 Task: Find connections with filter location Sirsāganj with filter topic #lawyerlifewith filter profile language Potuguese with filter current company Whatfix with filter school Maharashtra College of Arts Science and Commerce 246 A Bellasis Road Byculla Mumbai 400 008 with filter industry Commercial and Industrial Machinery Maintenance with filter service category Family Law with filter keywords title President
Action: Mouse moved to (554, 68)
Screenshot: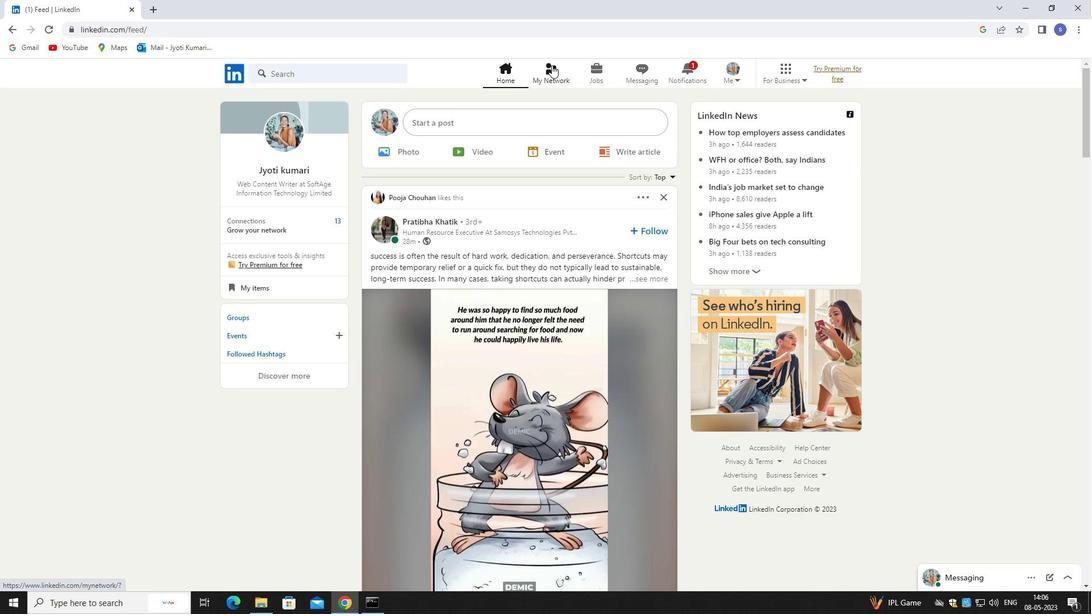 
Action: Mouse pressed left at (554, 68)
Screenshot: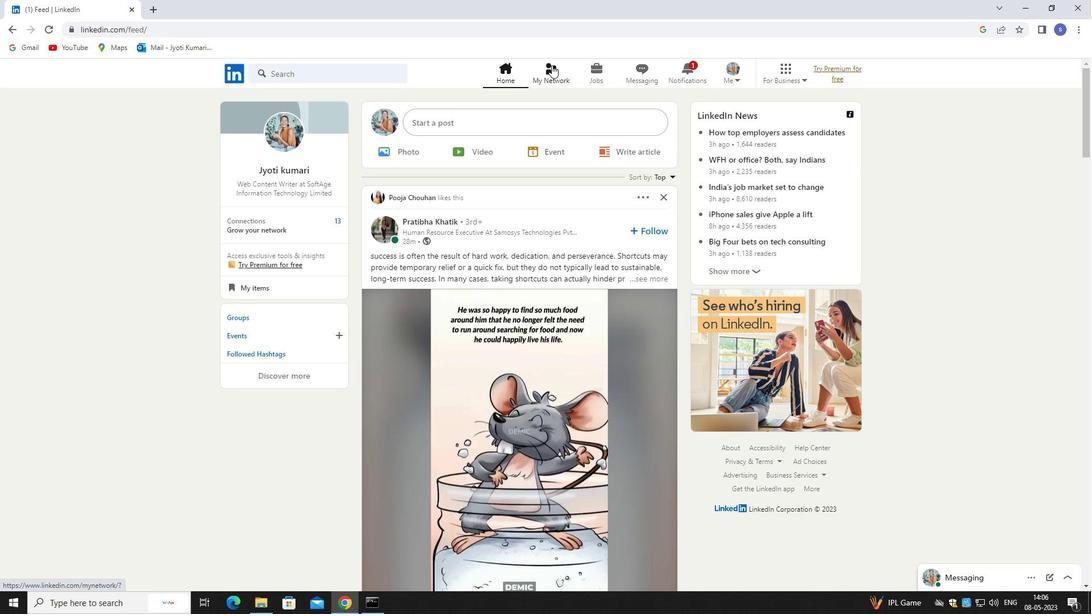 
Action: Mouse pressed left at (554, 68)
Screenshot: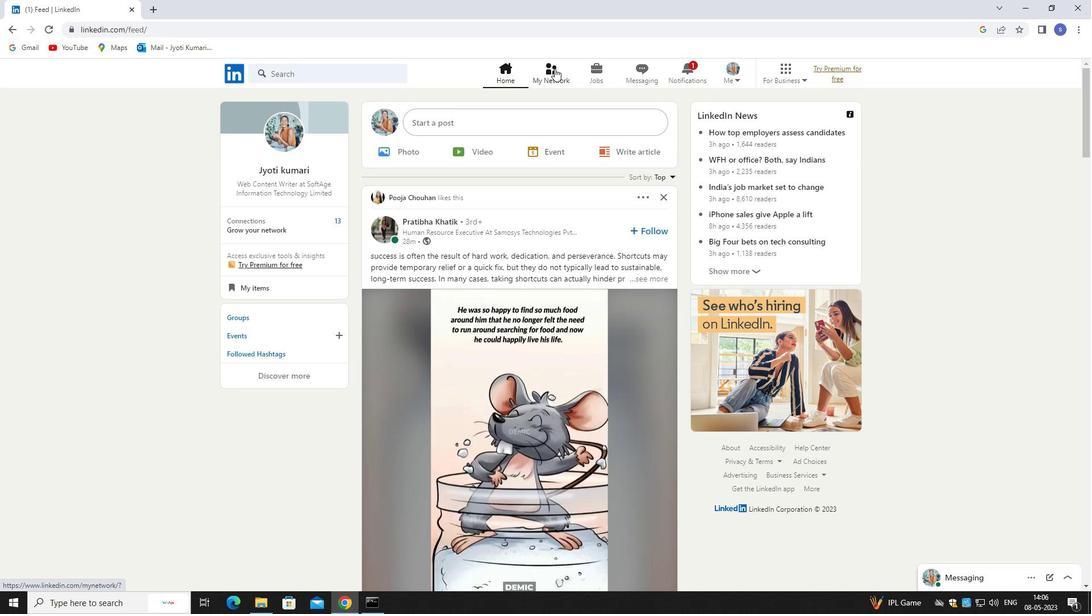 
Action: Mouse moved to (367, 130)
Screenshot: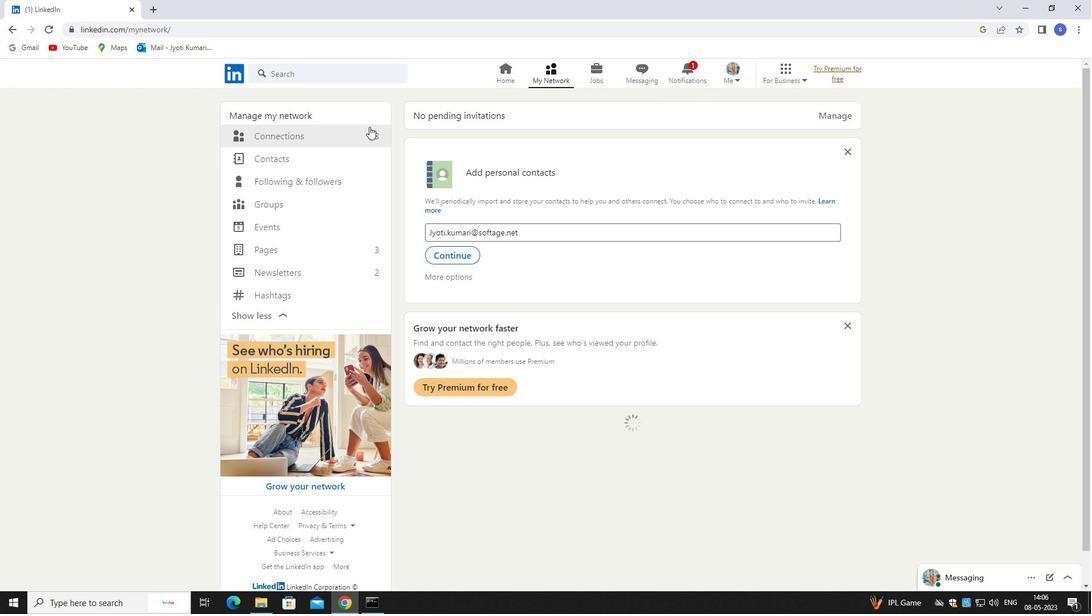 
Action: Mouse pressed left at (367, 130)
Screenshot: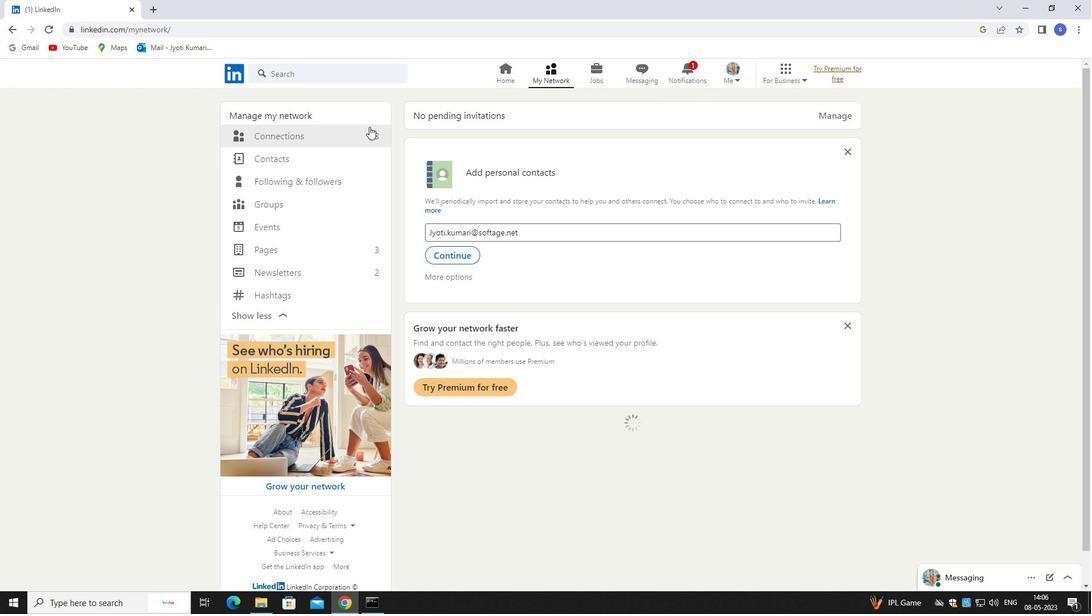 
Action: Mouse moved to (367, 130)
Screenshot: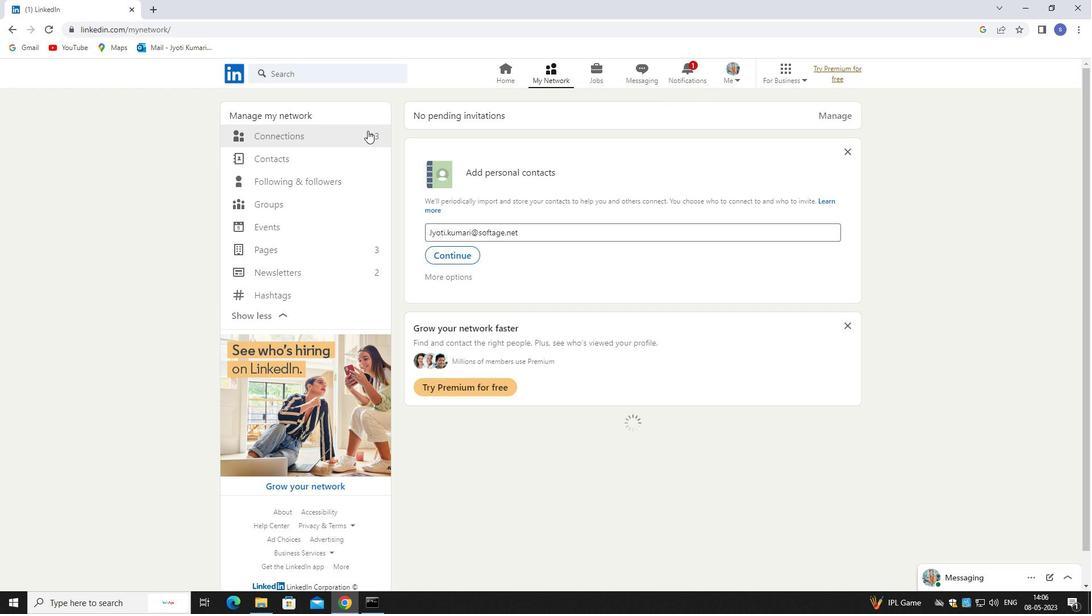 
Action: Mouse pressed left at (367, 130)
Screenshot: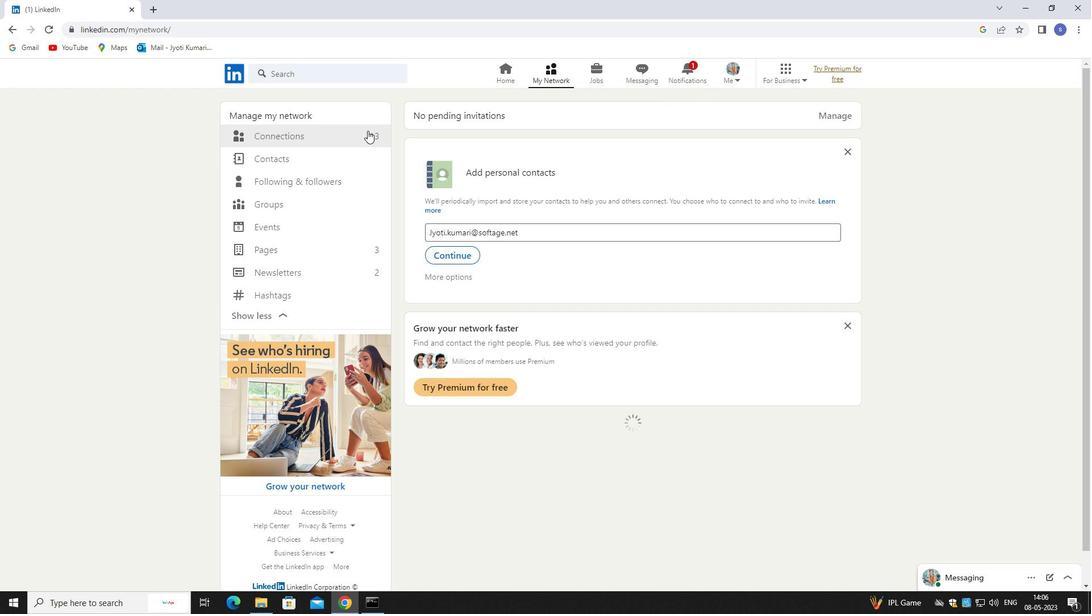 
Action: Mouse moved to (640, 134)
Screenshot: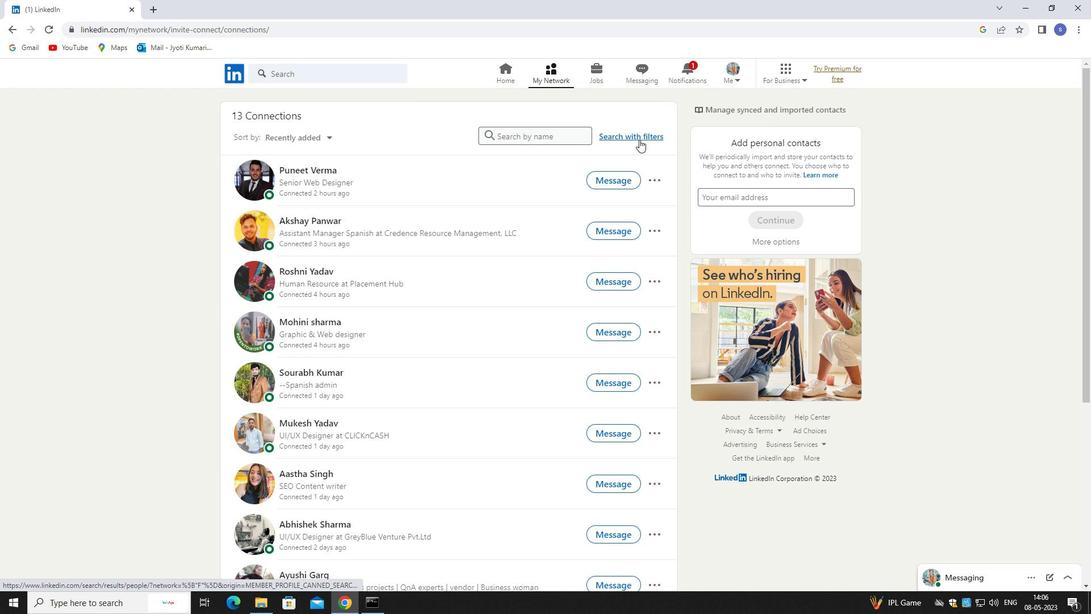 
Action: Mouse pressed left at (640, 134)
Screenshot: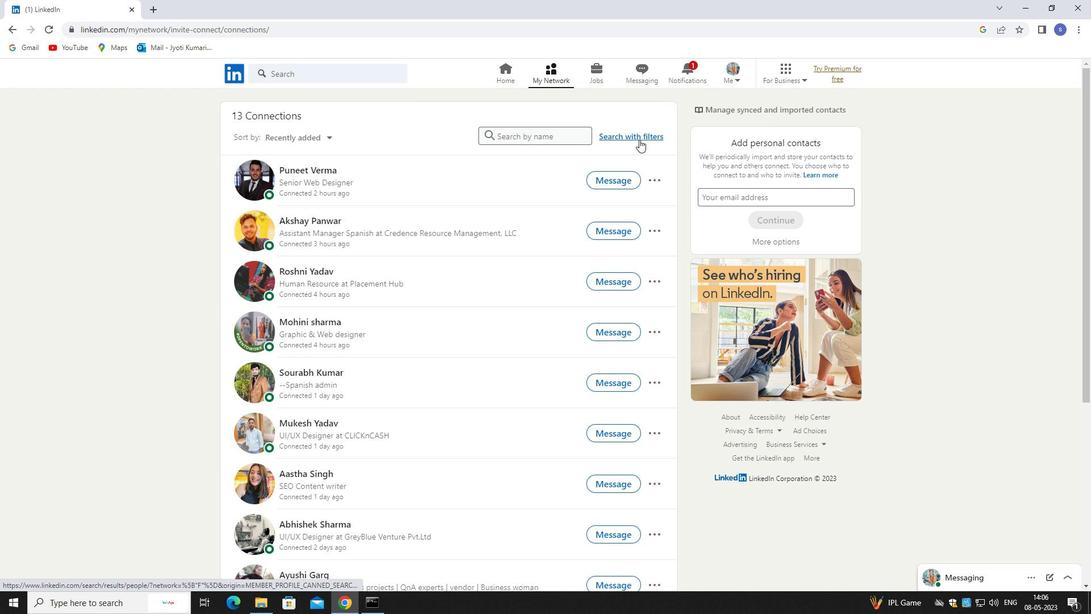 
Action: Mouse moved to (582, 106)
Screenshot: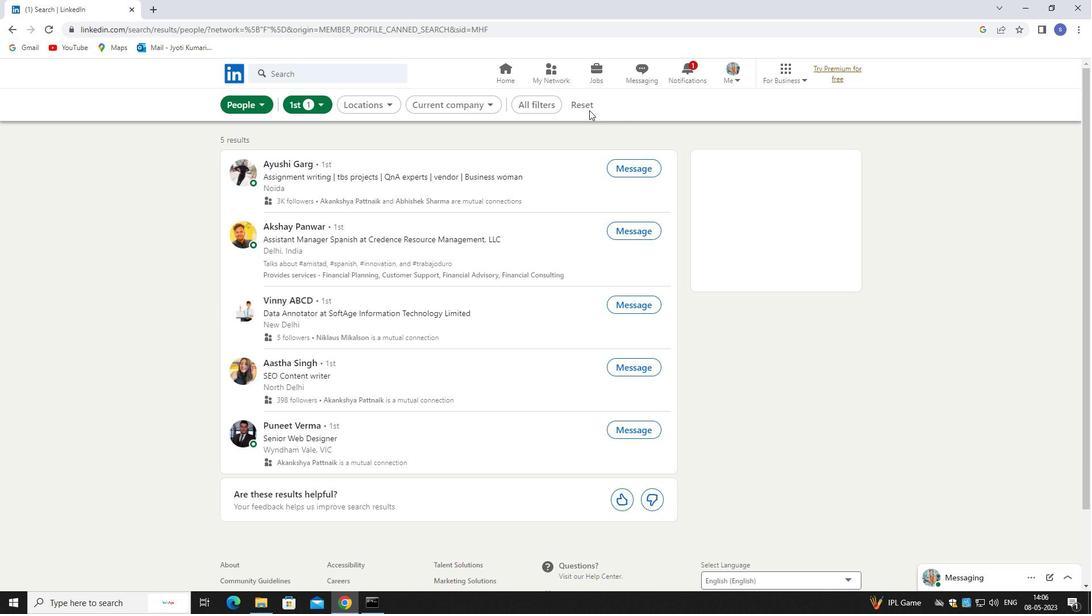 
Action: Mouse pressed left at (582, 106)
Screenshot: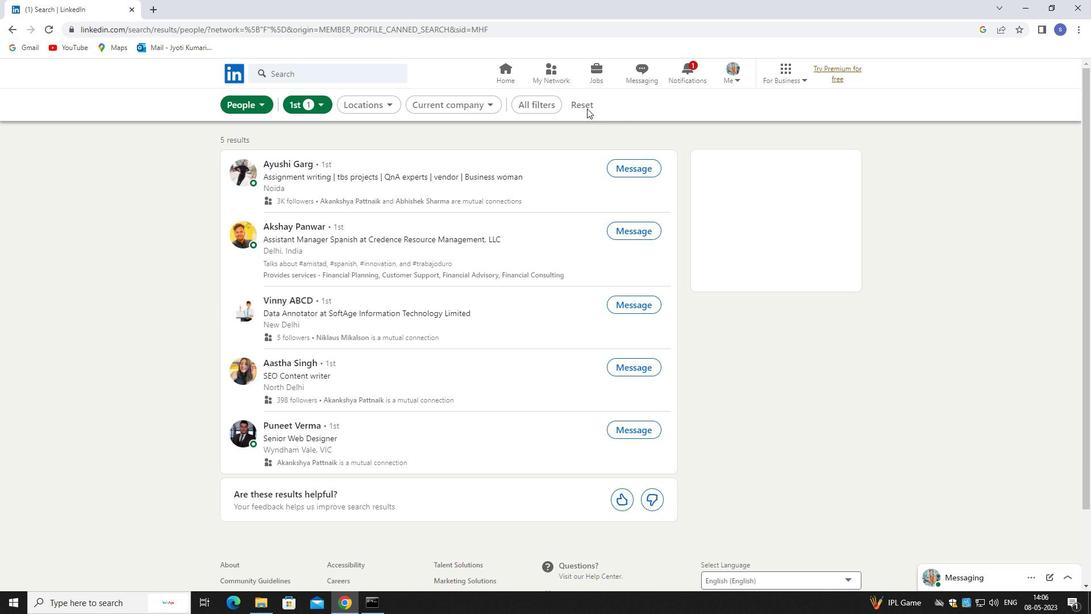 
Action: Mouse moved to (581, 106)
Screenshot: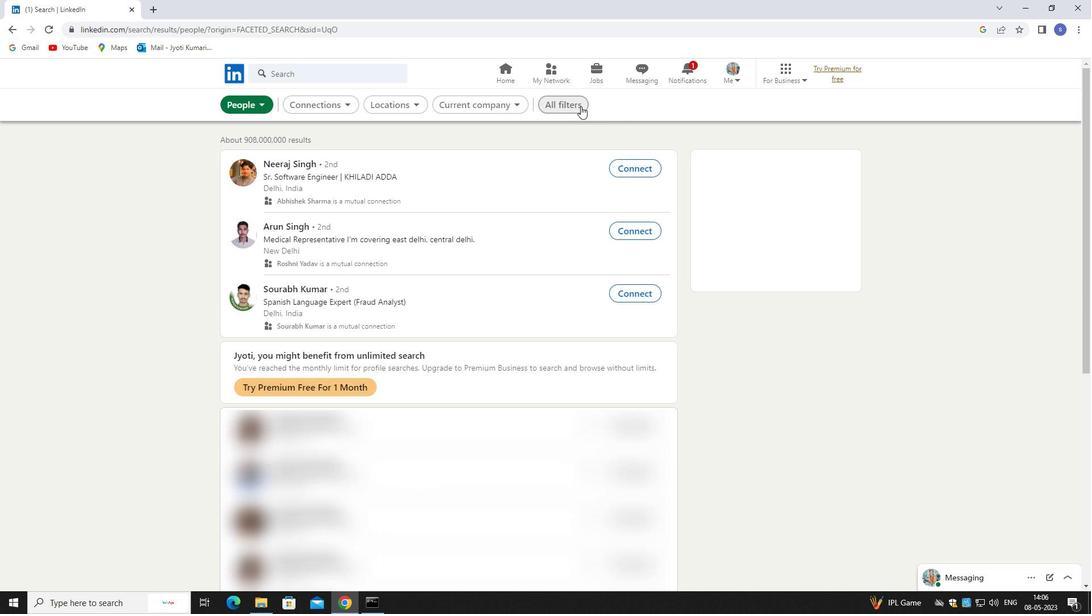
Action: Mouse pressed left at (581, 106)
Screenshot: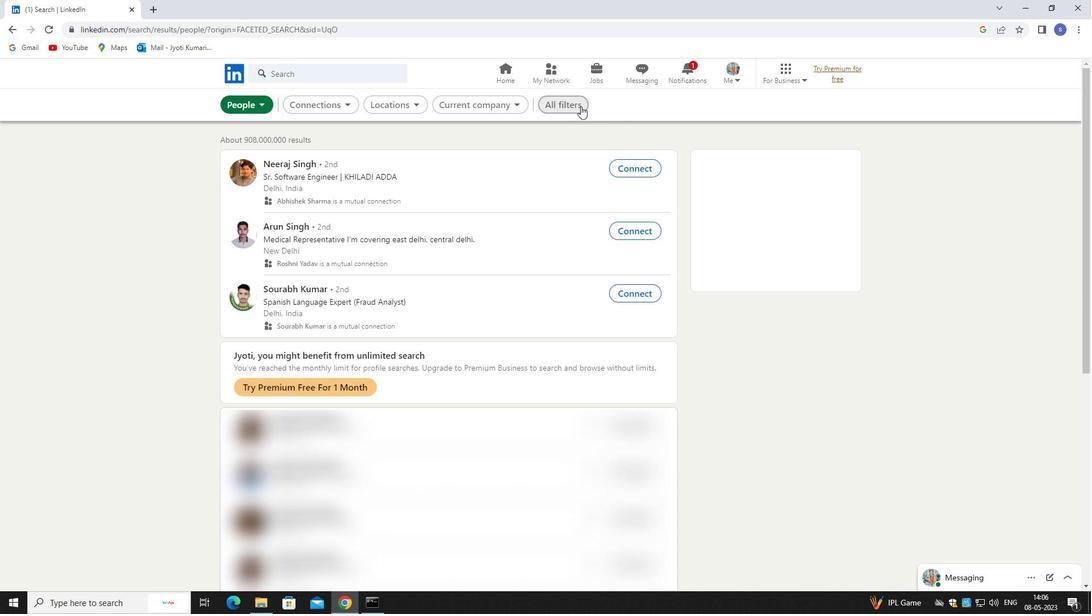 
Action: Mouse moved to (964, 443)
Screenshot: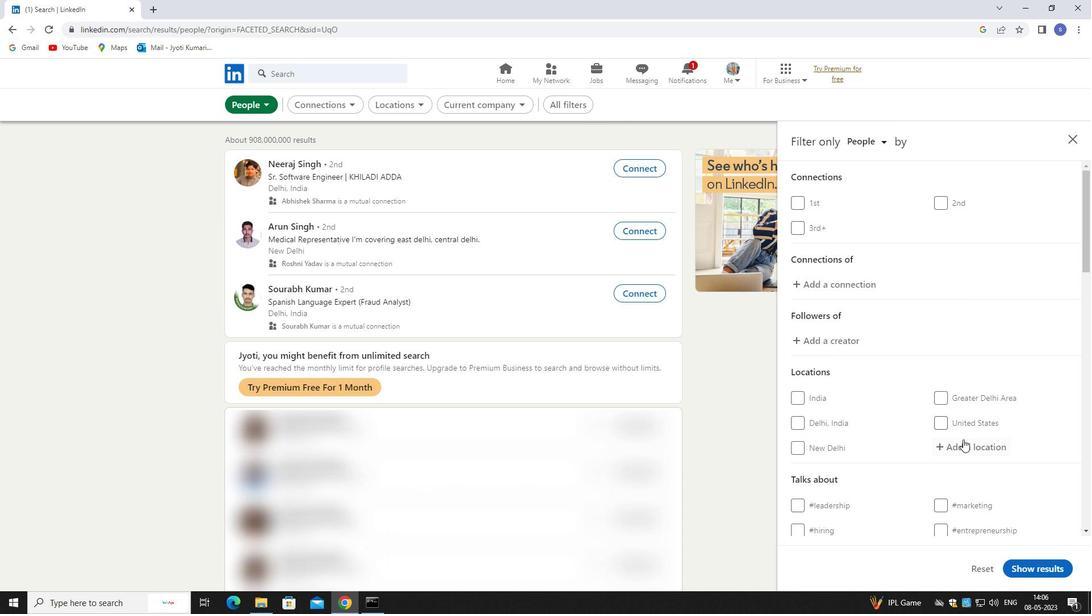 
Action: Mouse pressed left at (964, 443)
Screenshot: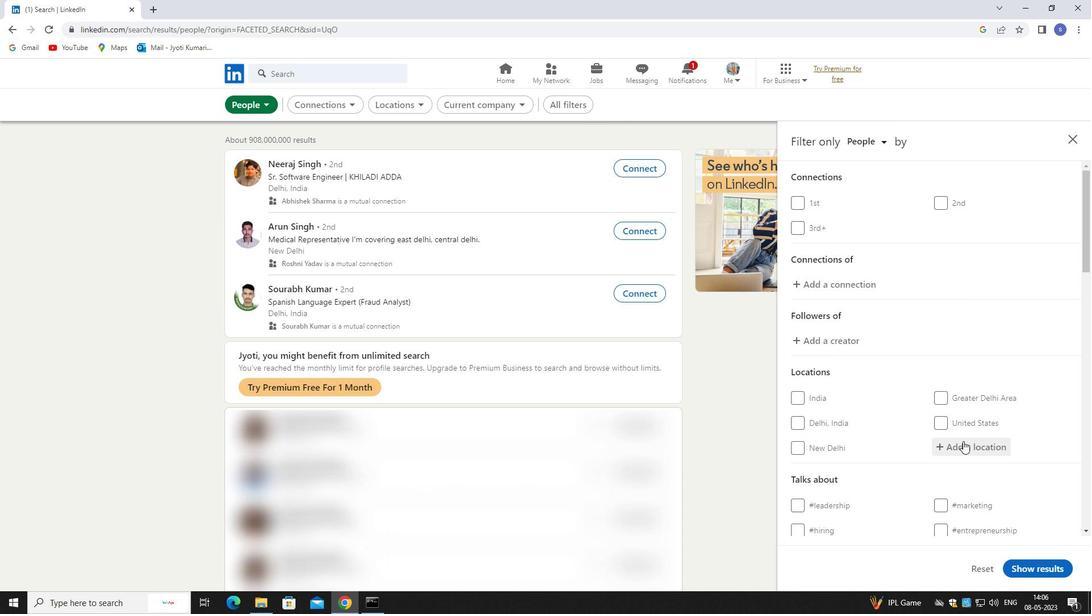 
Action: Mouse moved to (936, 428)
Screenshot: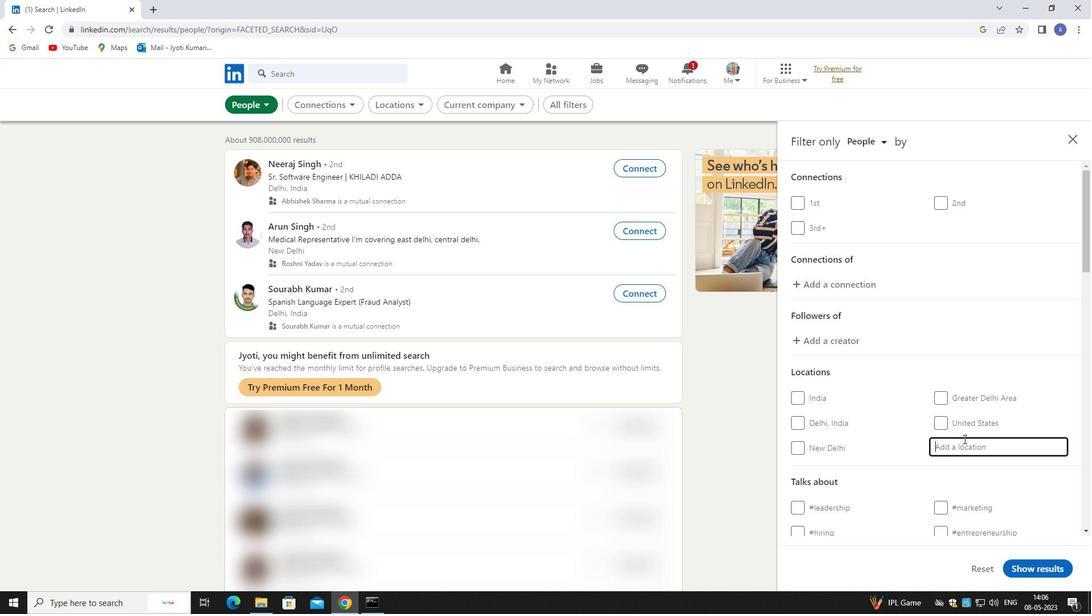 
Action: Key pressed siasaganj
Screenshot: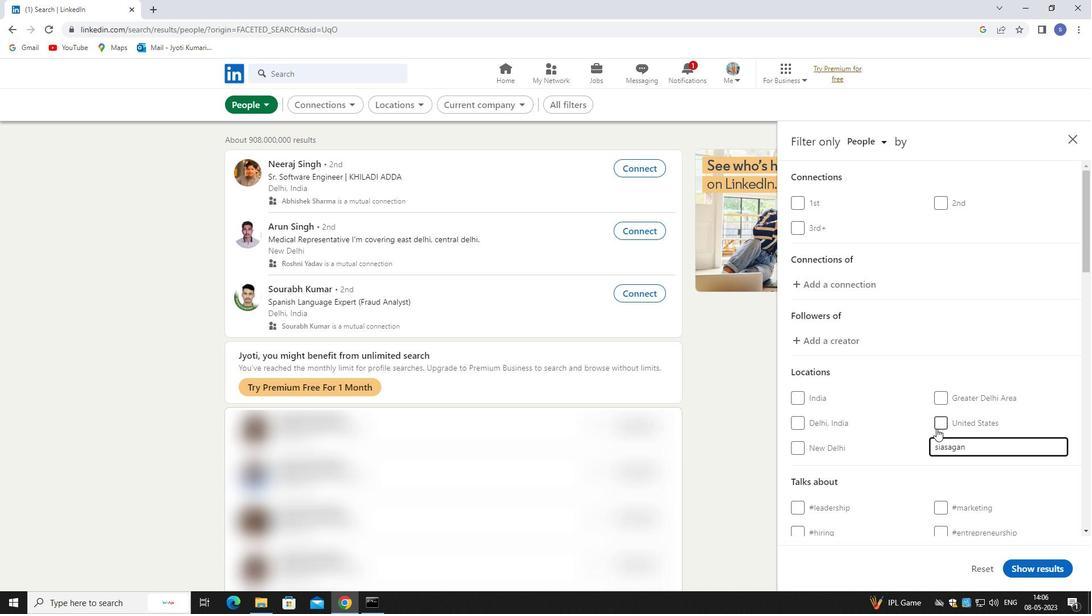 
Action: Mouse moved to (916, 425)
Screenshot: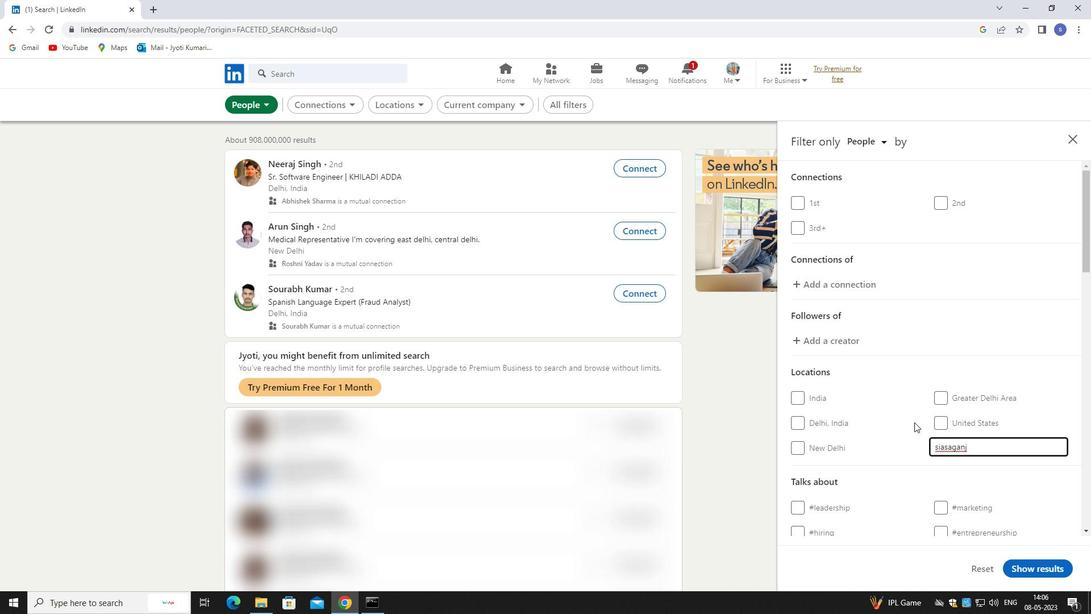 
Action: Mouse scrolled (916, 425) with delta (0, 0)
Screenshot: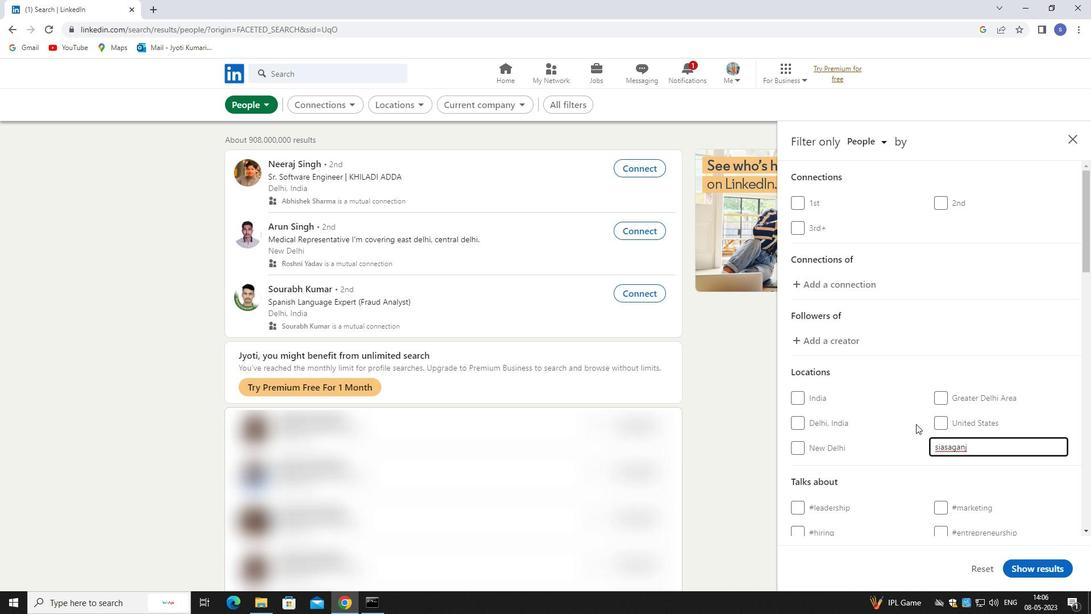 
Action: Mouse scrolled (916, 425) with delta (0, 0)
Screenshot: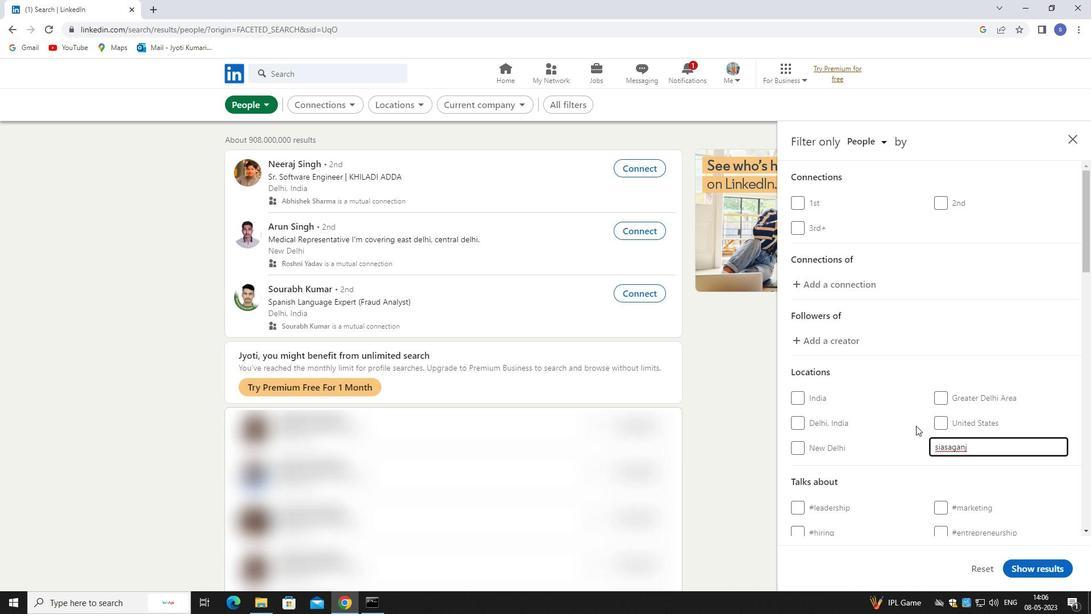 
Action: Mouse moved to (970, 444)
Screenshot: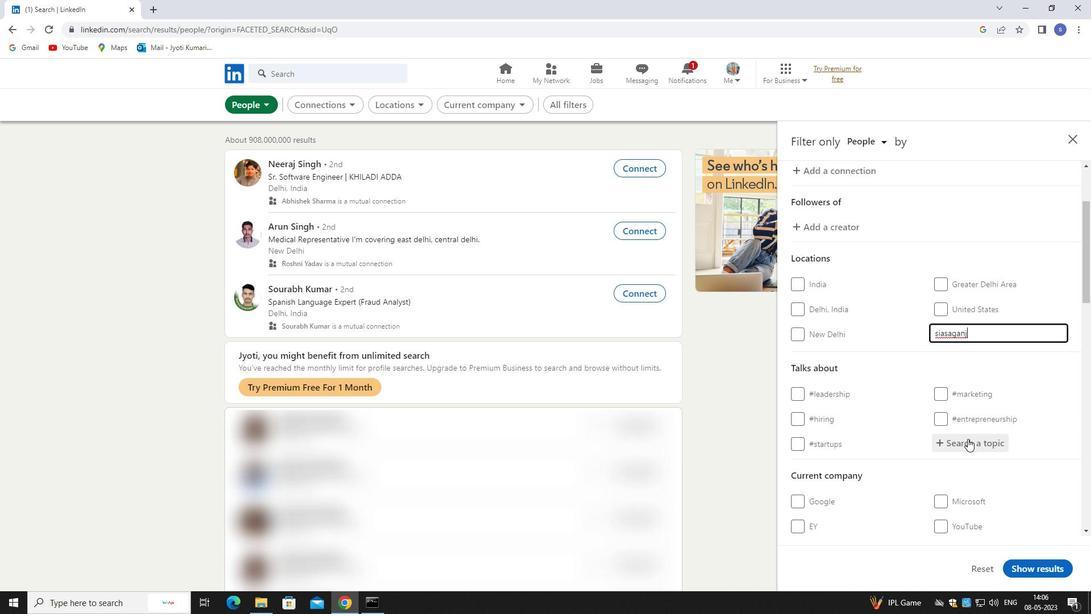 
Action: Mouse pressed left at (970, 444)
Screenshot: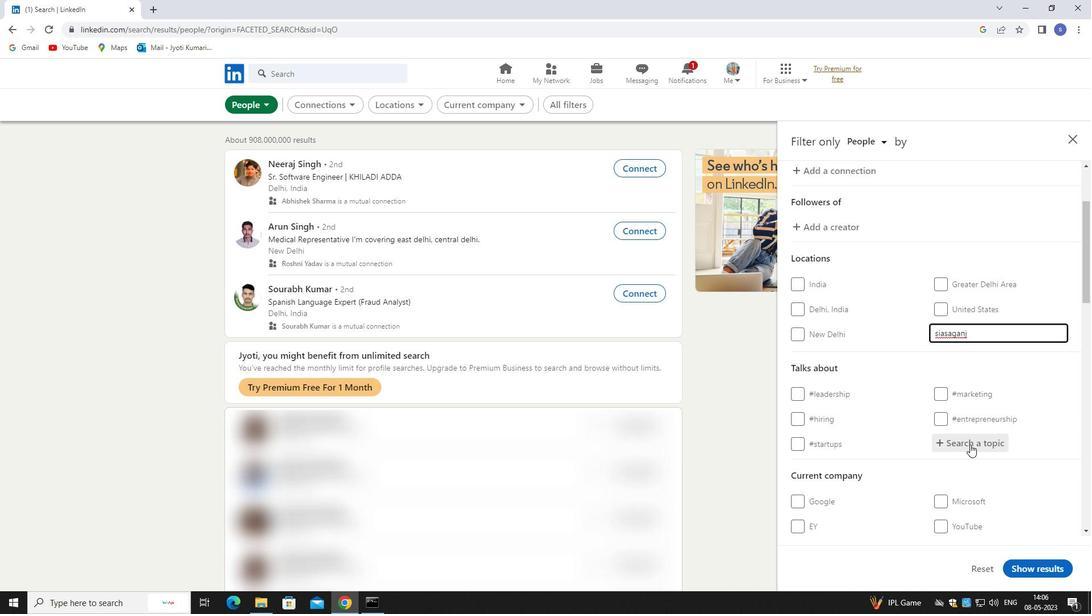 
Action: Mouse moved to (950, 437)
Screenshot: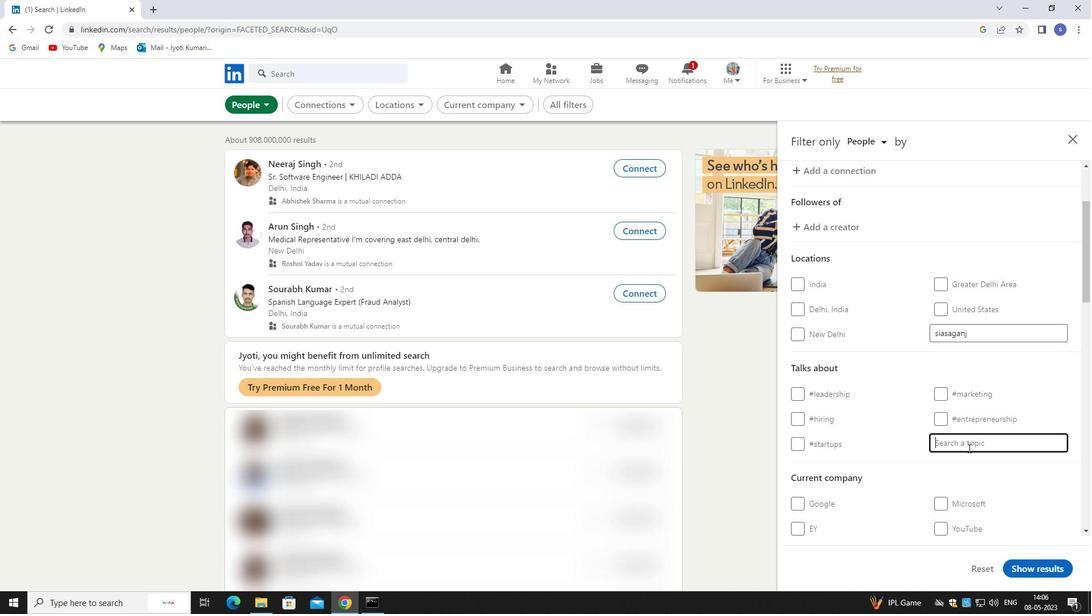 
Action: Key pressed la
Screenshot: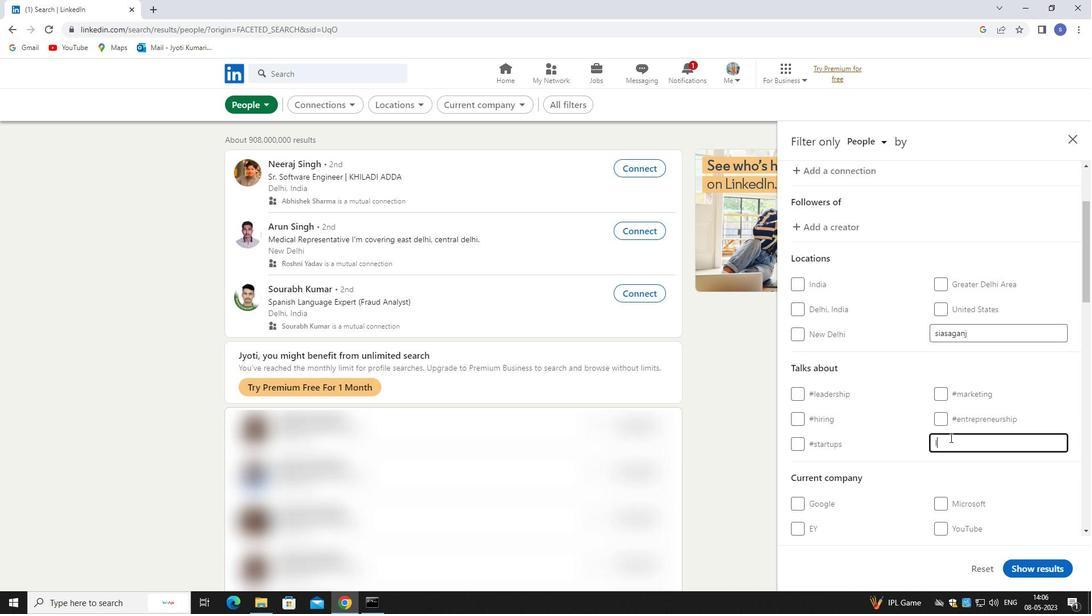 
Action: Mouse moved to (950, 437)
Screenshot: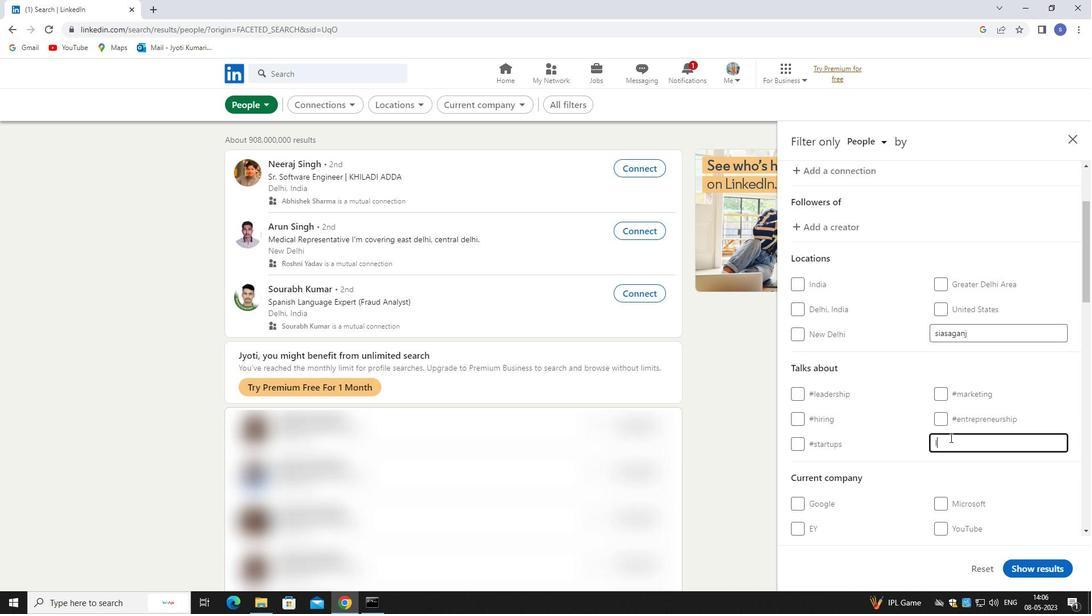 
Action: Key pressed wyer
Screenshot: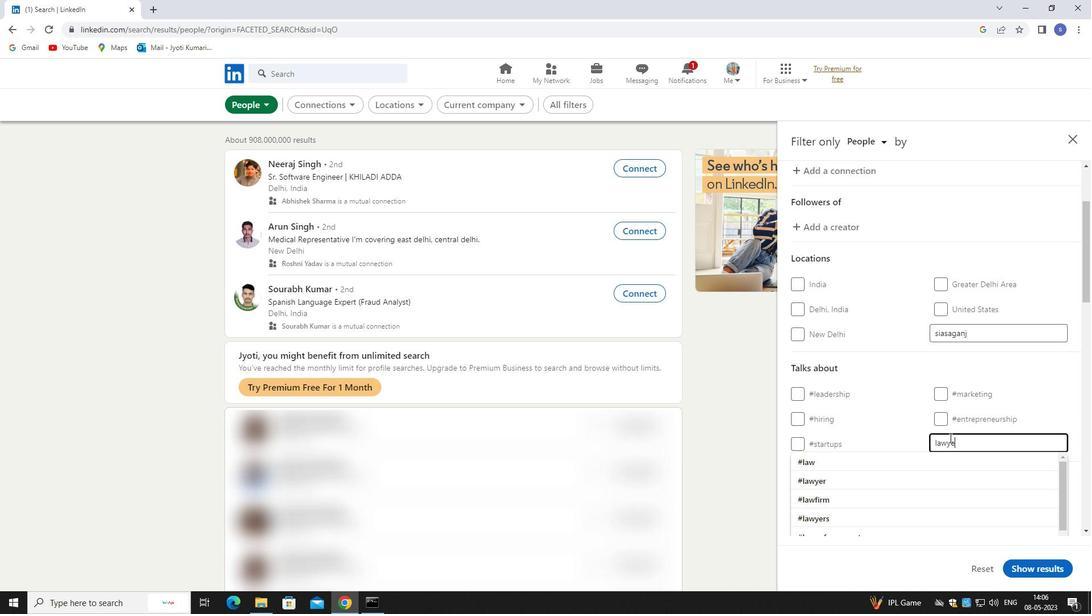 
Action: Mouse moved to (950, 503)
Screenshot: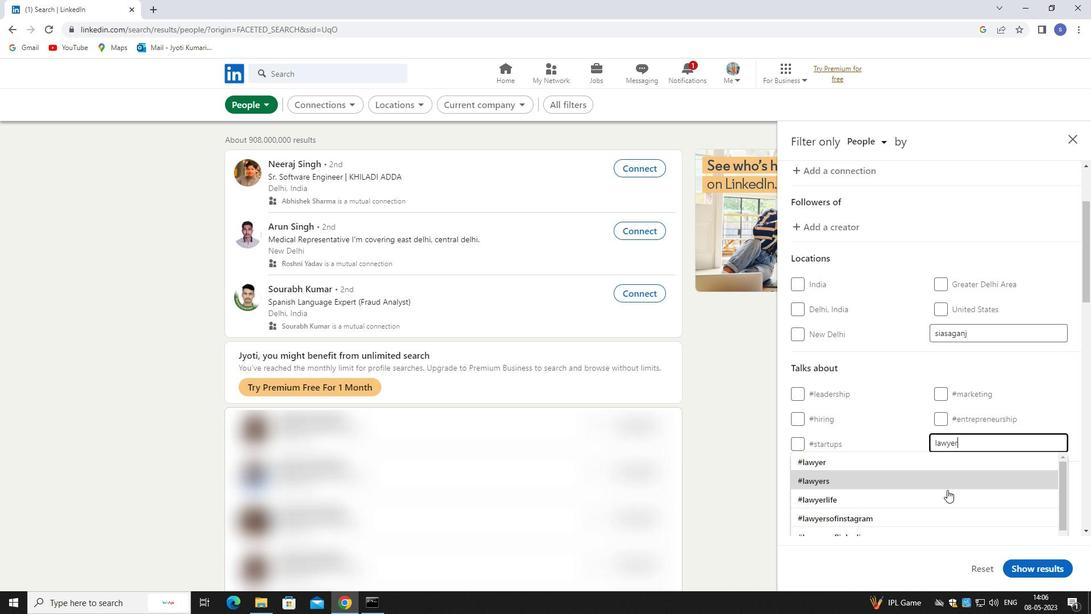 
Action: Mouse pressed left at (950, 503)
Screenshot: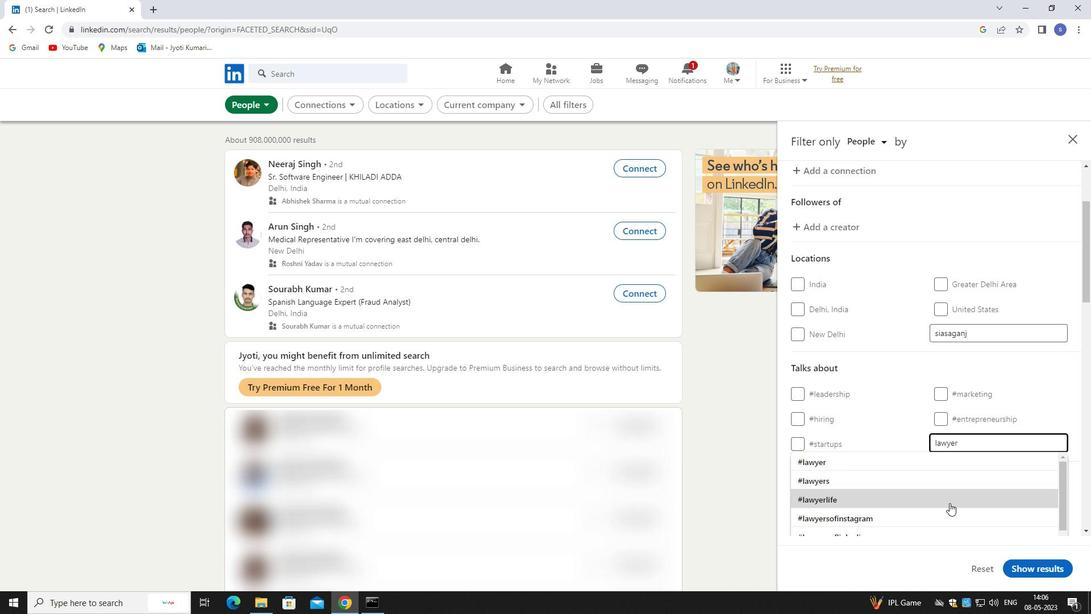 
Action: Mouse moved to (948, 499)
Screenshot: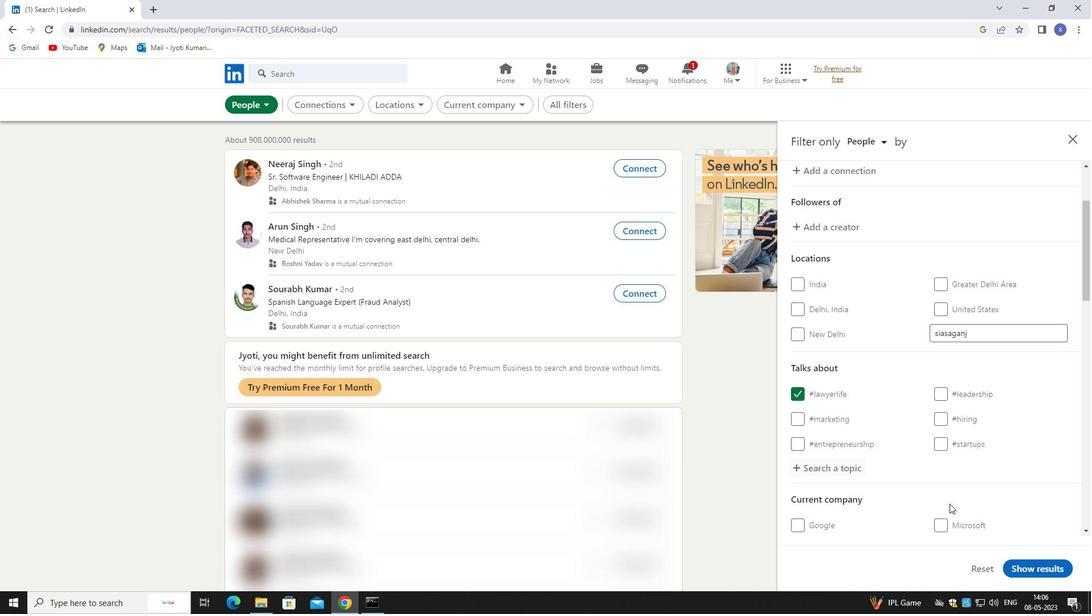 
Action: Mouse scrolled (948, 498) with delta (0, 0)
Screenshot: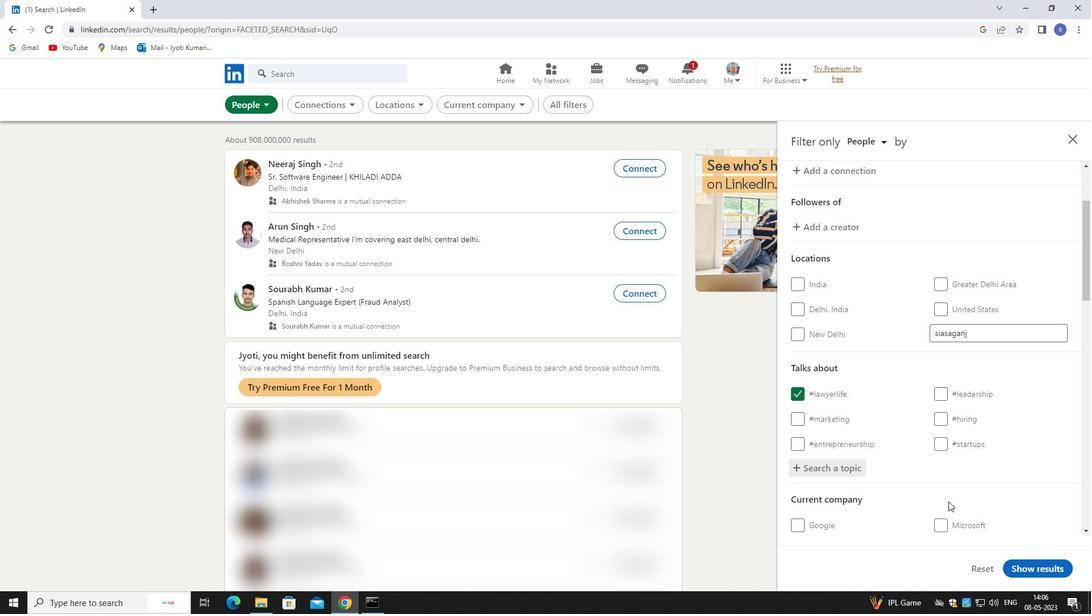 
Action: Mouse scrolled (948, 498) with delta (0, 0)
Screenshot: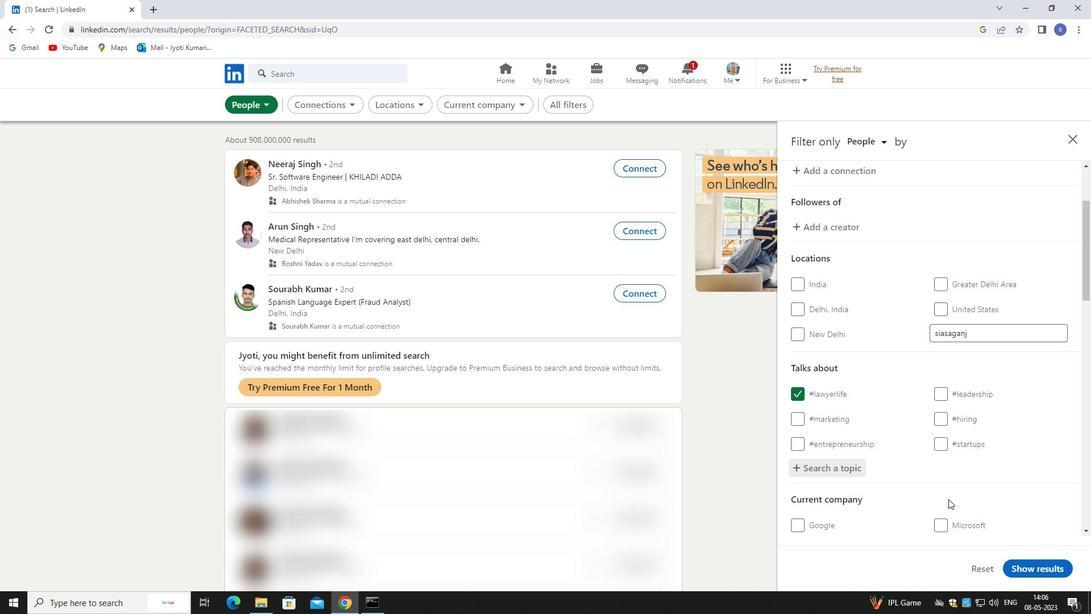 
Action: Mouse scrolled (948, 498) with delta (0, 0)
Screenshot: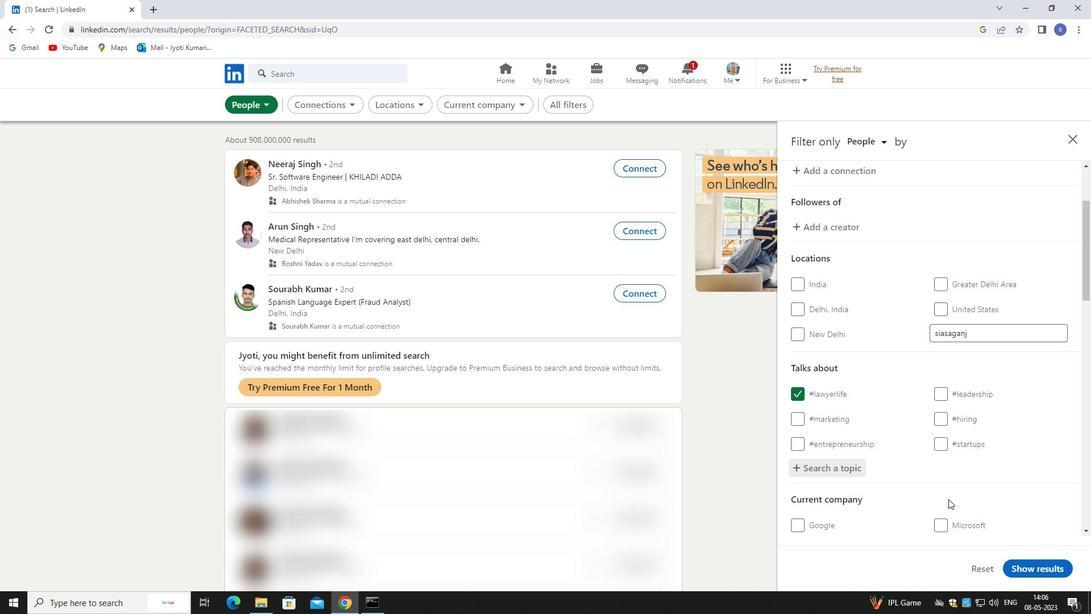 
Action: Mouse moved to (968, 403)
Screenshot: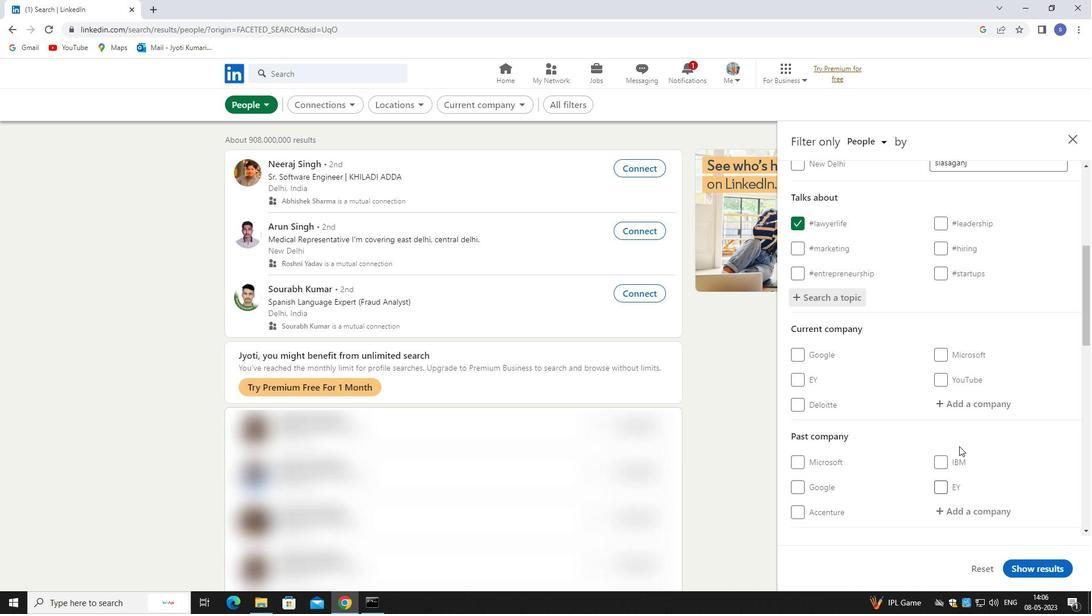 
Action: Mouse pressed left at (968, 403)
Screenshot: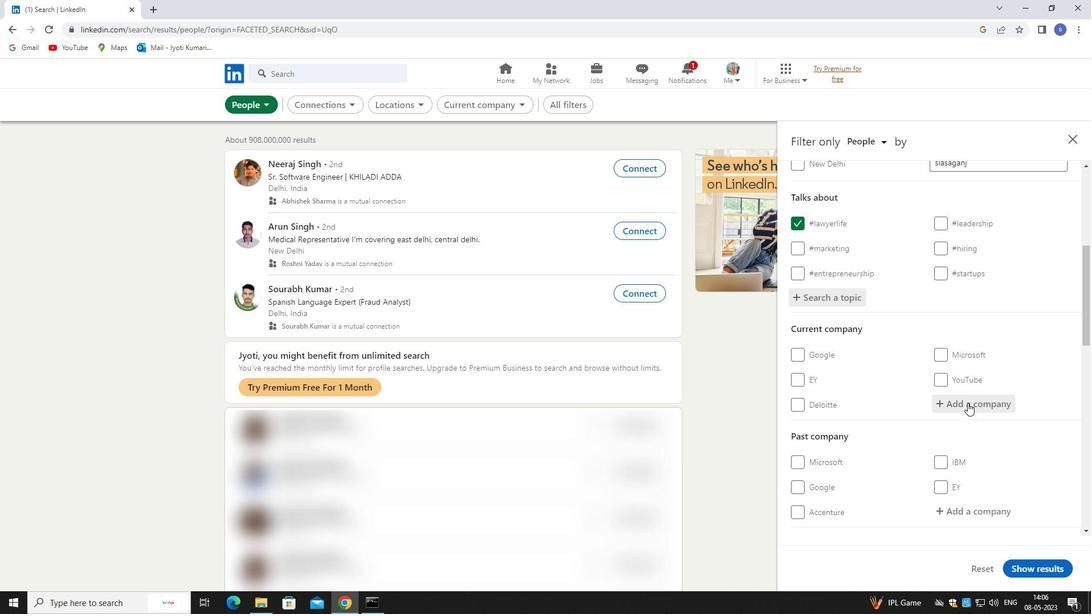 
Action: Mouse moved to (969, 404)
Screenshot: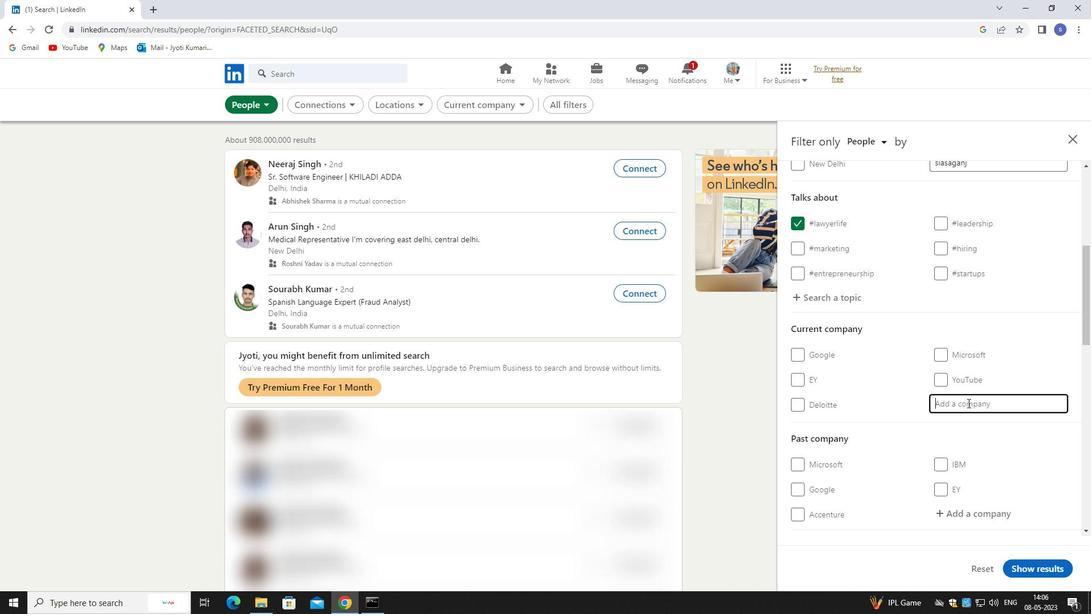 
Action: Key pressed whatf
Screenshot: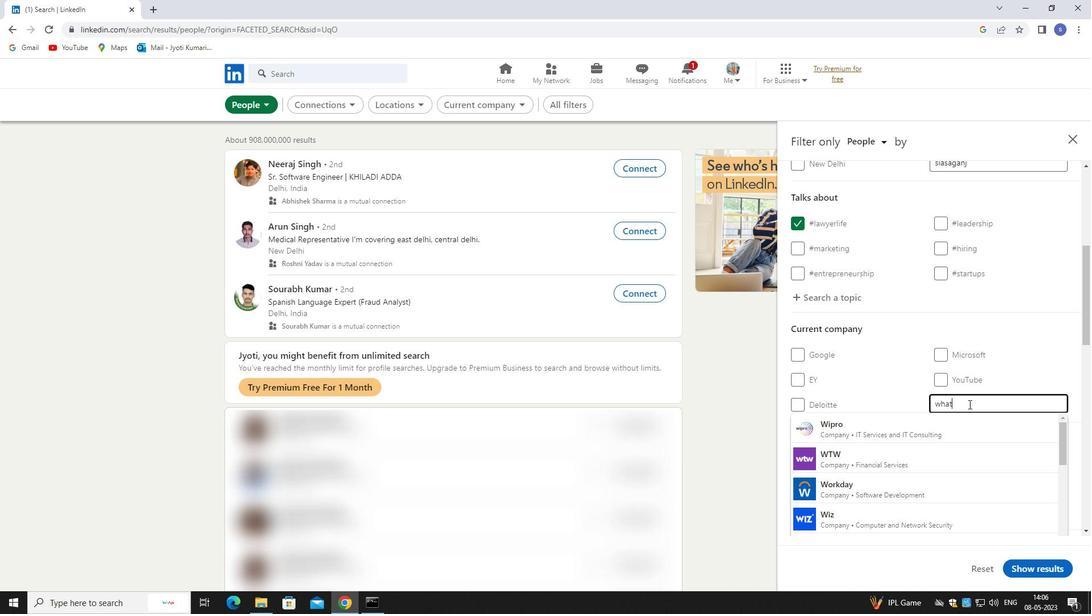 
Action: Mouse moved to (929, 421)
Screenshot: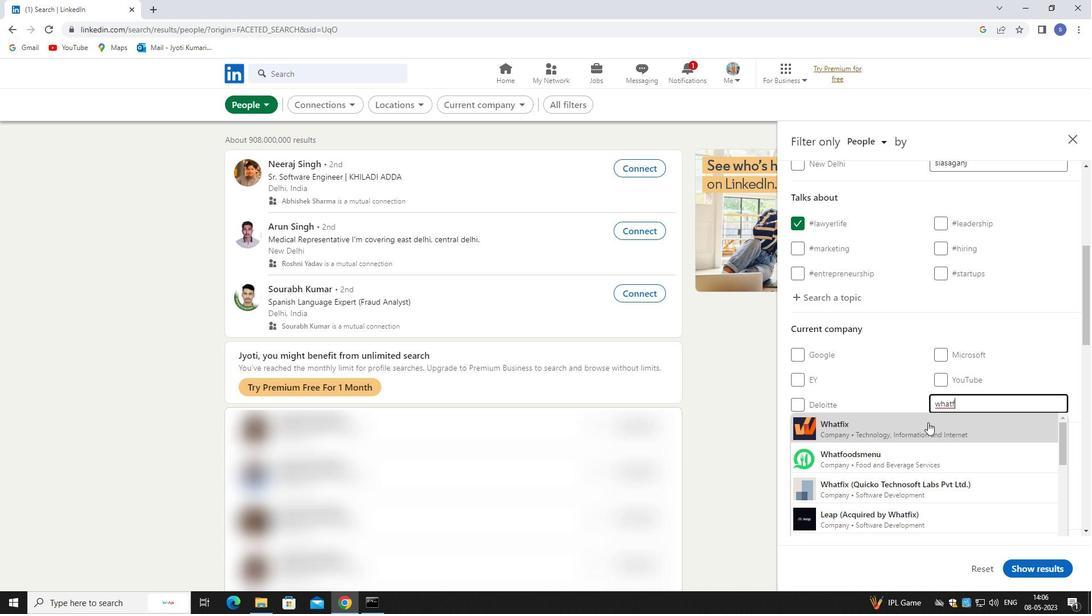 
Action: Mouse pressed left at (929, 421)
Screenshot: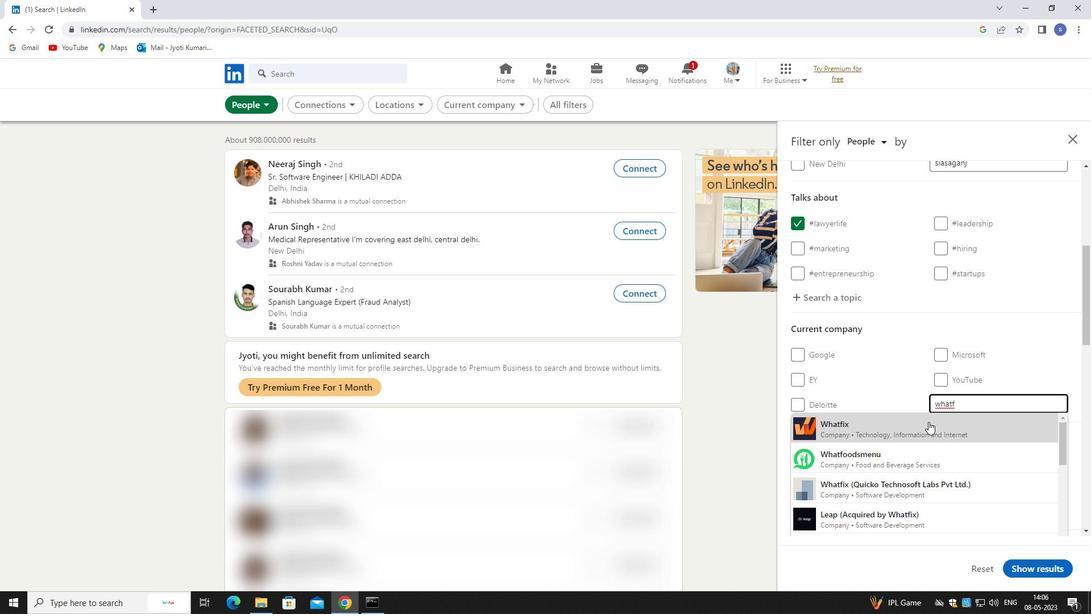 
Action: Mouse scrolled (929, 421) with delta (0, 0)
Screenshot: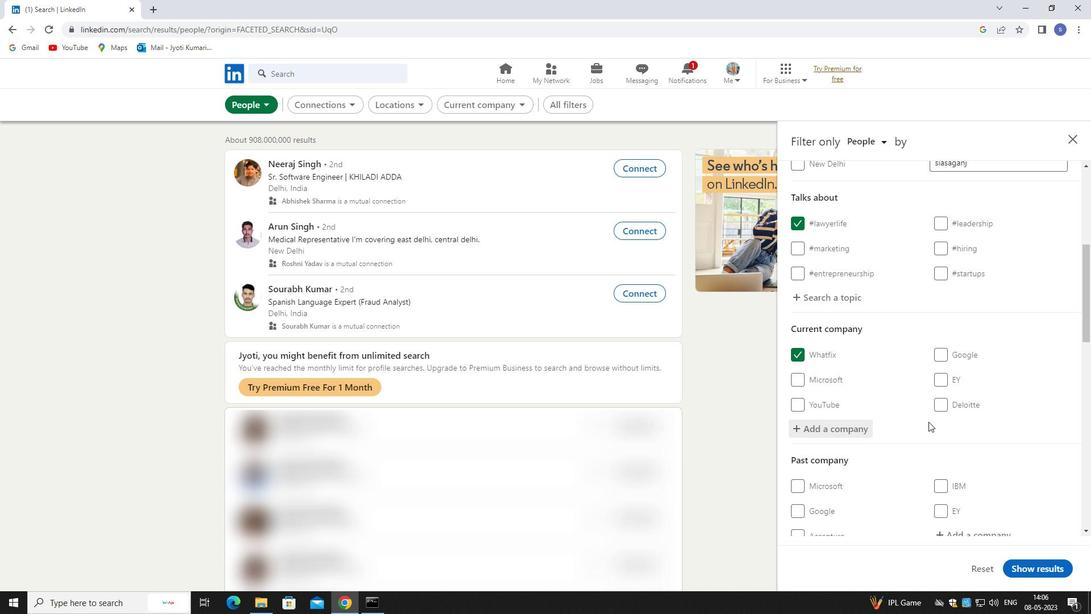 
Action: Mouse scrolled (929, 421) with delta (0, 0)
Screenshot: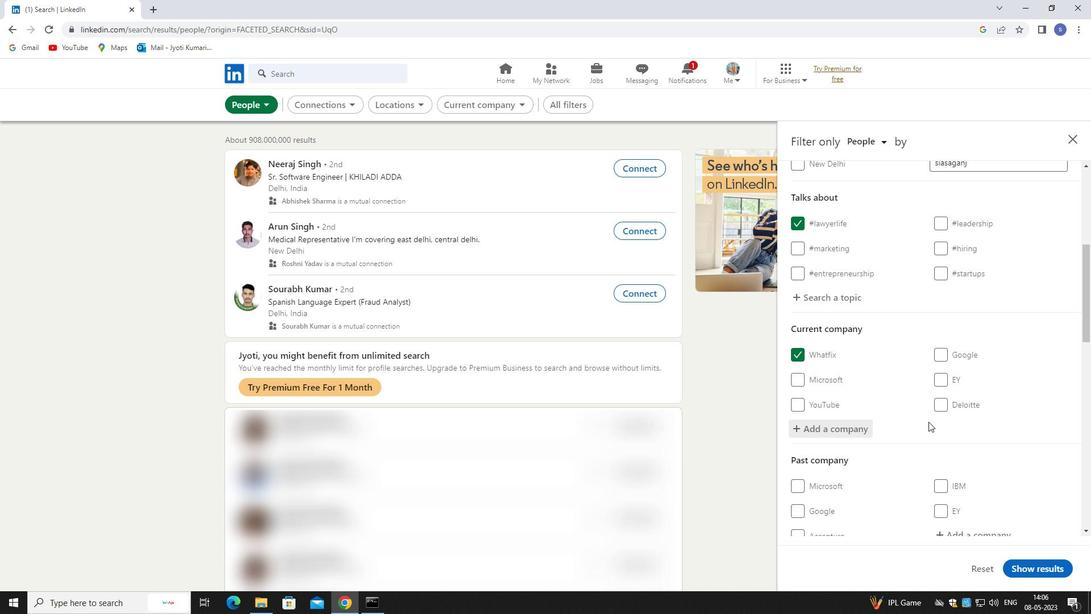 
Action: Mouse scrolled (929, 421) with delta (0, 0)
Screenshot: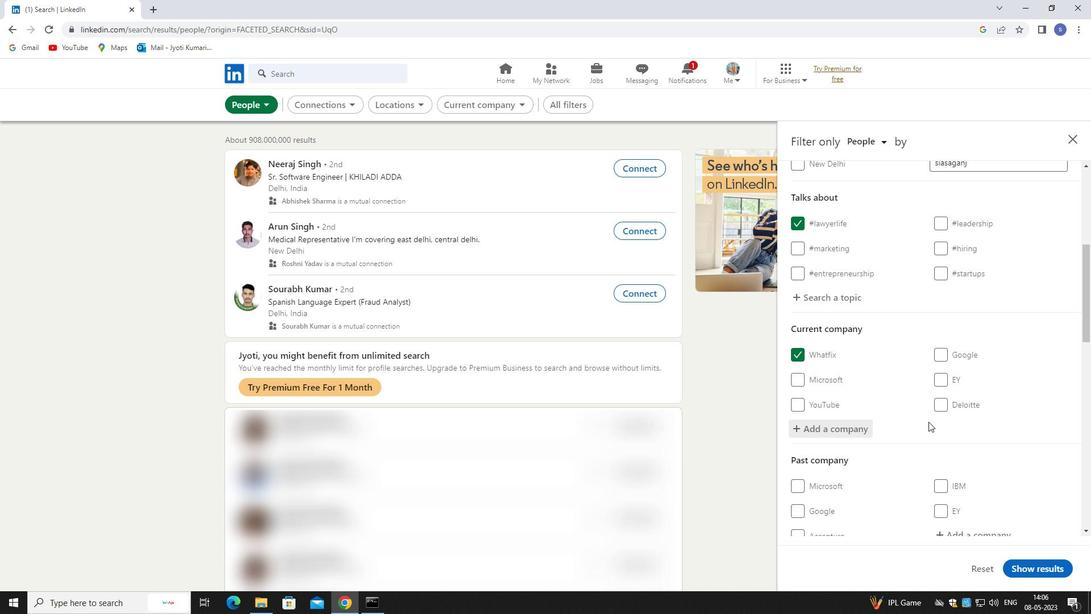 
Action: Mouse moved to (964, 433)
Screenshot: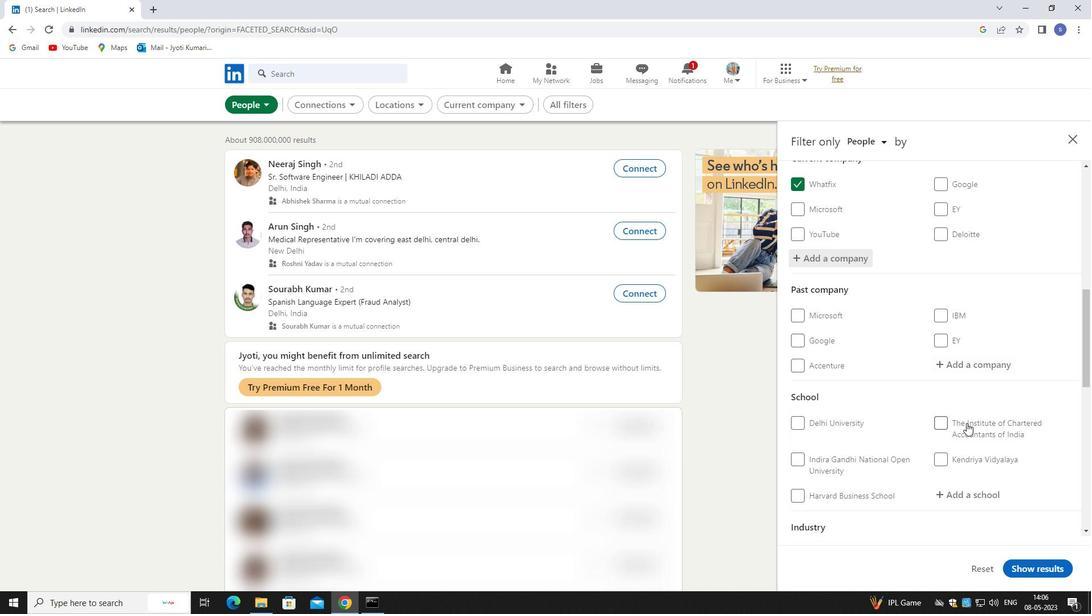 
Action: Mouse scrolled (964, 433) with delta (0, 0)
Screenshot: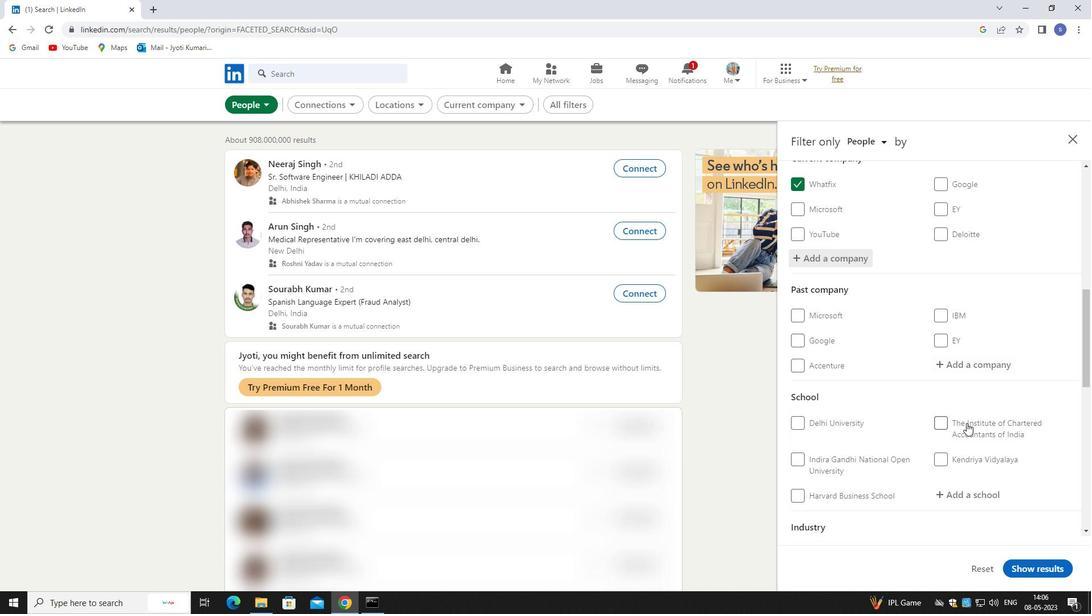 
Action: Mouse moved to (964, 434)
Screenshot: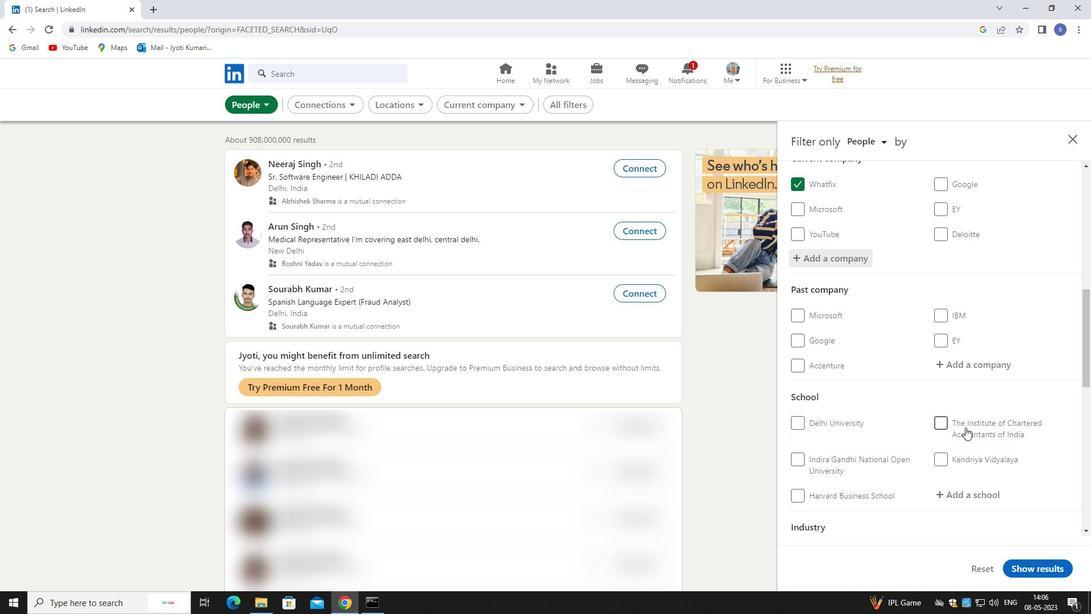 
Action: Mouse scrolled (964, 434) with delta (0, 0)
Screenshot: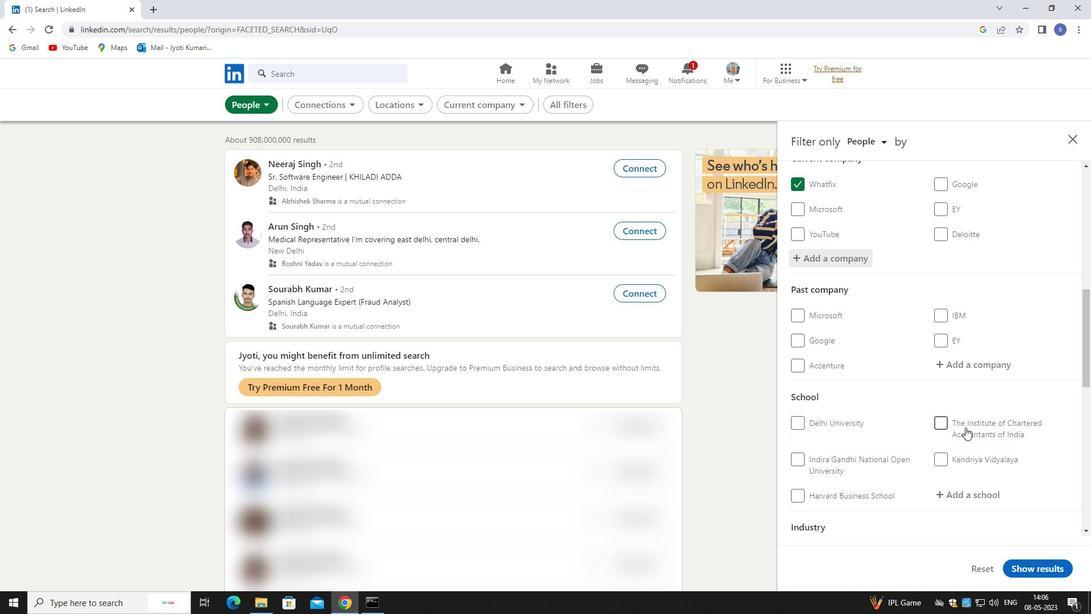 
Action: Mouse moved to (964, 379)
Screenshot: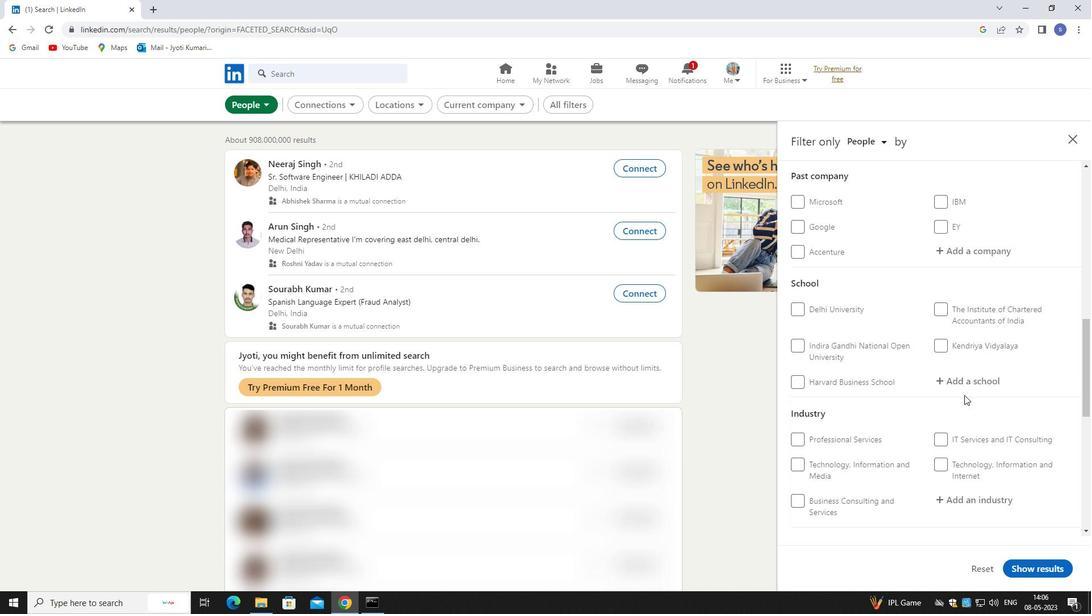 
Action: Mouse pressed left at (964, 379)
Screenshot: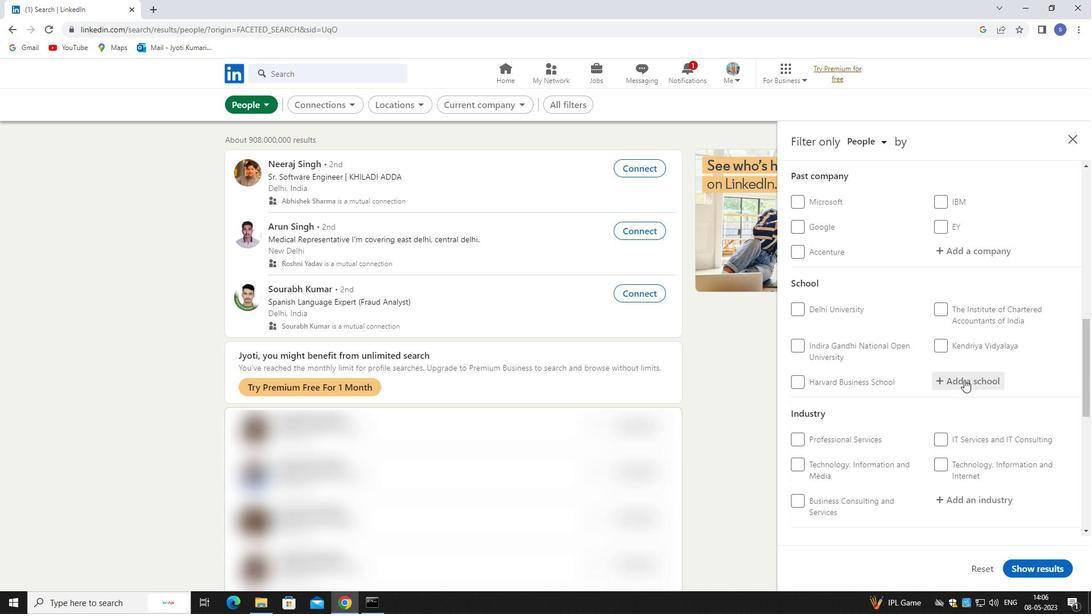
Action: Mouse moved to (964, 381)
Screenshot: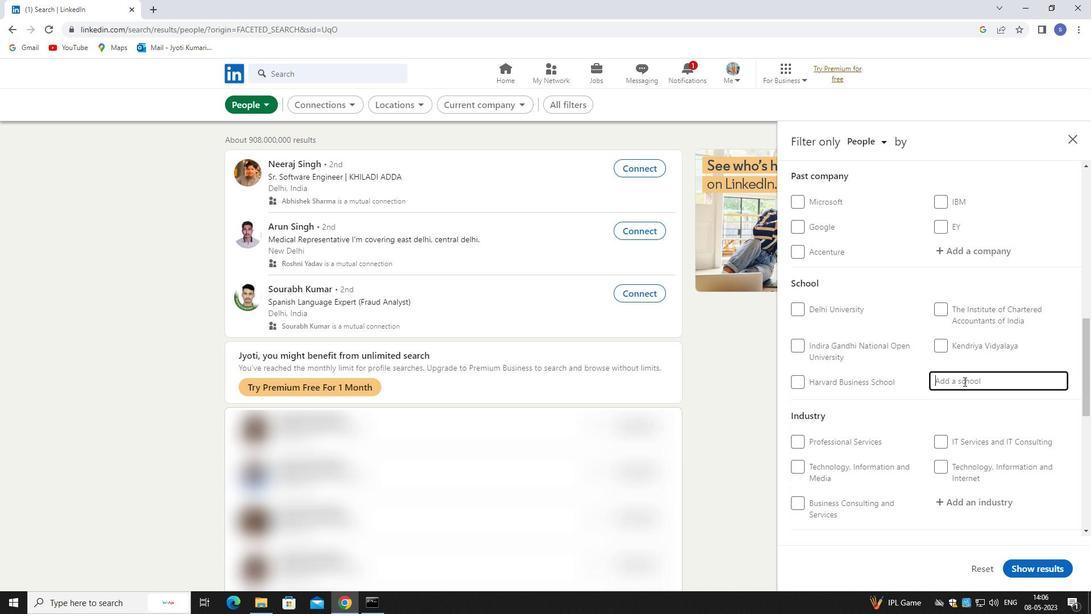 
Action: Key pressed maharast
Screenshot: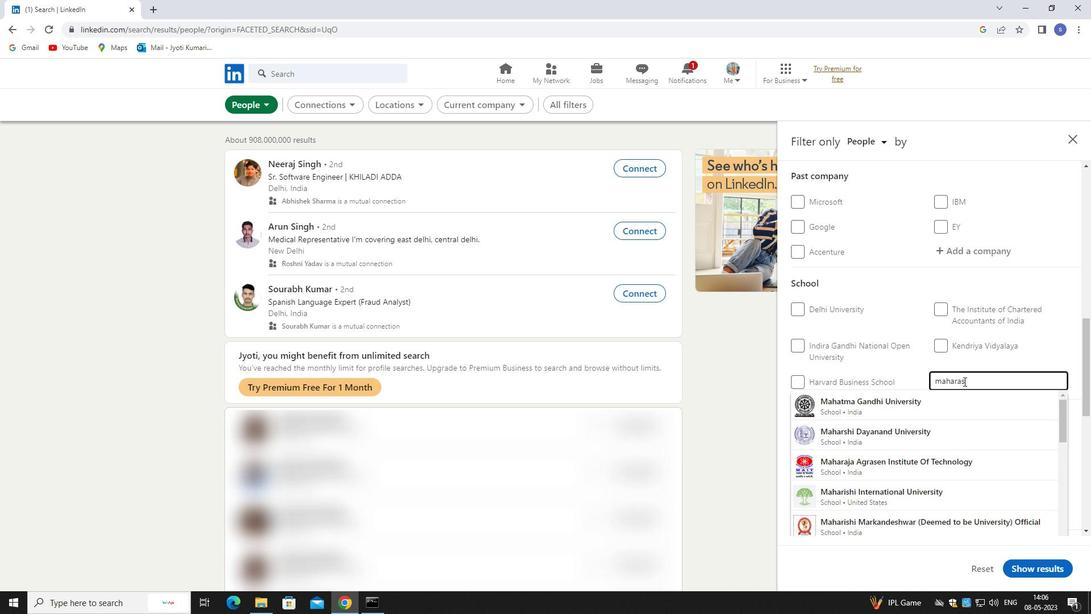 
Action: Mouse moved to (931, 420)
Screenshot: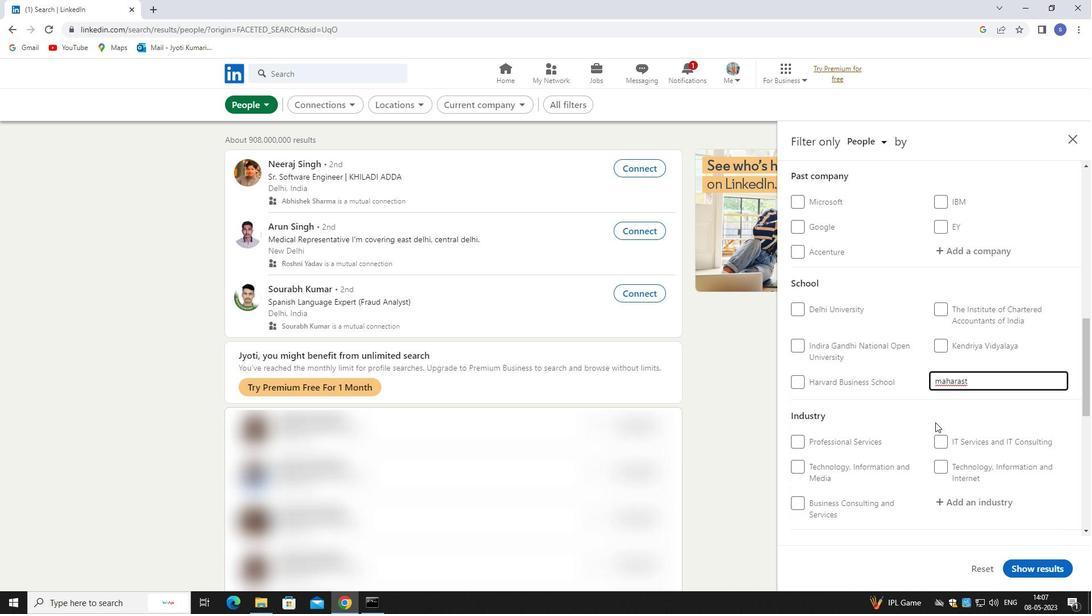 
Action: Key pressed <Key.backspace>
Screenshot: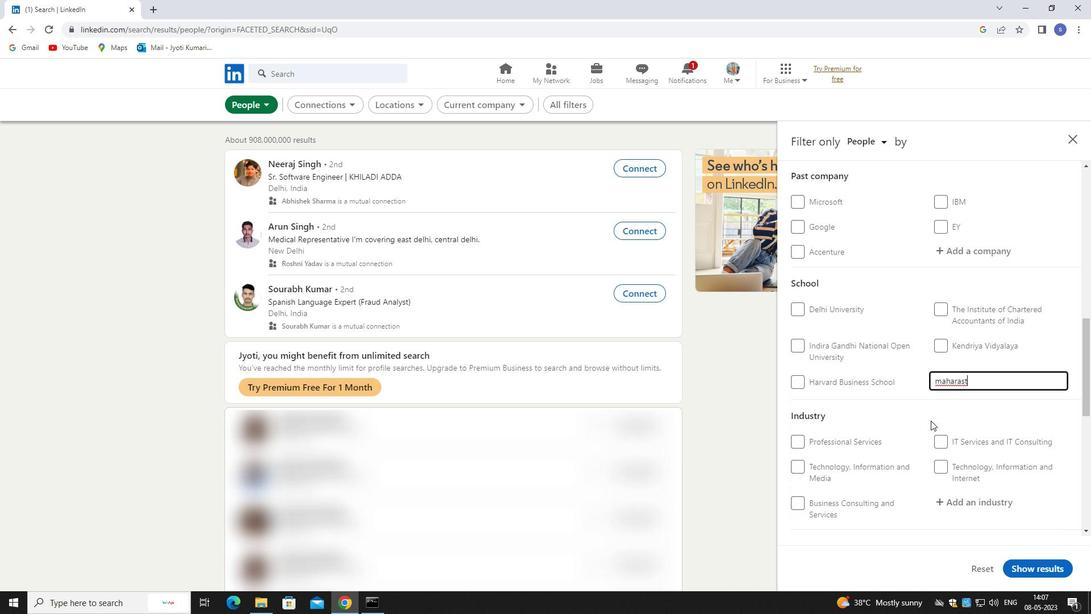 
Action: Mouse moved to (935, 462)
Screenshot: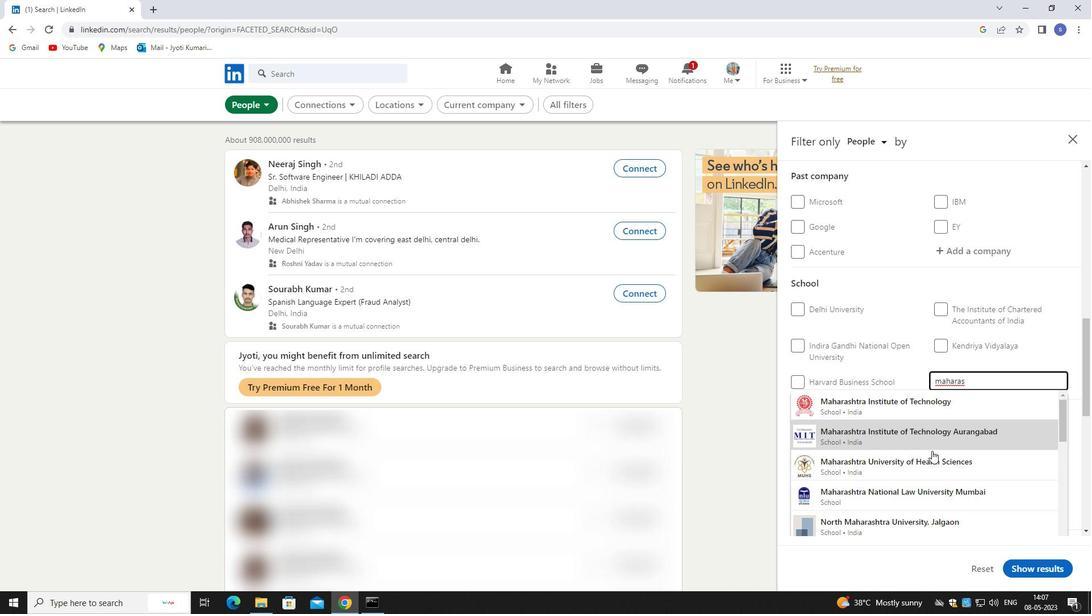 
Action: Mouse scrolled (935, 462) with delta (0, 0)
Screenshot: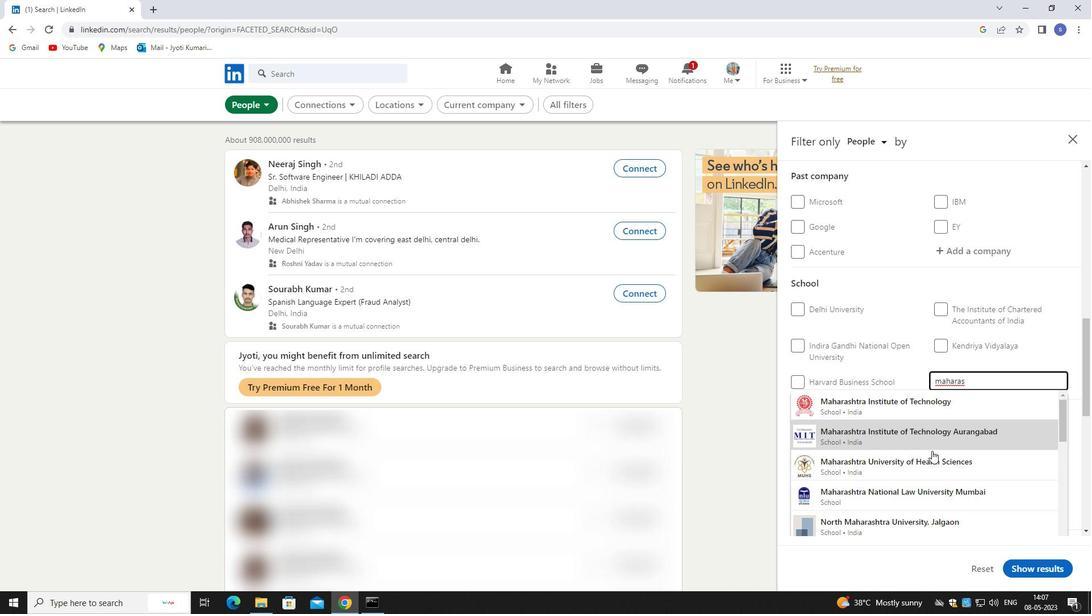 
Action: Mouse moved to (936, 466)
Screenshot: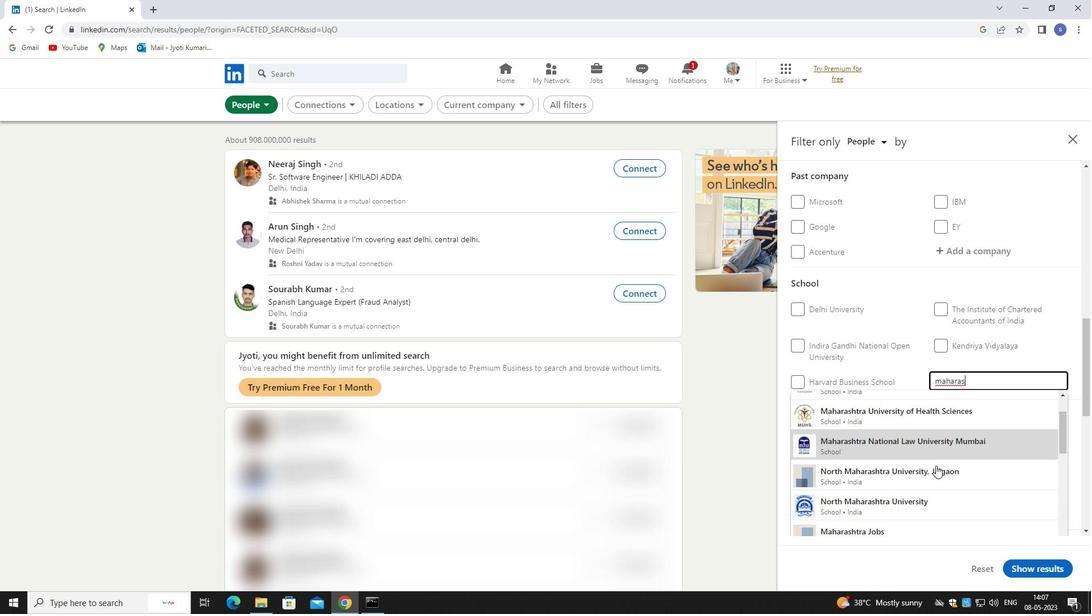 
Action: Mouse scrolled (936, 465) with delta (0, 0)
Screenshot: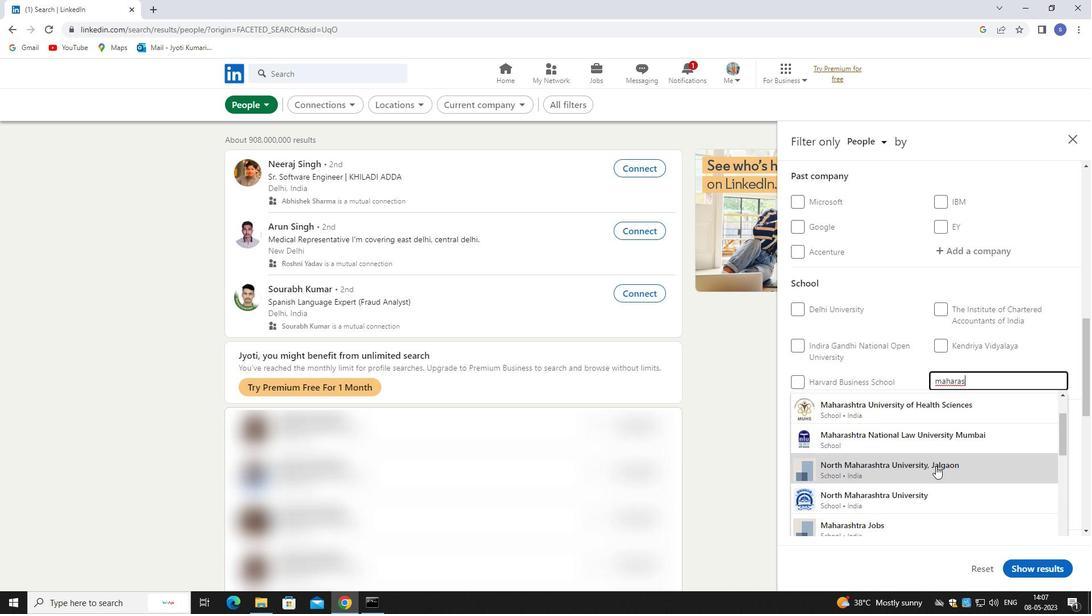
Action: Mouse scrolled (936, 465) with delta (0, 0)
Screenshot: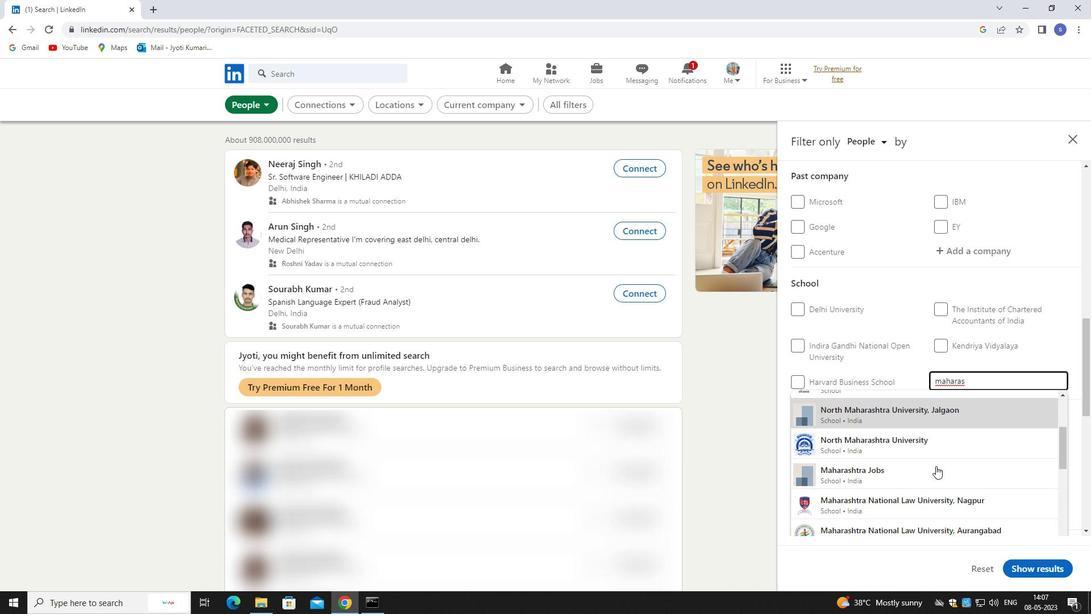 
Action: Mouse scrolled (936, 465) with delta (0, 0)
Screenshot: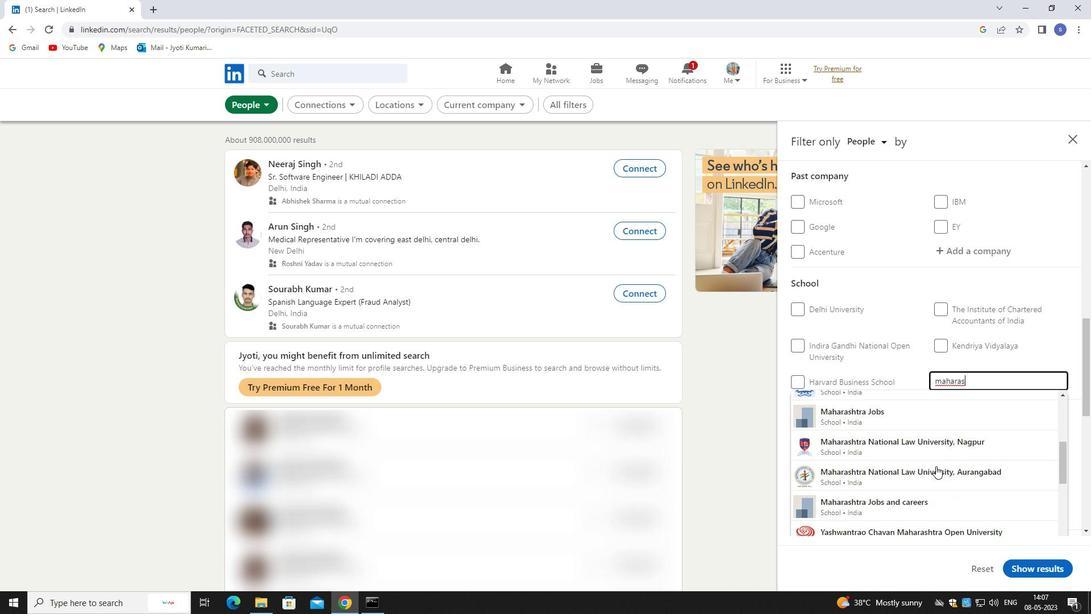 
Action: Mouse moved to (937, 466)
Screenshot: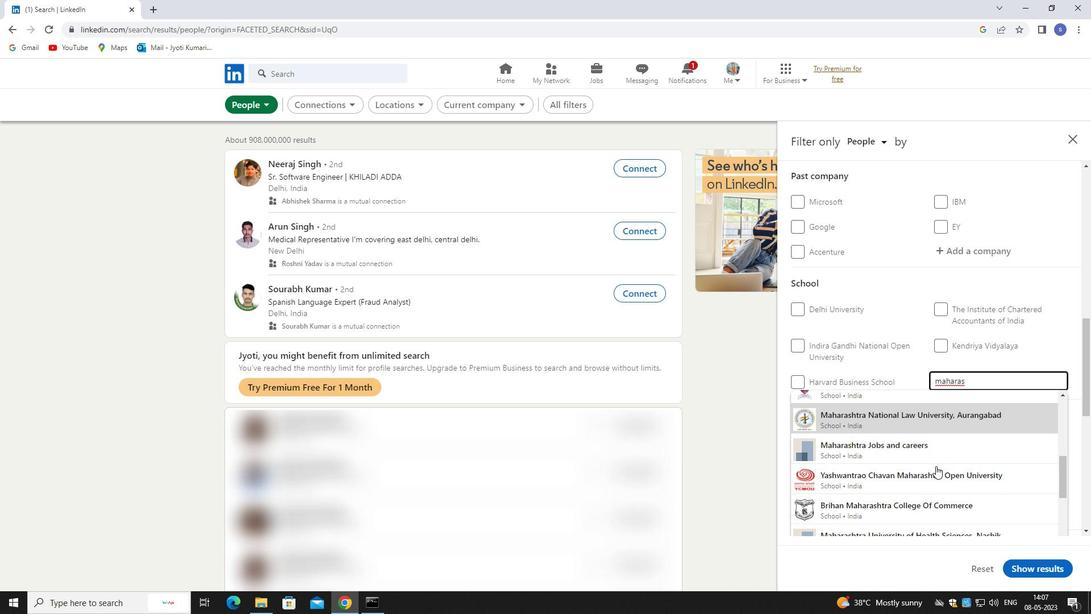 
Action: Mouse scrolled (937, 466) with delta (0, 0)
Screenshot: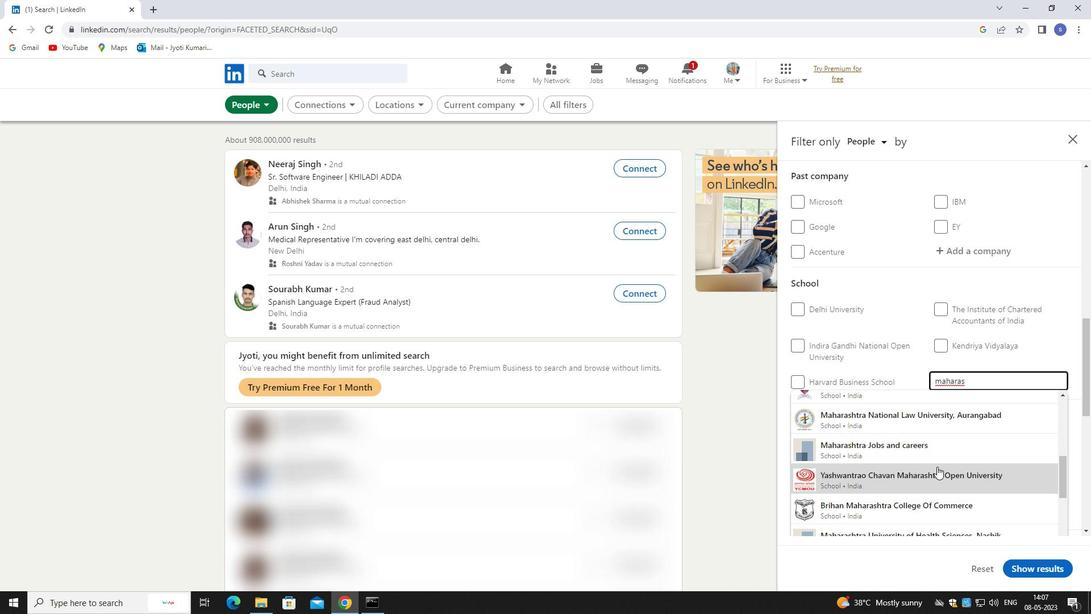 
Action: Mouse scrolled (937, 466) with delta (0, 0)
Screenshot: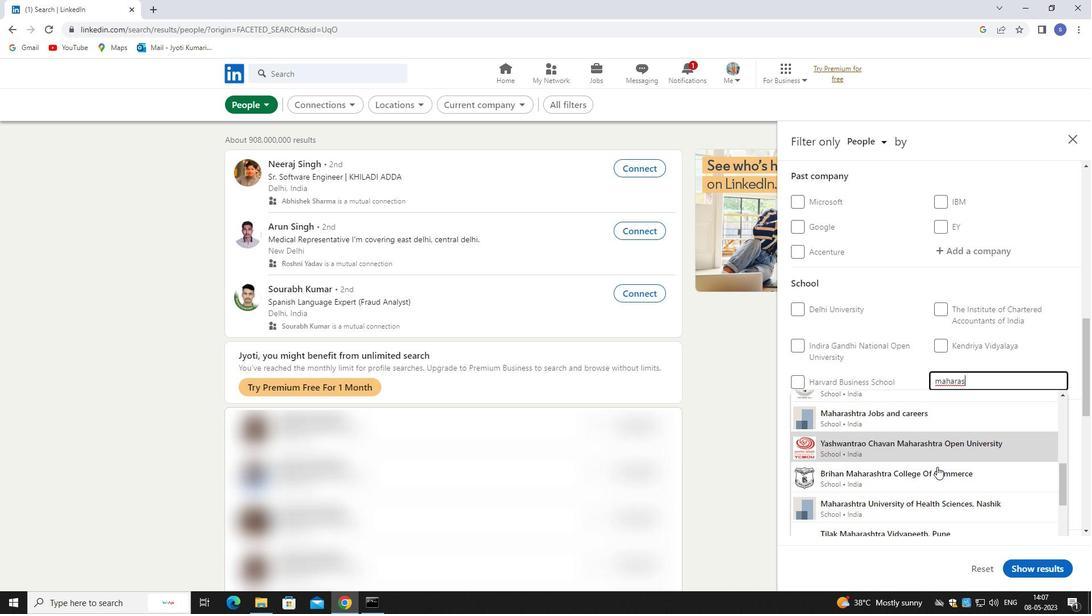 
Action: Mouse scrolled (937, 466) with delta (0, 0)
Screenshot: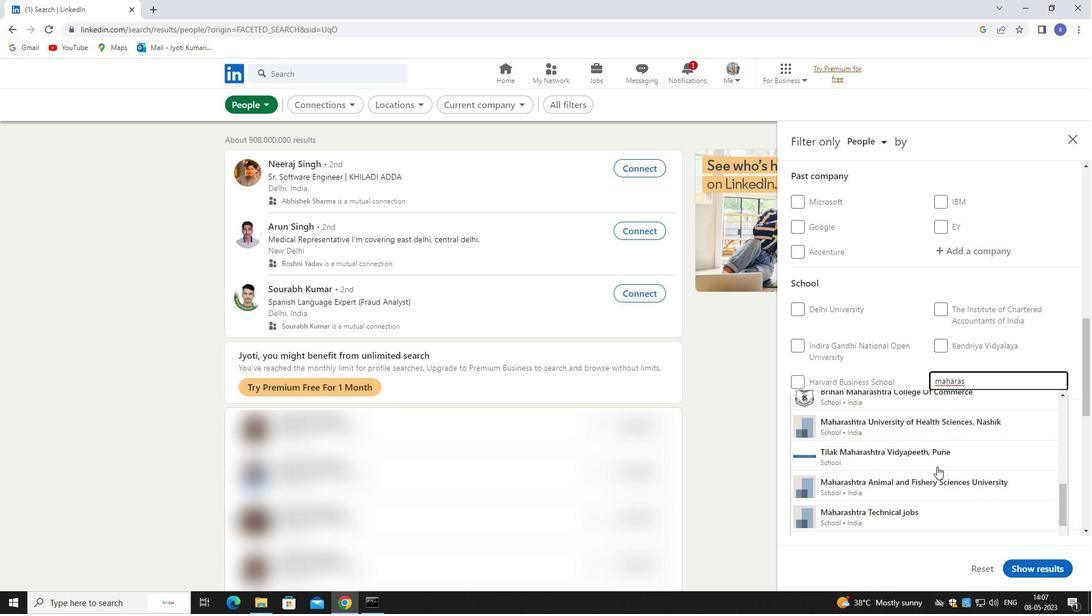 
Action: Mouse moved to (938, 466)
Screenshot: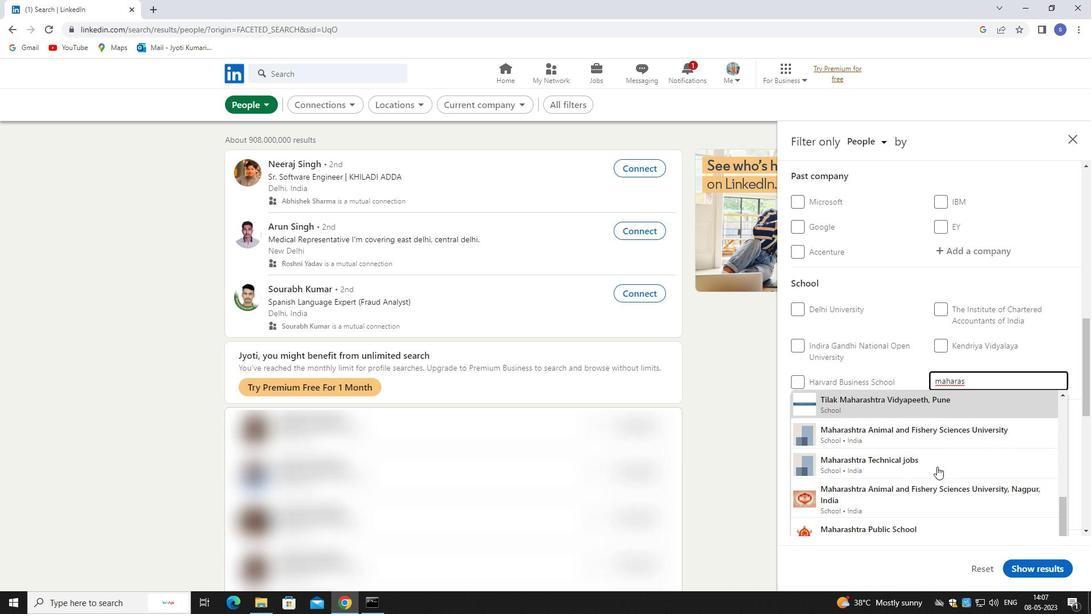 
Action: Mouse scrolled (938, 466) with delta (0, 0)
Screenshot: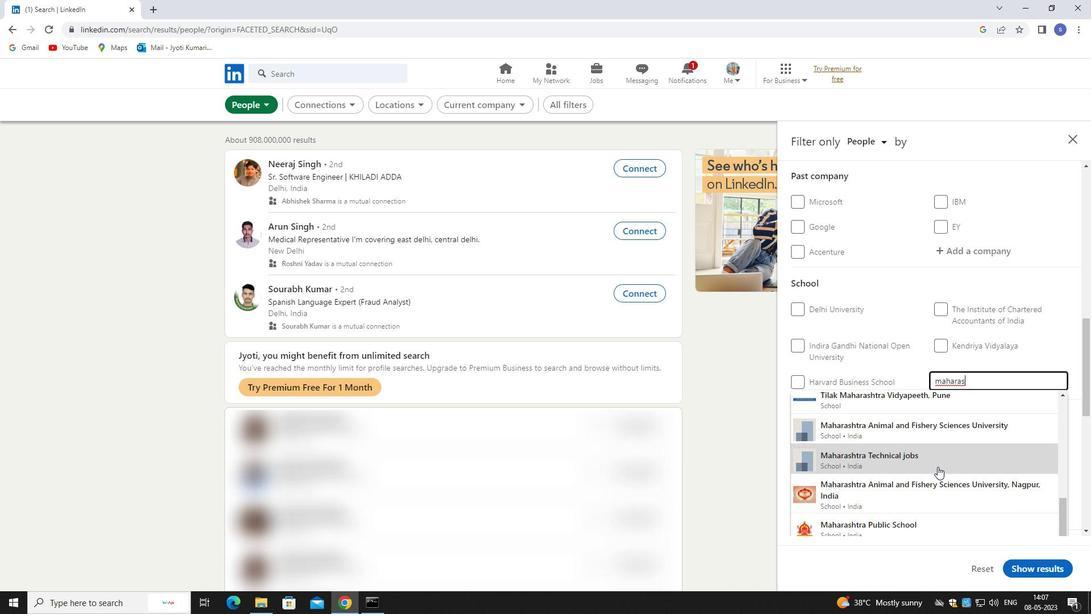 
Action: Mouse scrolled (938, 466) with delta (0, 0)
Screenshot: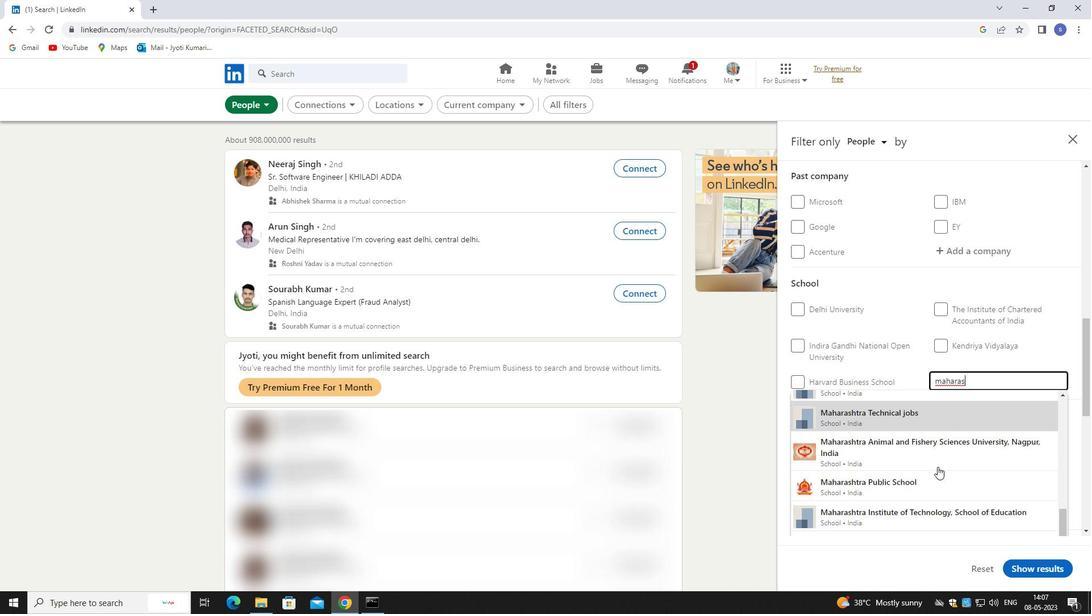 
Action: Mouse scrolled (938, 466) with delta (0, 0)
Screenshot: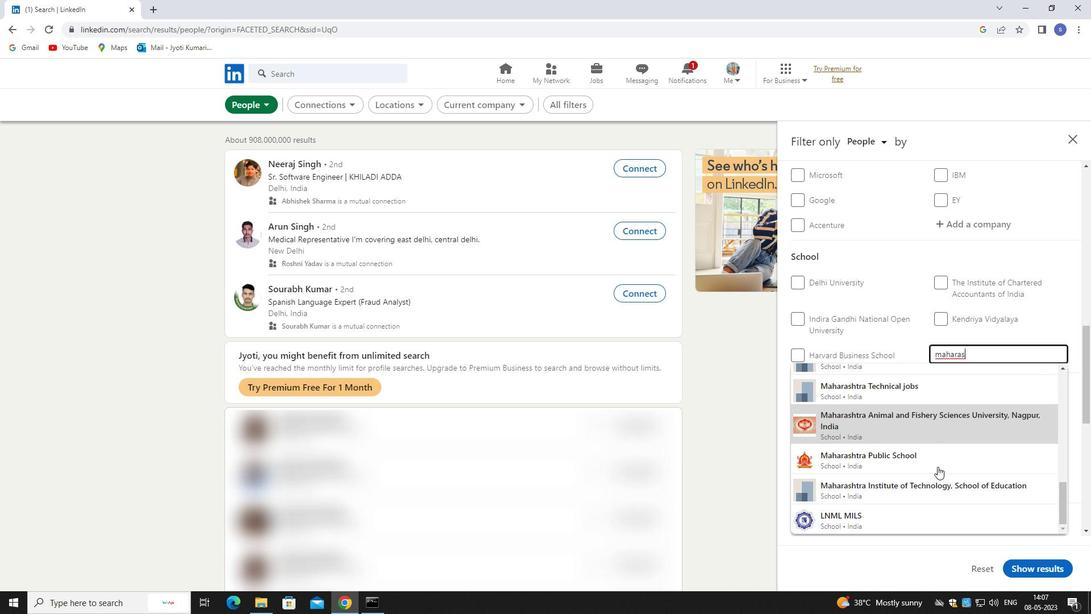 
Action: Key pressed tra<Key.space>college<Key.space>of<Key.space>
Screenshot: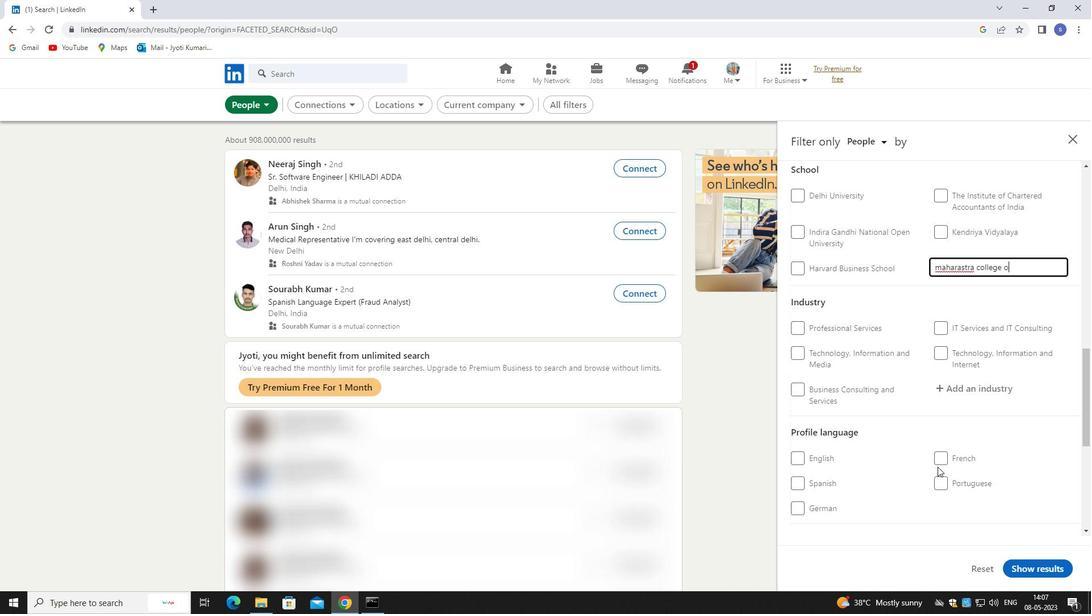 
Action: Mouse moved to (971, 270)
Screenshot: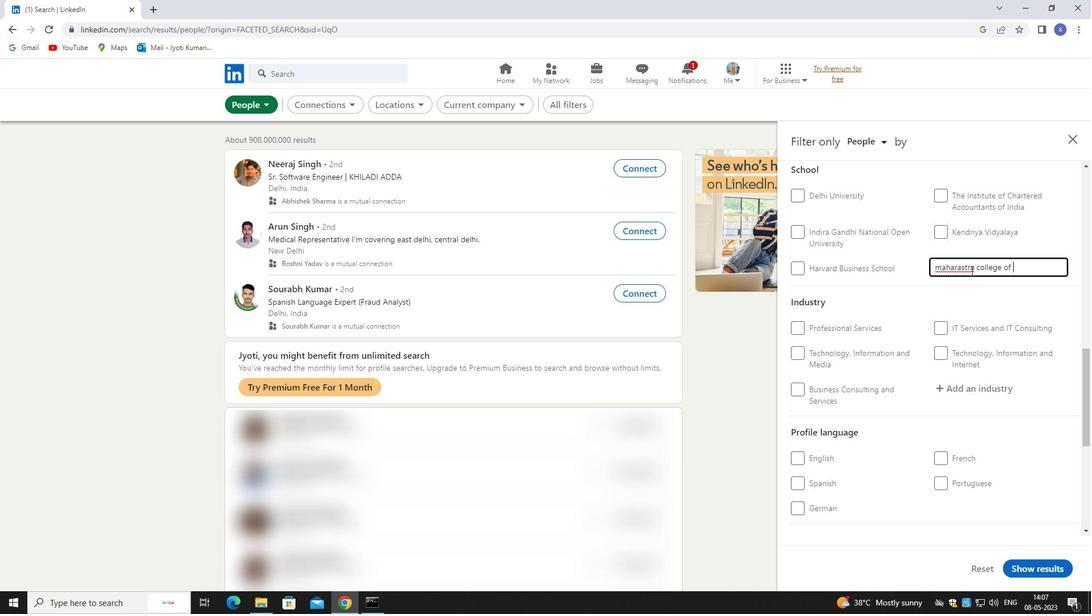 
Action: Mouse pressed left at (971, 270)
Screenshot: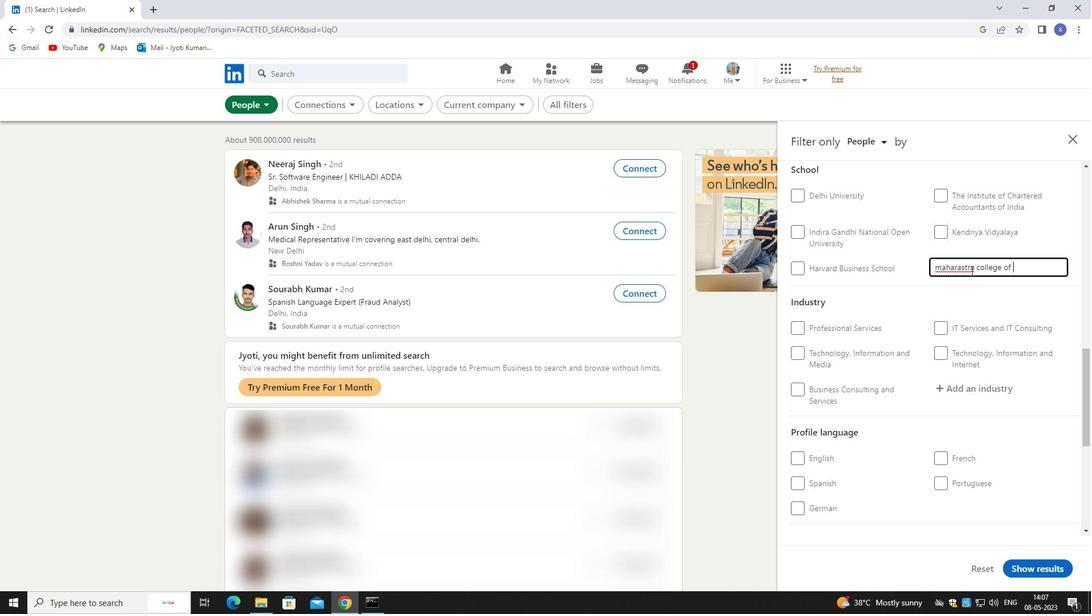 
Action: Mouse moved to (976, 273)
Screenshot: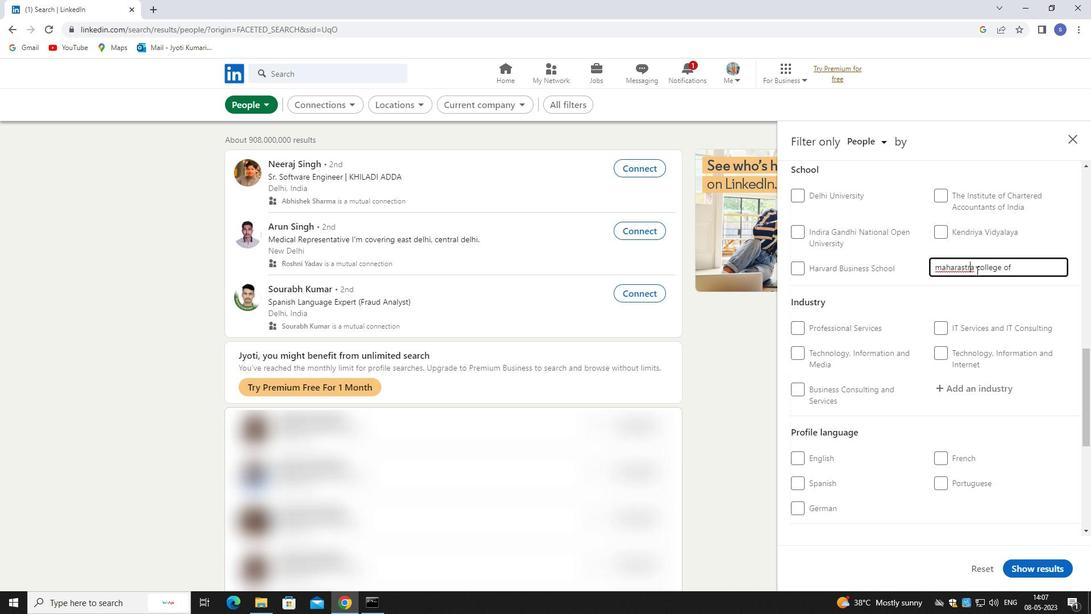 
Action: Key pressed <Key.backspace><Key.backspace><Key.backspace><Key.backspace><Key.backspace><Key.backspace><Key.backspace><Key.backspace><Key.backspace><Key.backspace><Key.backspace><Key.backspace><Key.backspace><Key.backspace><Key.backspace><Key.backspace><Key.backspace>m<Key.right>harast<Key.backspace>hta<Key.backspace>ra
Screenshot: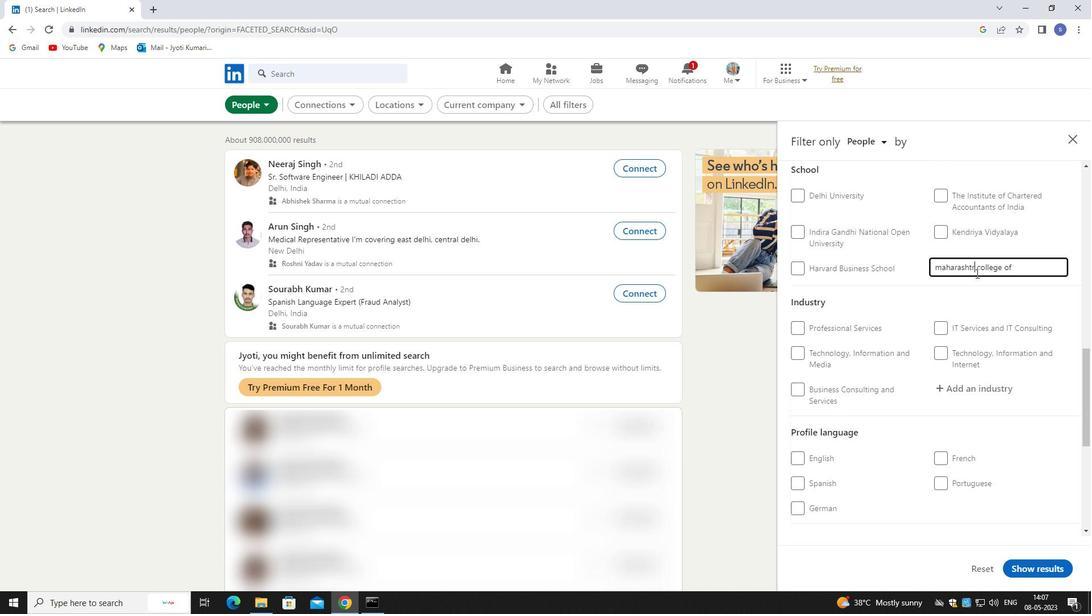 
Action: Mouse moved to (979, 329)
Screenshot: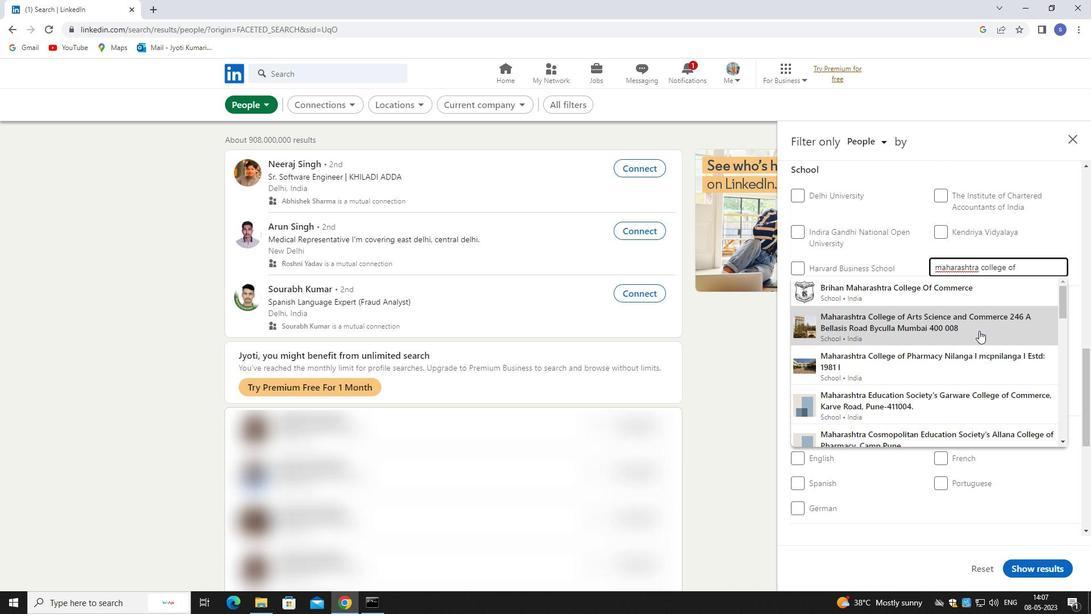 
Action: Mouse pressed left at (979, 329)
Screenshot: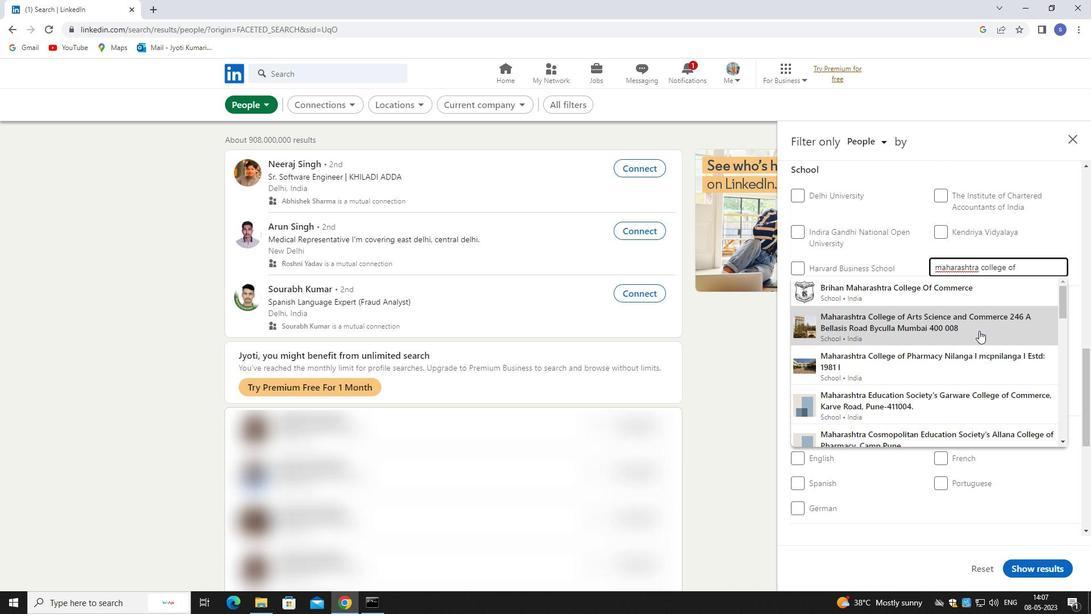 
Action: Mouse moved to (980, 329)
Screenshot: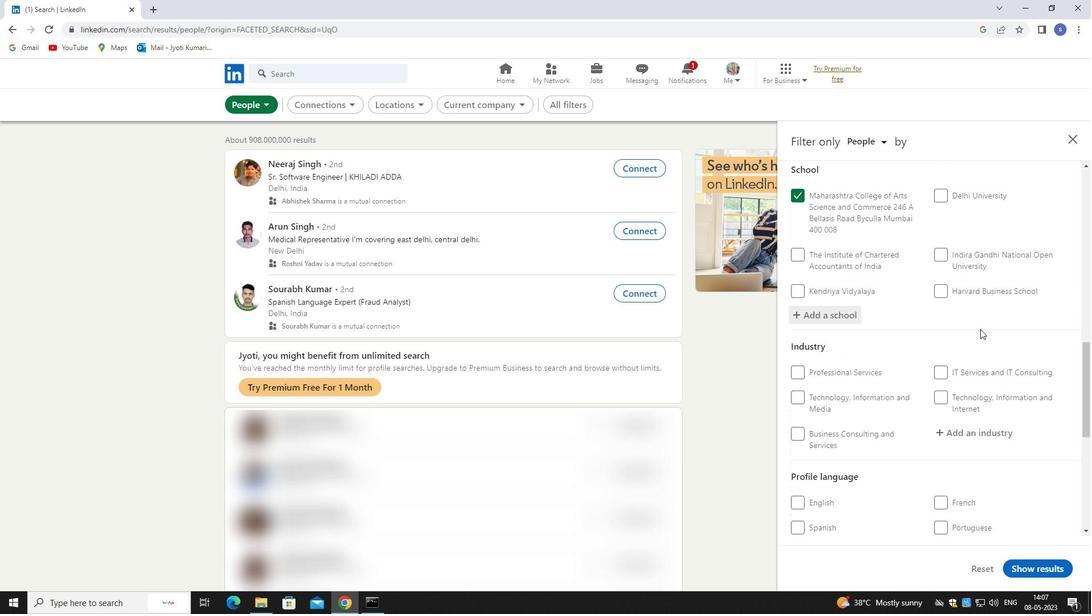 
Action: Mouse scrolled (980, 328) with delta (0, 0)
Screenshot: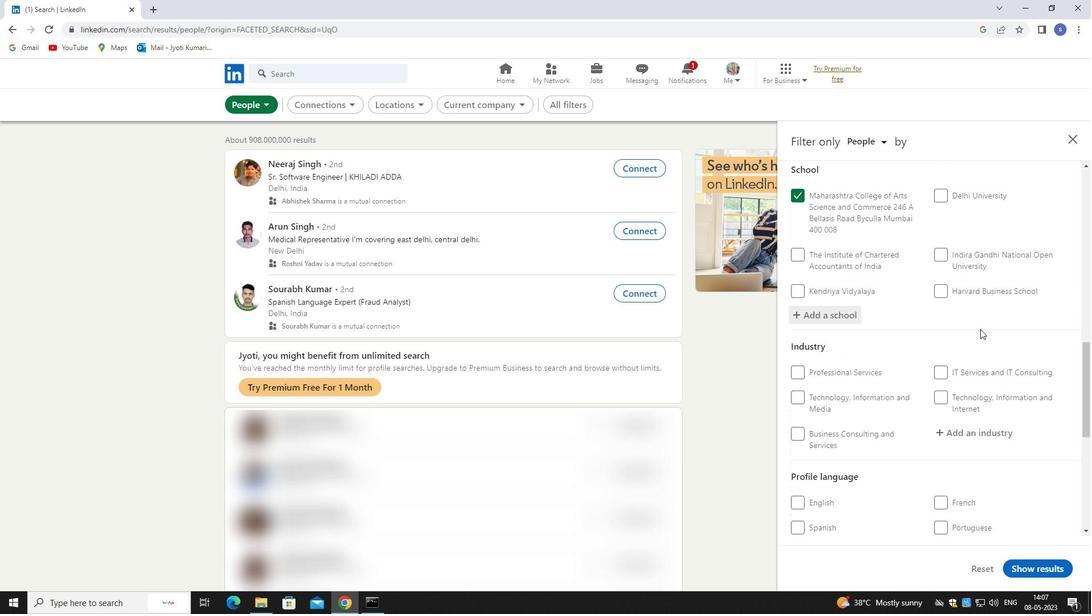
Action: Mouse scrolled (980, 328) with delta (0, 0)
Screenshot: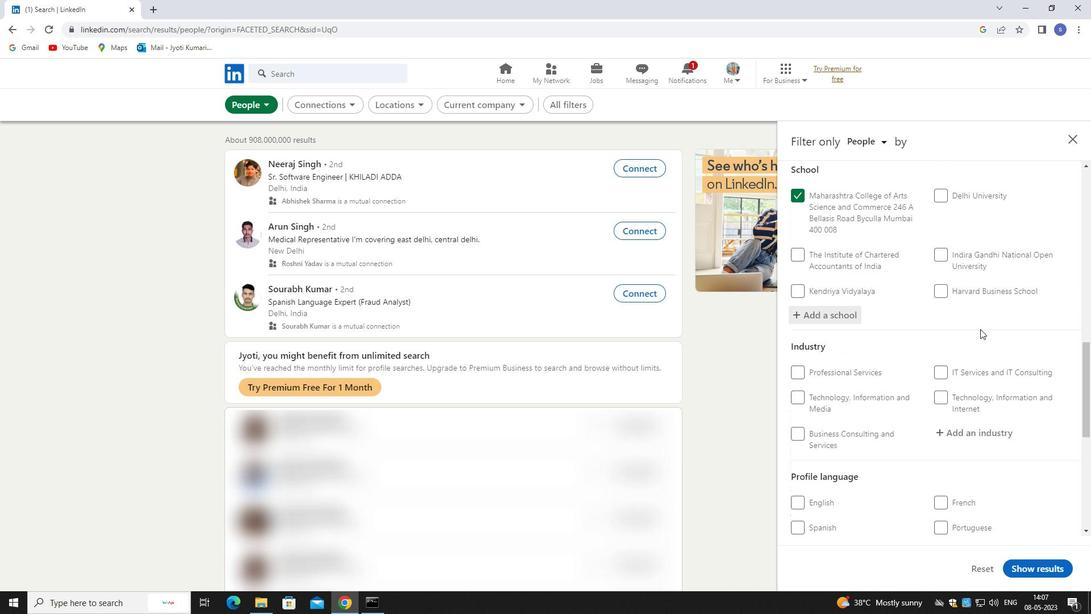
Action: Mouse scrolled (980, 328) with delta (0, 0)
Screenshot: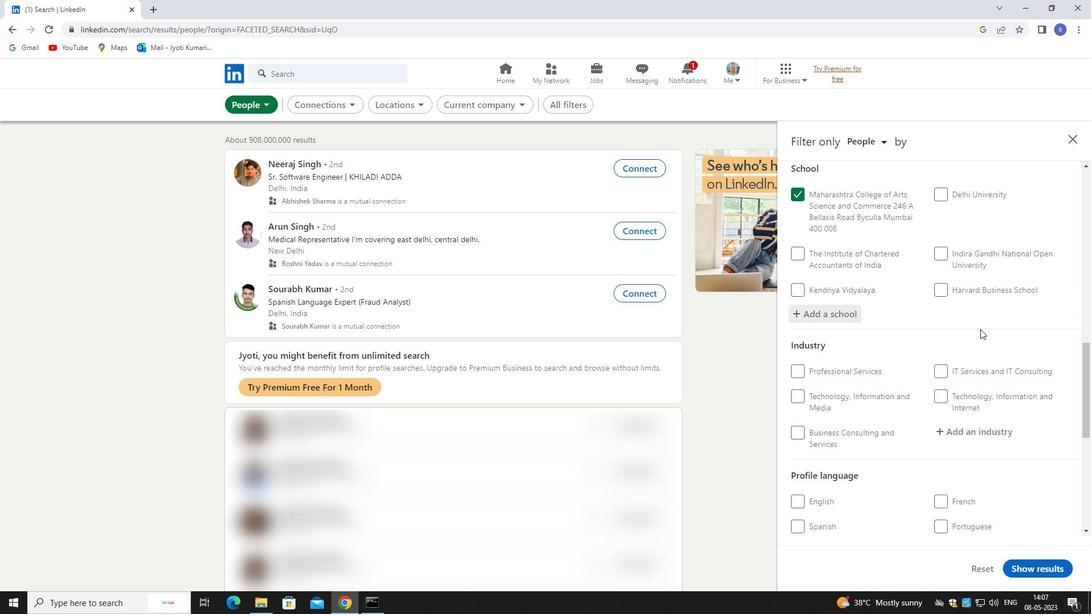 
Action: Mouse moved to (965, 264)
Screenshot: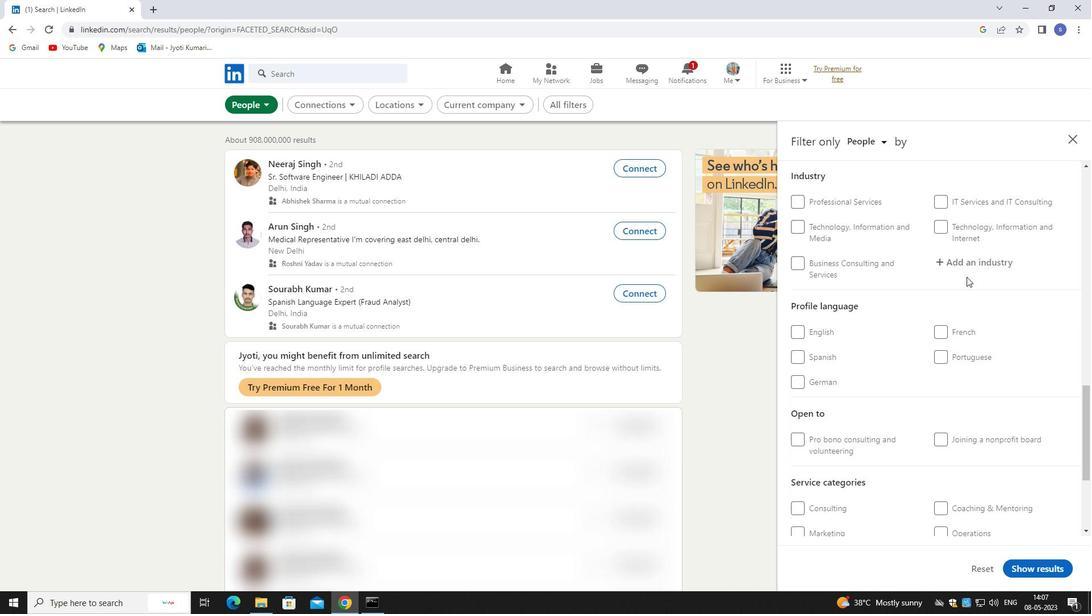 
Action: Mouse pressed left at (965, 264)
Screenshot: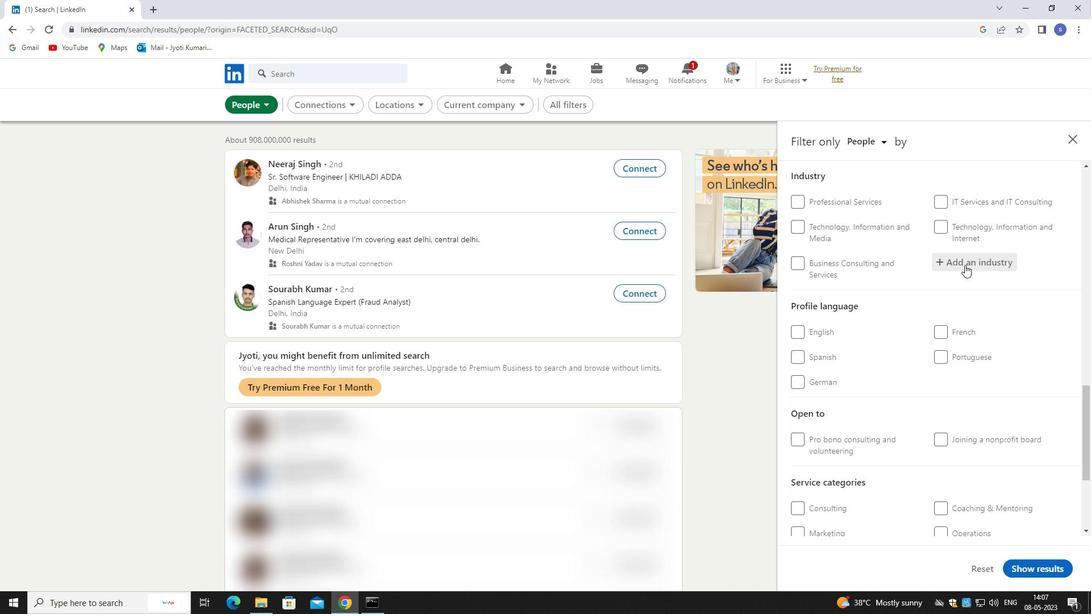 
Action: Key pressed commercial
Screenshot: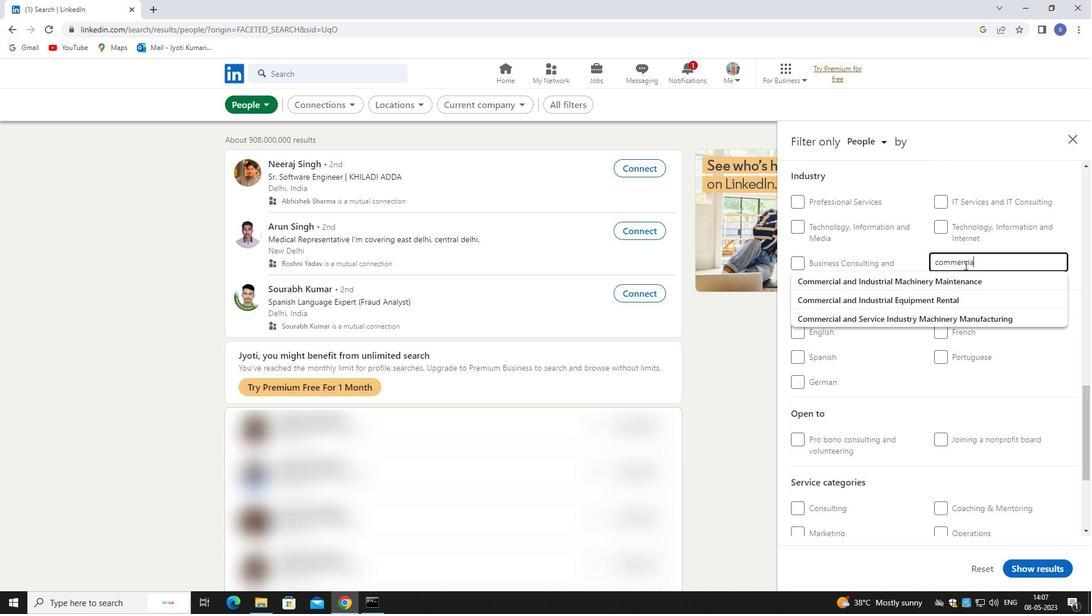 
Action: Mouse moved to (960, 284)
Screenshot: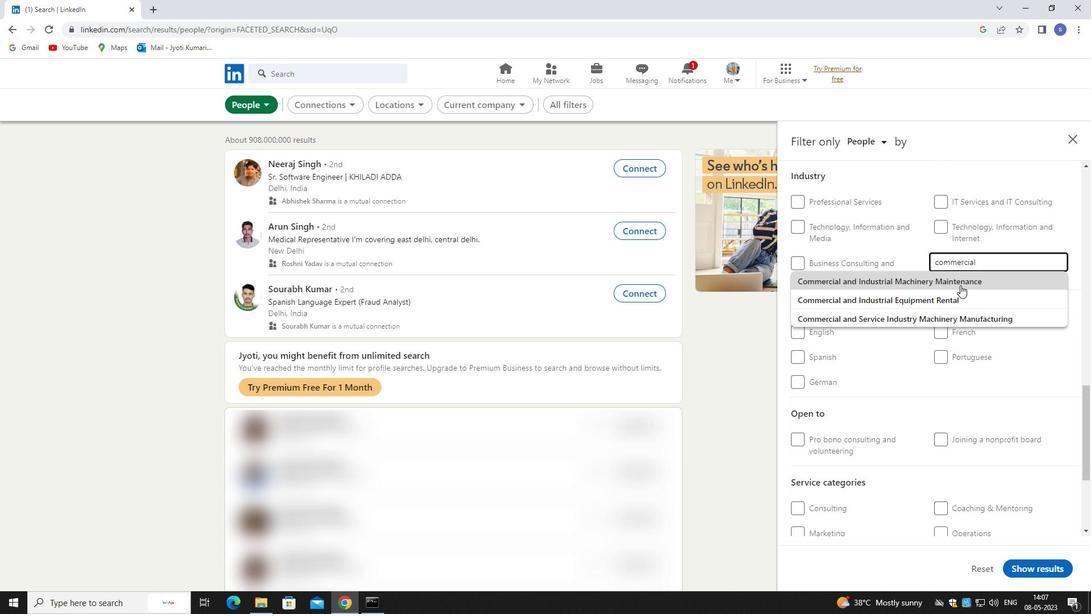 
Action: Mouse pressed left at (960, 284)
Screenshot: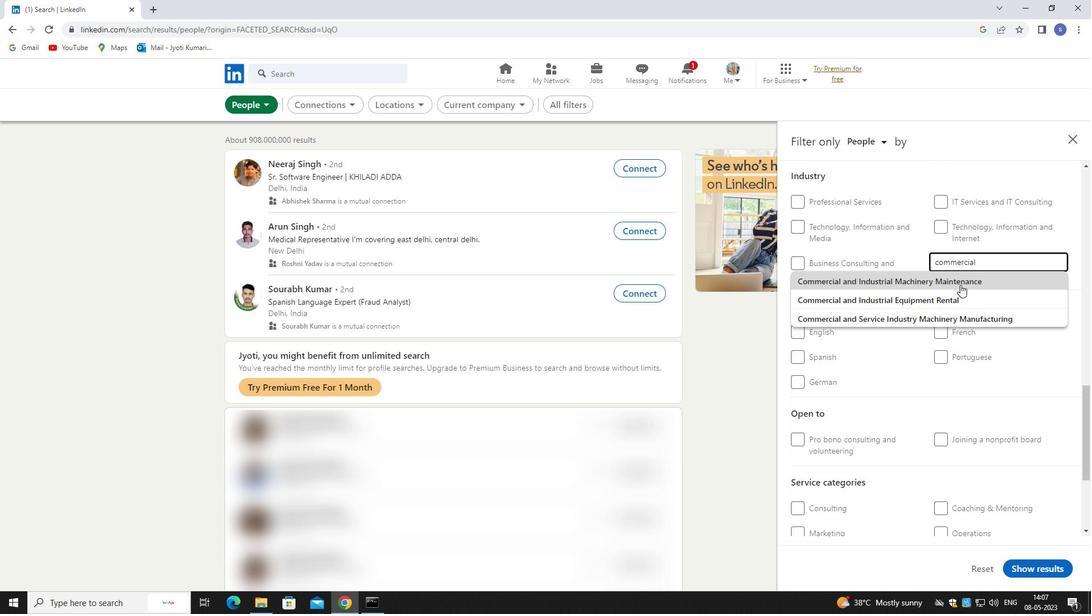 
Action: Mouse moved to (960, 284)
Screenshot: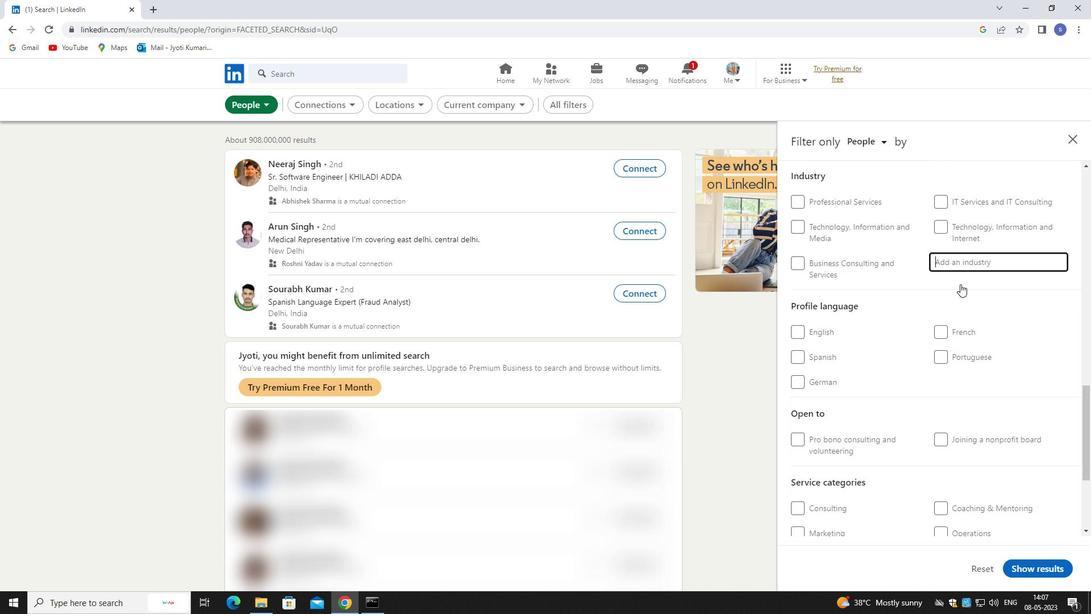 
Action: Mouse scrolled (960, 284) with delta (0, 0)
Screenshot: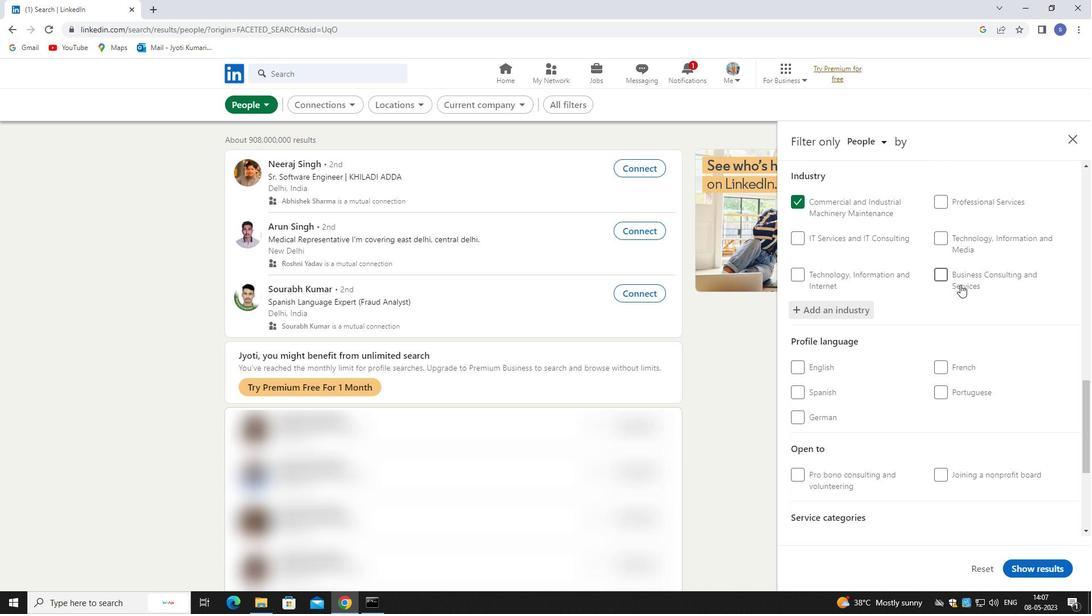 
Action: Mouse scrolled (960, 284) with delta (0, 0)
Screenshot: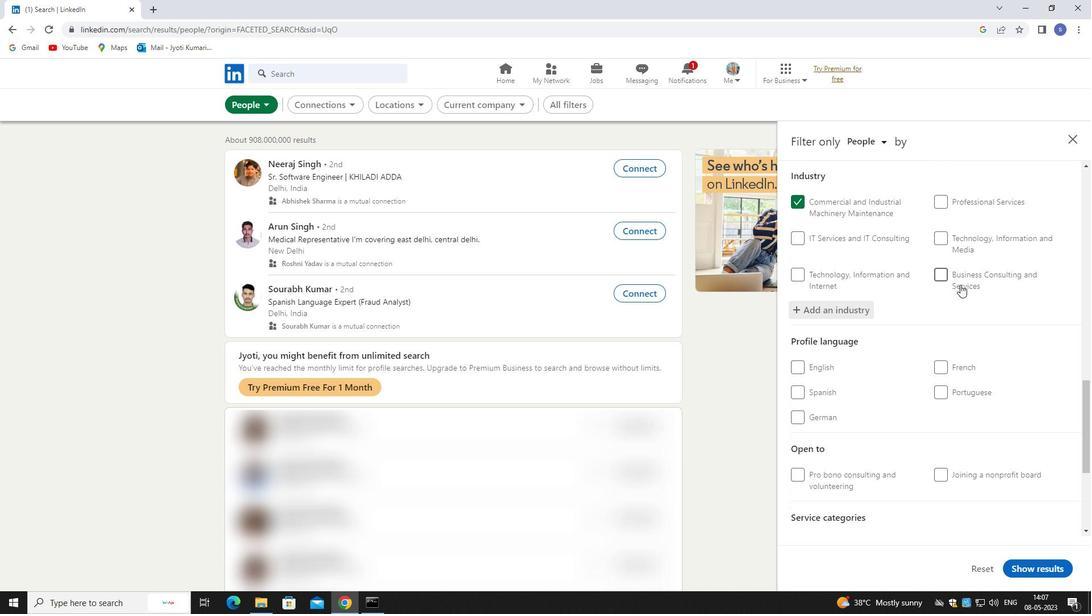 
Action: Mouse moved to (942, 279)
Screenshot: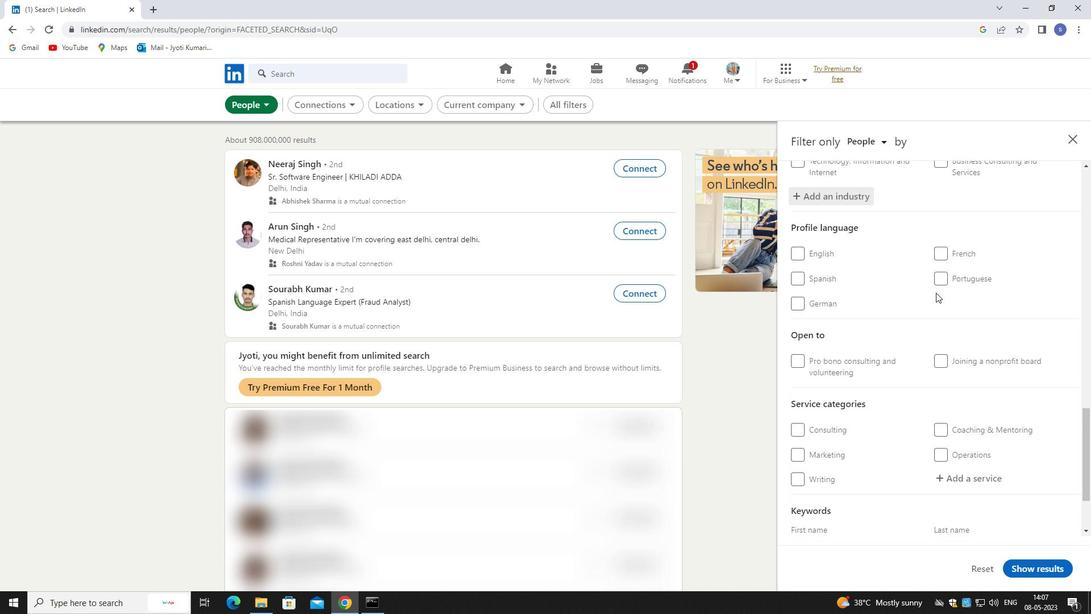 
Action: Mouse pressed left at (942, 279)
Screenshot: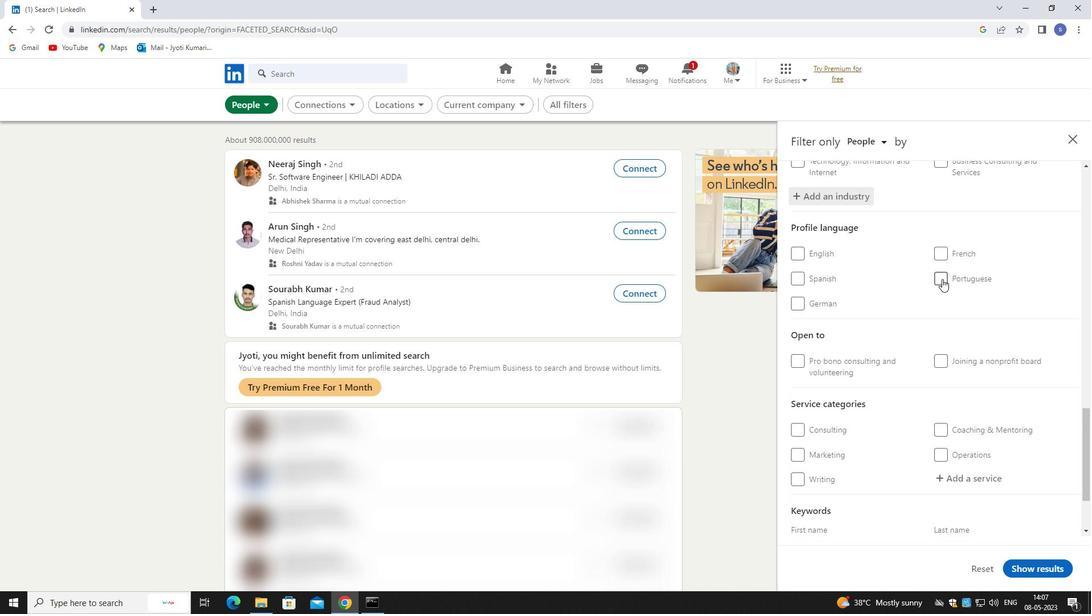 
Action: Mouse moved to (949, 326)
Screenshot: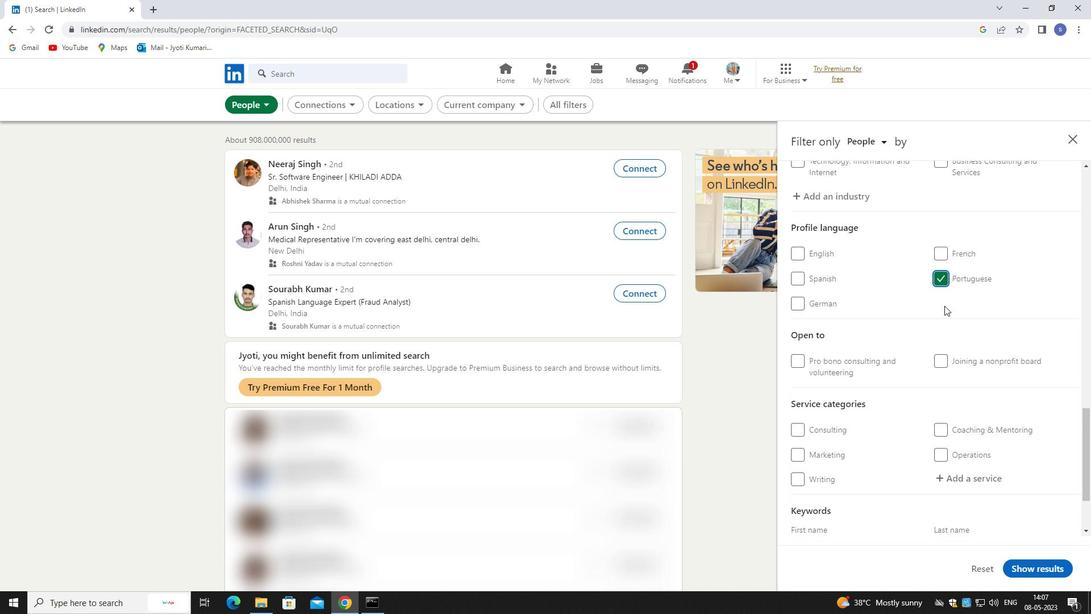 
Action: Mouse scrolled (949, 325) with delta (0, 0)
Screenshot: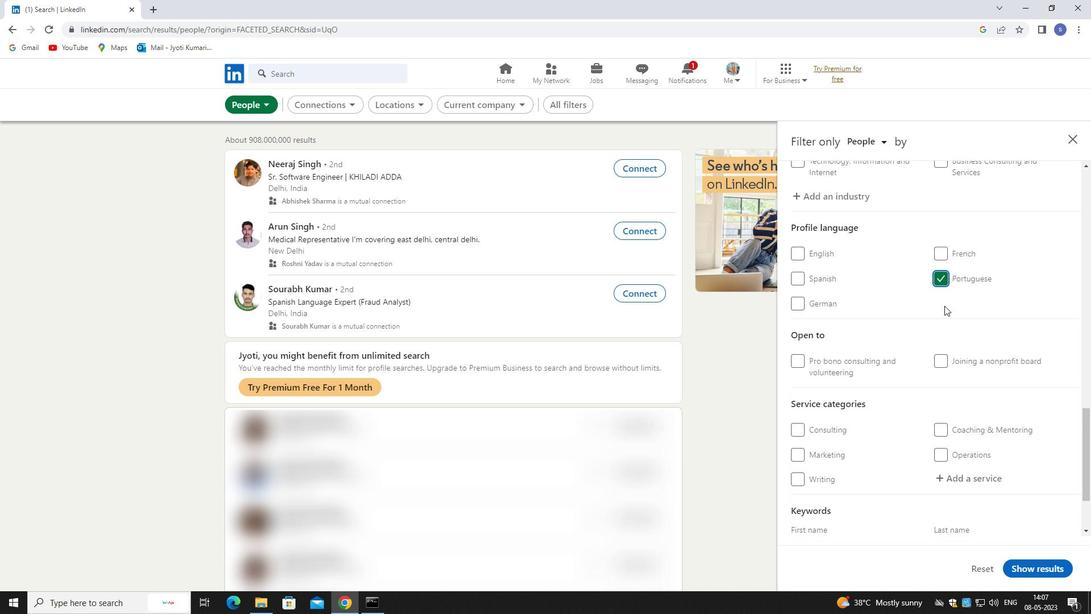 
Action: Mouse moved to (949, 327)
Screenshot: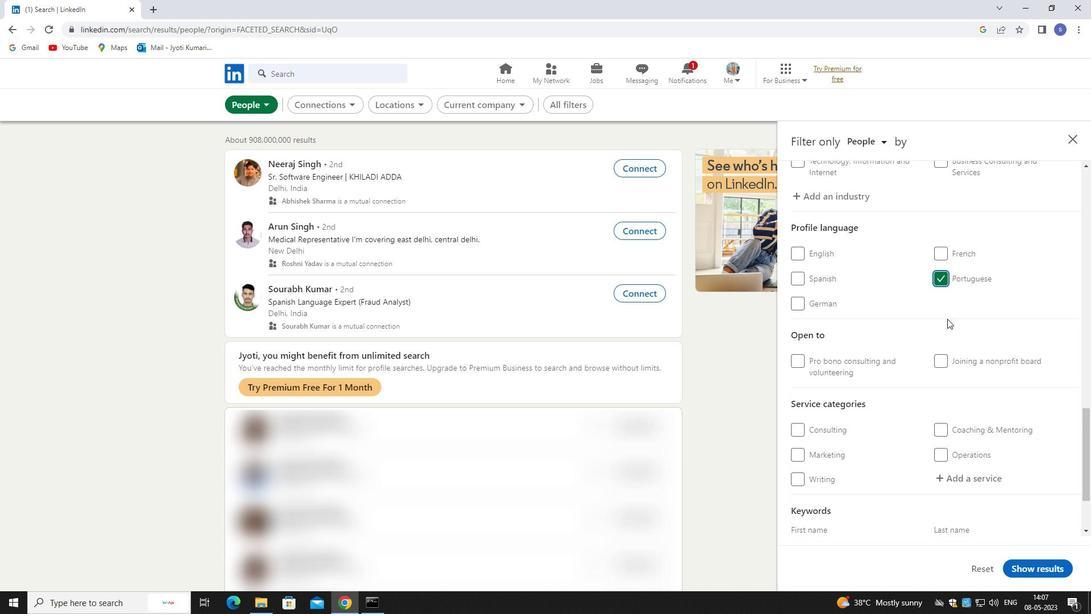 
Action: Mouse scrolled (949, 326) with delta (0, 0)
Screenshot: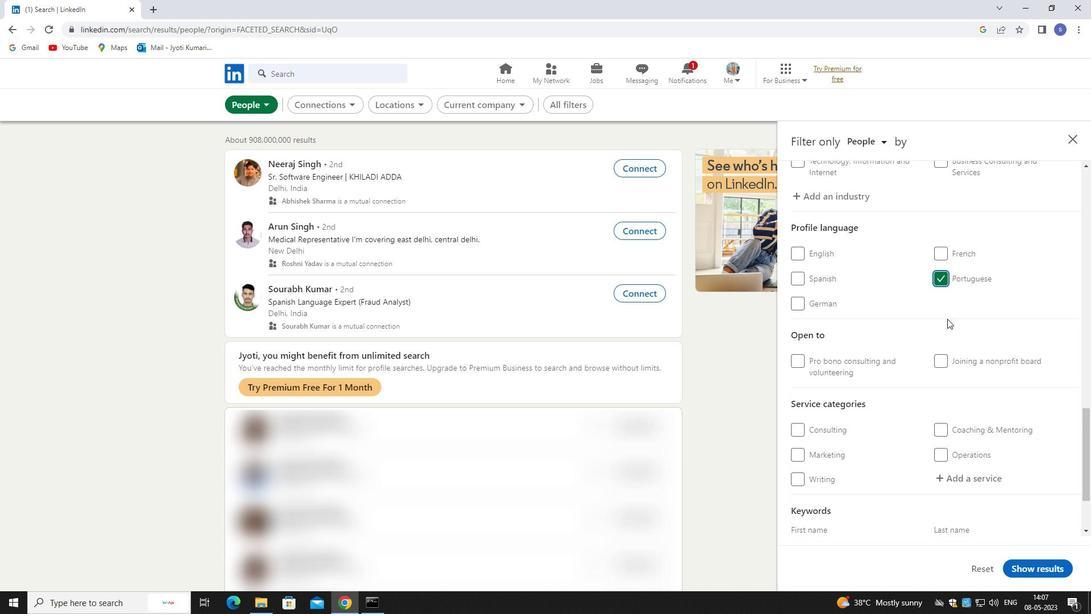 
Action: Mouse scrolled (949, 326) with delta (0, 0)
Screenshot: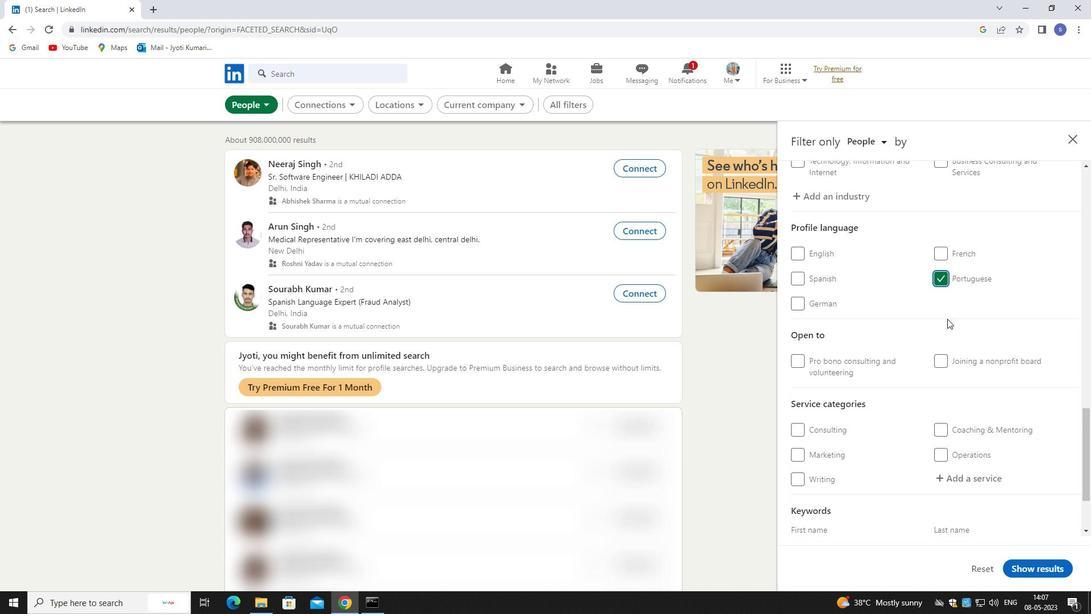 
Action: Mouse moved to (962, 374)
Screenshot: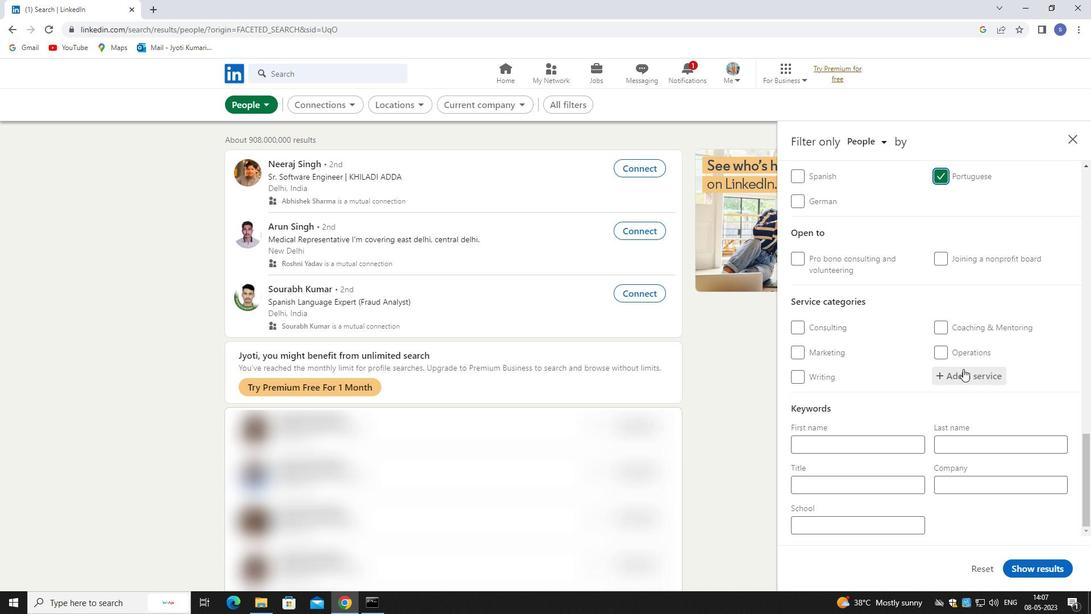 
Action: Mouse pressed left at (962, 374)
Screenshot: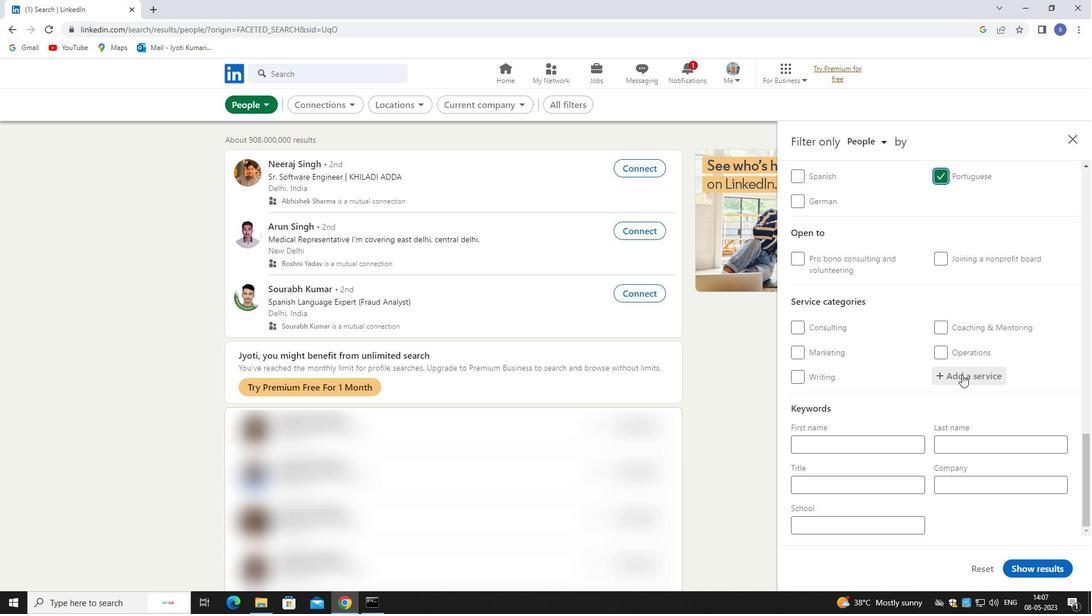 
Action: Mouse moved to (961, 387)
Screenshot: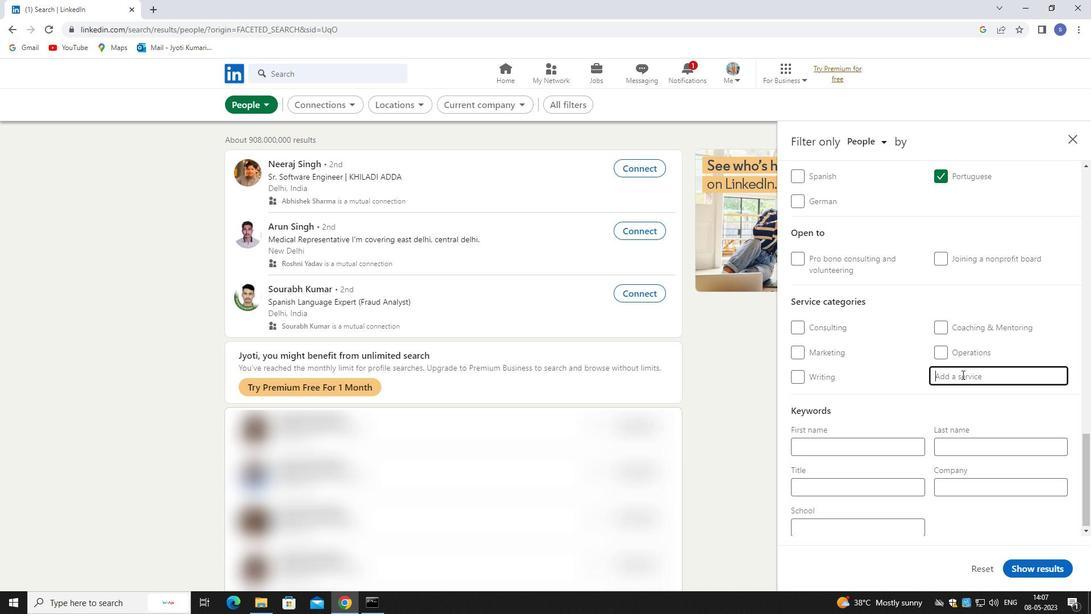 
Action: Key pressed family
Screenshot: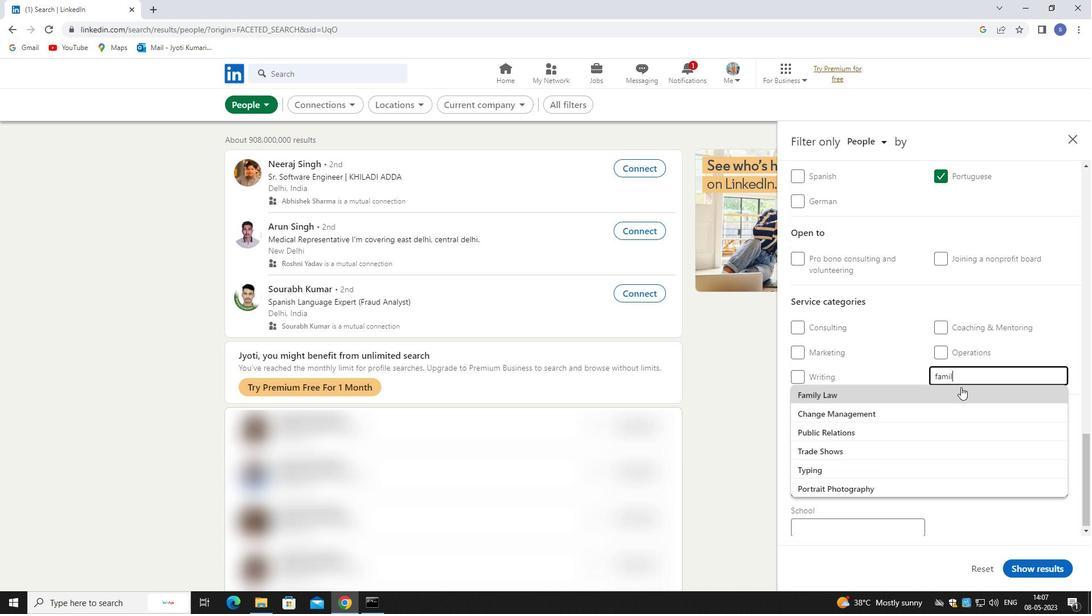 
Action: Mouse moved to (948, 394)
Screenshot: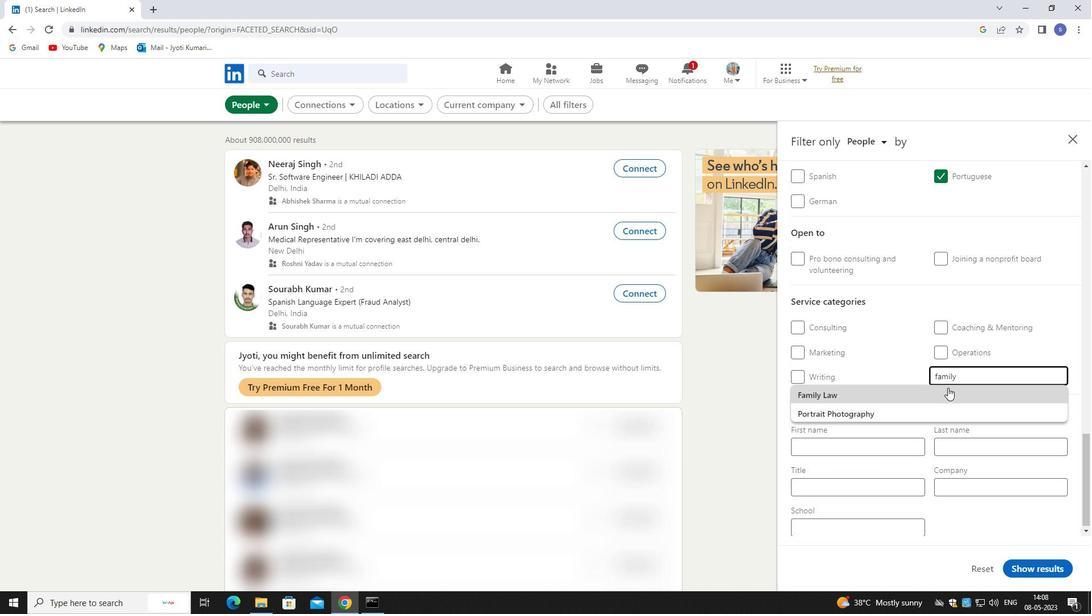 
Action: Mouse pressed left at (948, 394)
Screenshot: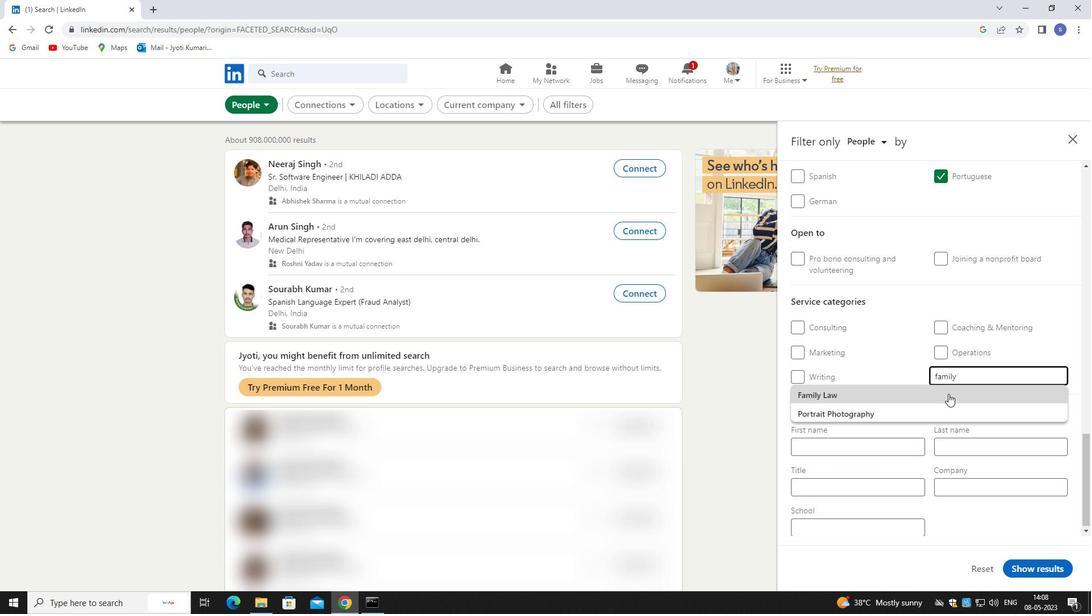 
Action: Mouse moved to (948, 396)
Screenshot: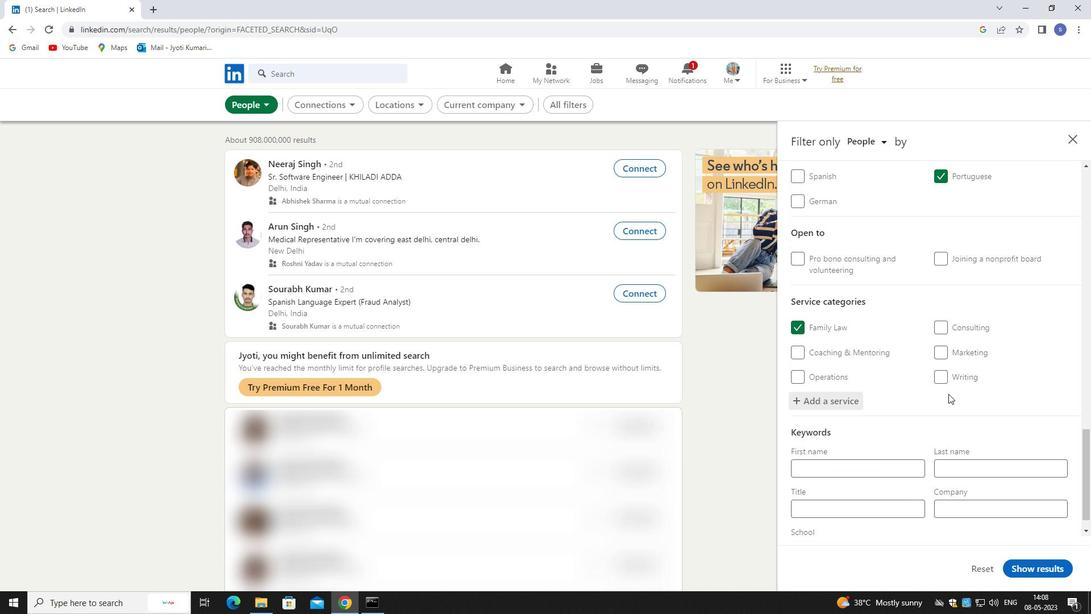 
Action: Mouse scrolled (948, 395) with delta (0, 0)
Screenshot: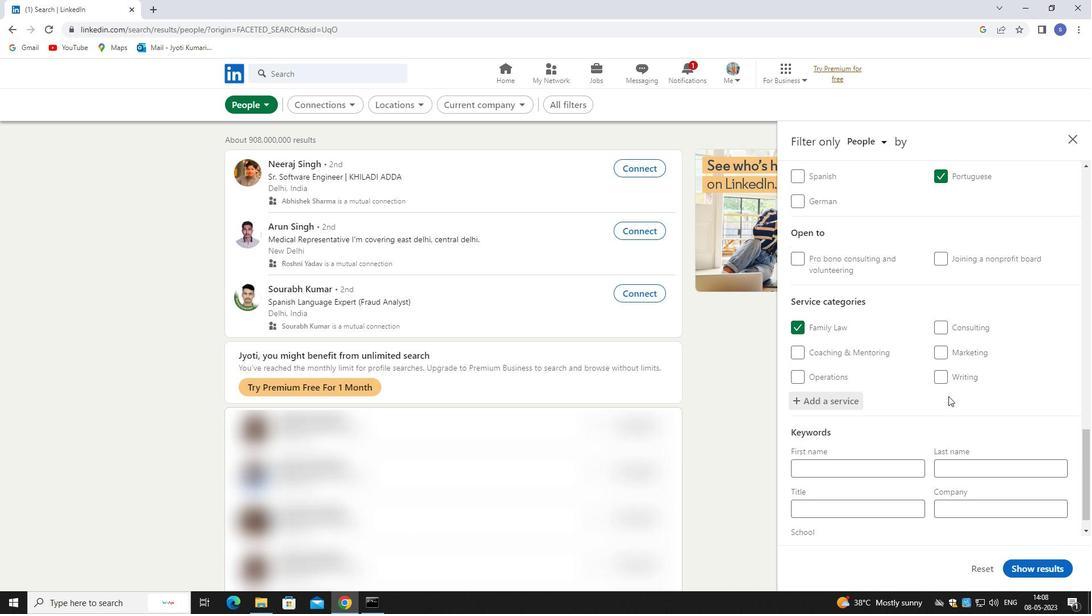 
Action: Mouse moved to (951, 410)
Screenshot: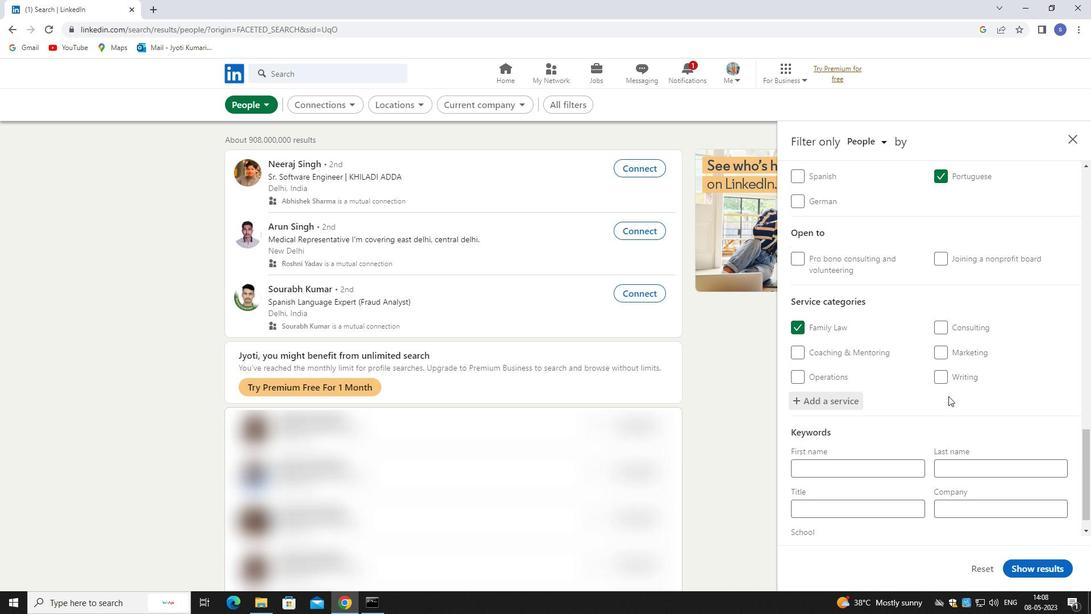 
Action: Mouse scrolled (951, 409) with delta (0, 0)
Screenshot: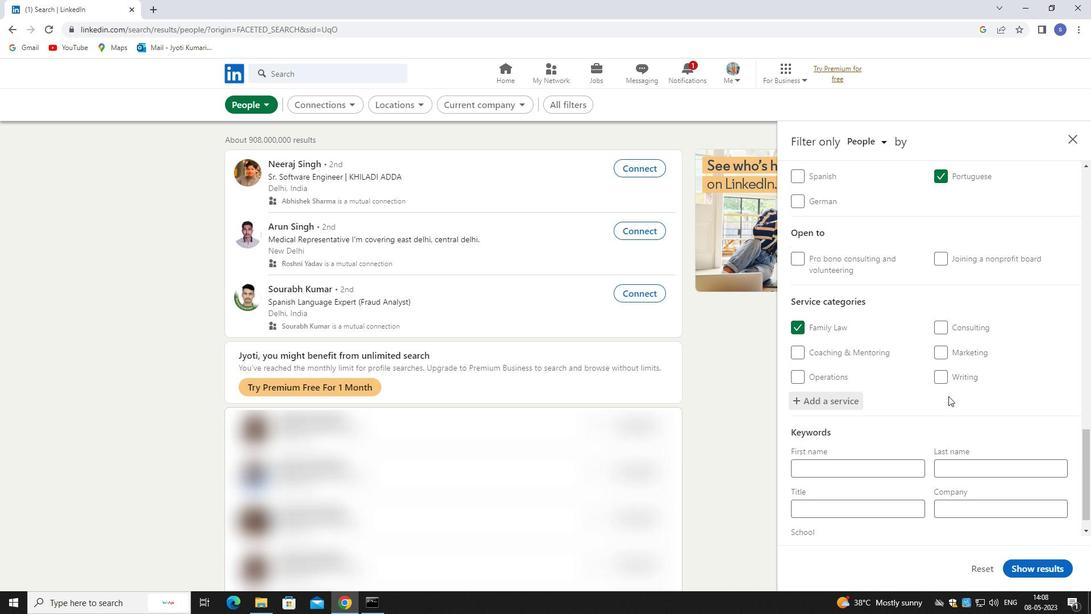 
Action: Mouse moved to (903, 486)
Screenshot: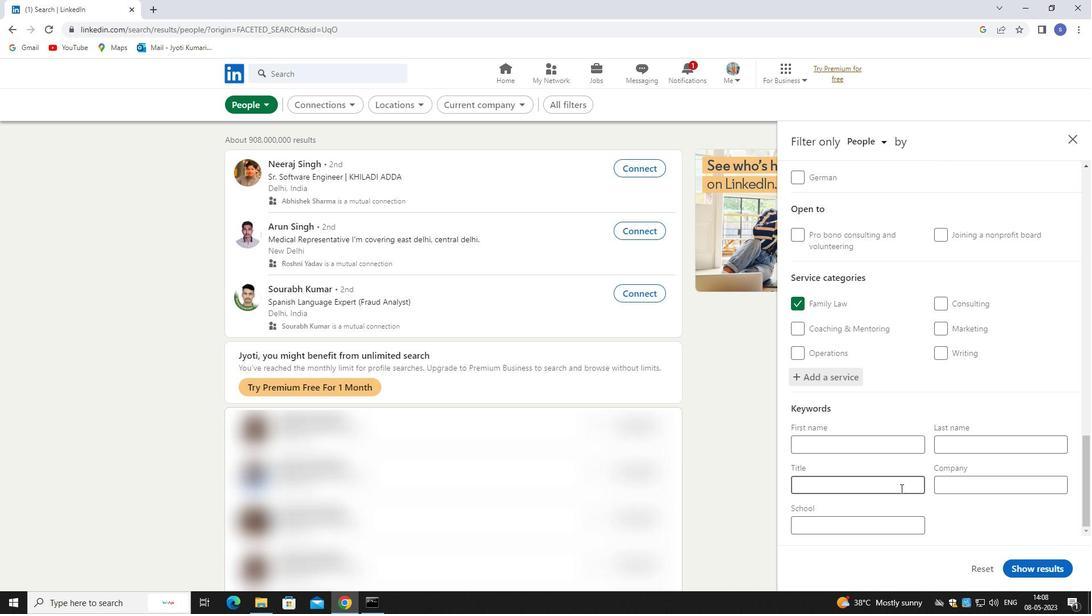 
Action: Mouse pressed left at (903, 486)
Screenshot: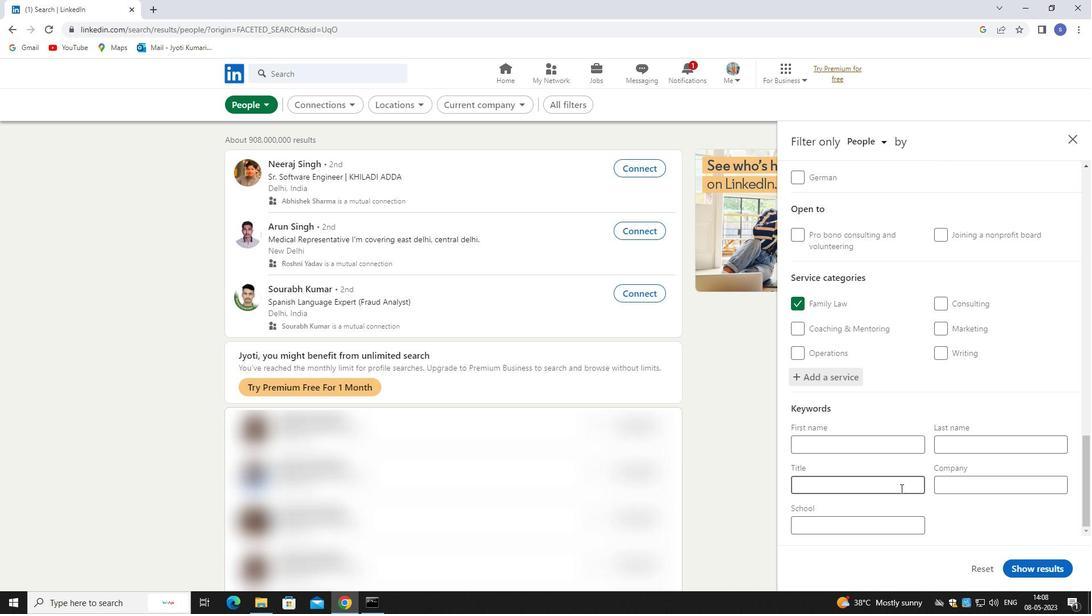 
Action: Mouse moved to (926, 483)
Screenshot: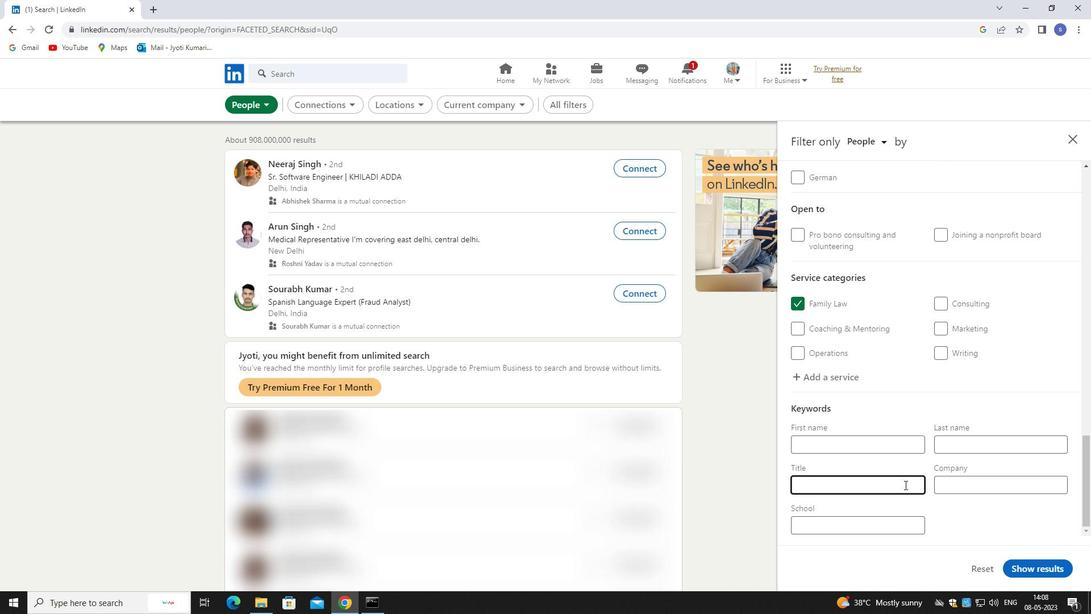 
Action: Key pressed <Key.shift>PRESIDANT
Screenshot: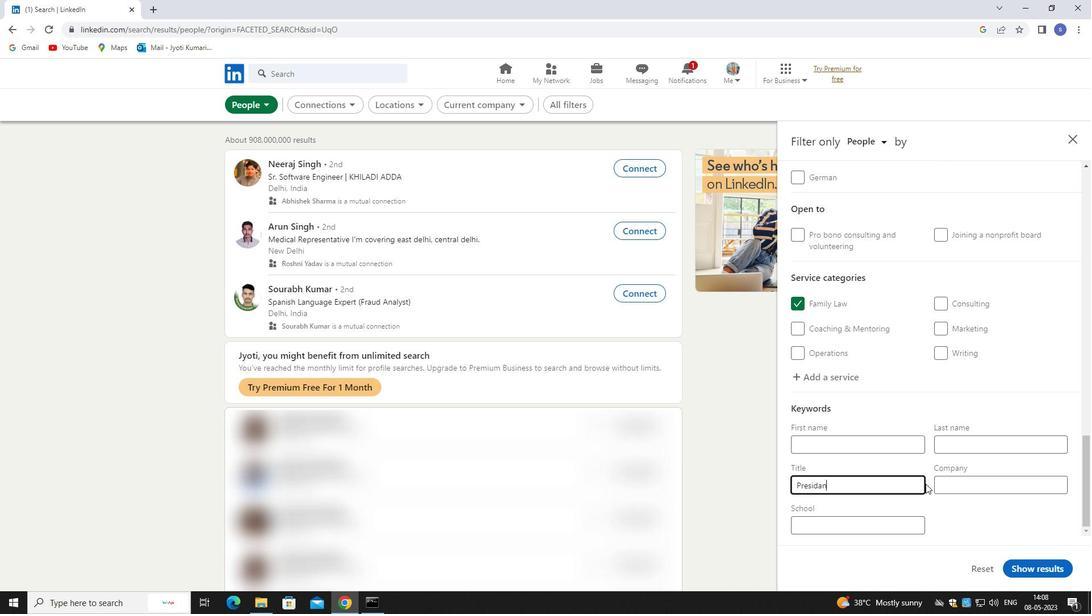 
Action: Mouse moved to (1025, 567)
Screenshot: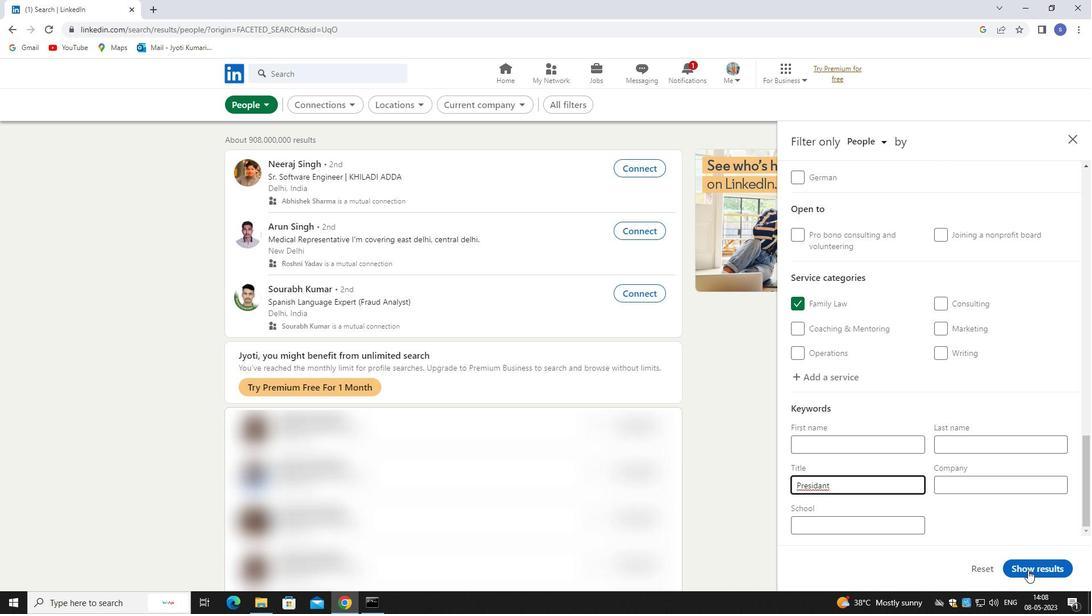 
Action: Mouse pressed left at (1025, 567)
Screenshot: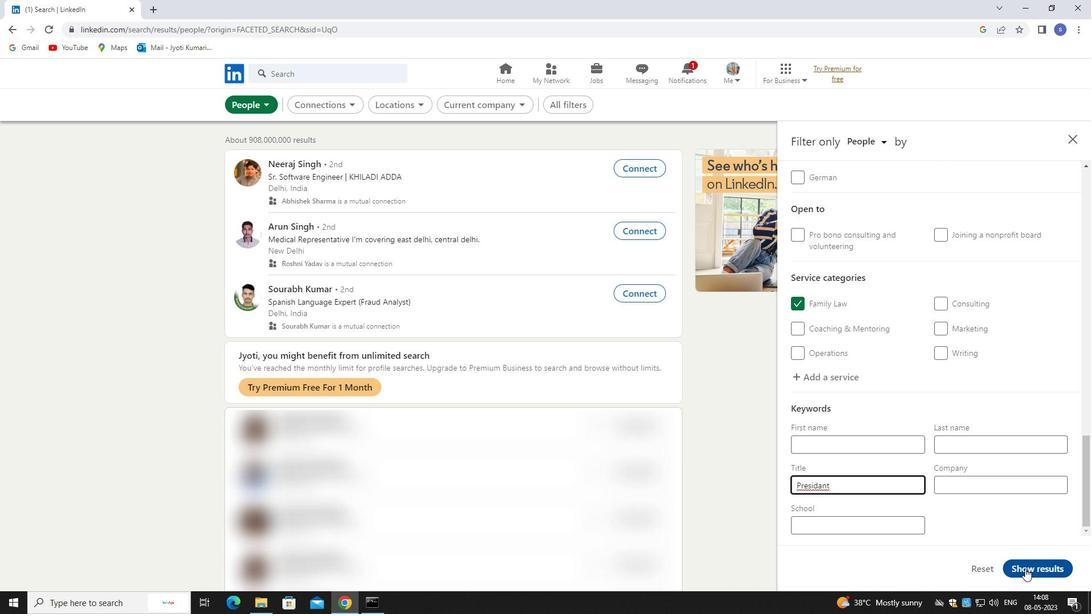
Action: Mouse moved to (1022, 526)
Screenshot: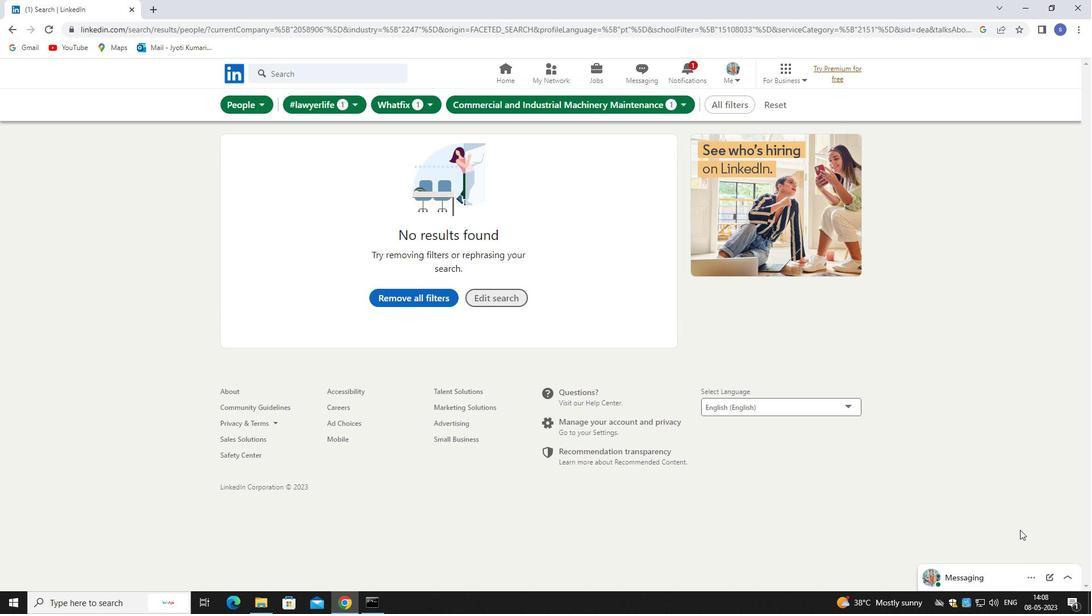 
